Task: Find connections with filter location Yichang with filter topic #customerrelationswith filter profile language German with filter current company IQVIA India with filter school JYOTHI ENGINEERING COLLEGE, CHERUTHURUTHY with filter industry Theater Companies with filter service category Email Marketing with filter keywords title Animal Shelter Worker
Action: Mouse moved to (707, 96)
Screenshot: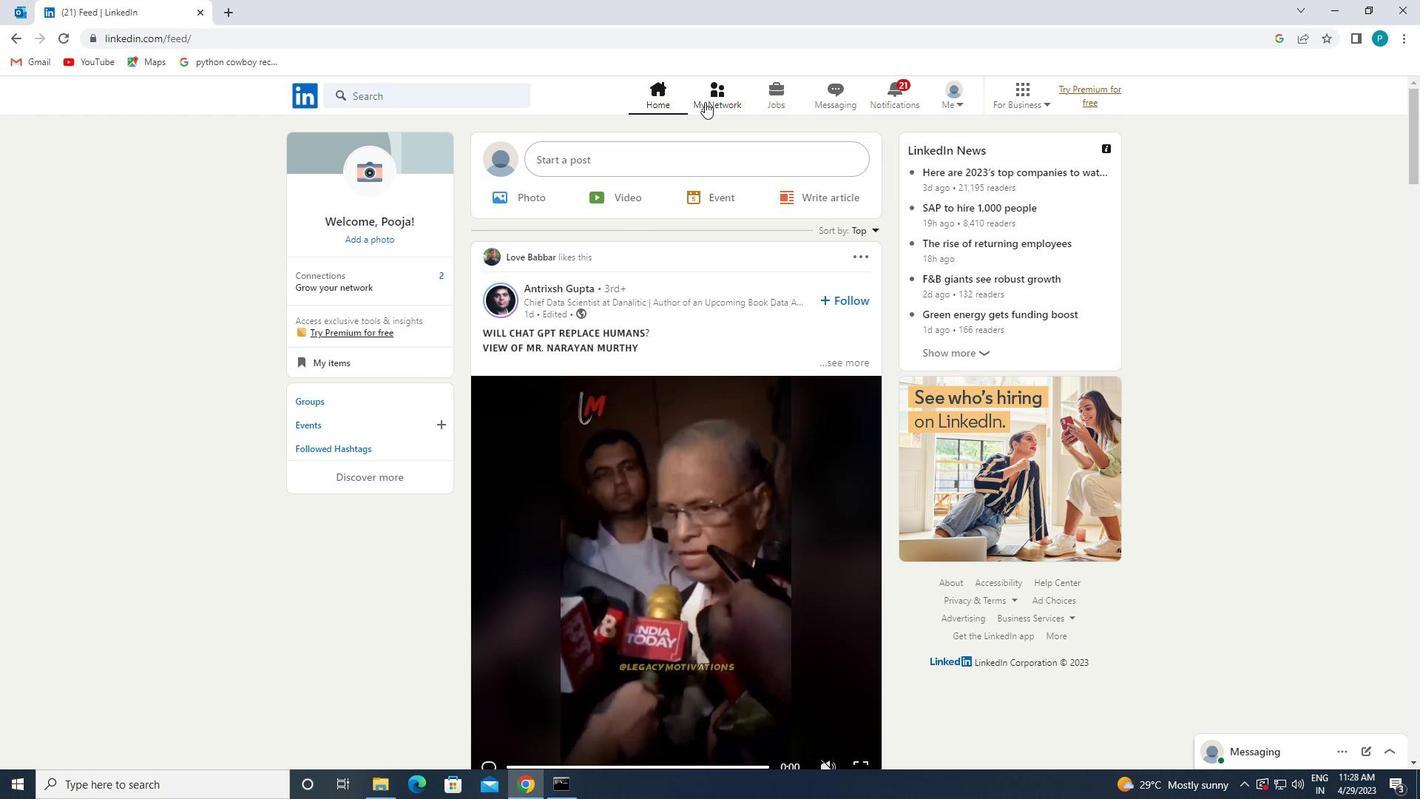 
Action: Mouse pressed left at (707, 96)
Screenshot: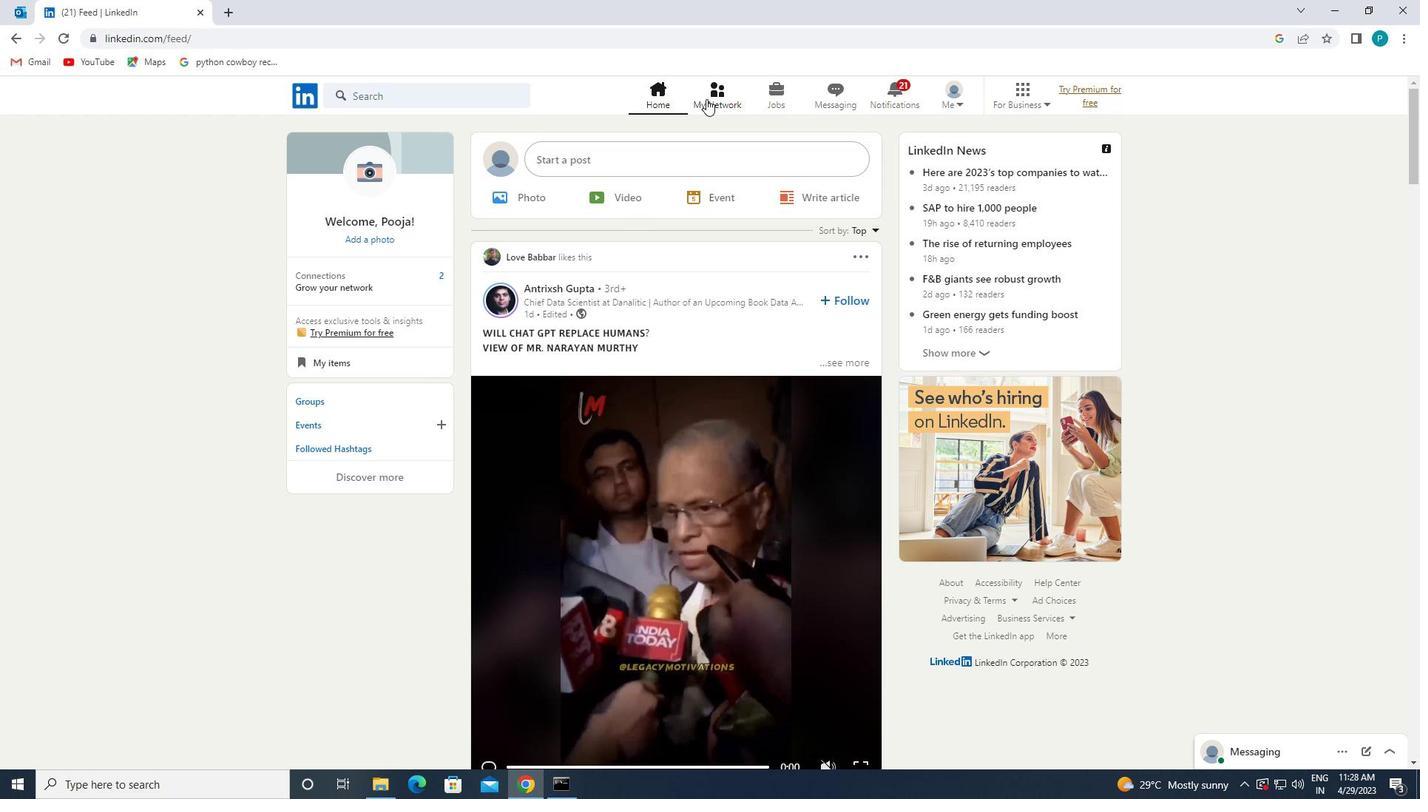 
Action: Mouse moved to (427, 168)
Screenshot: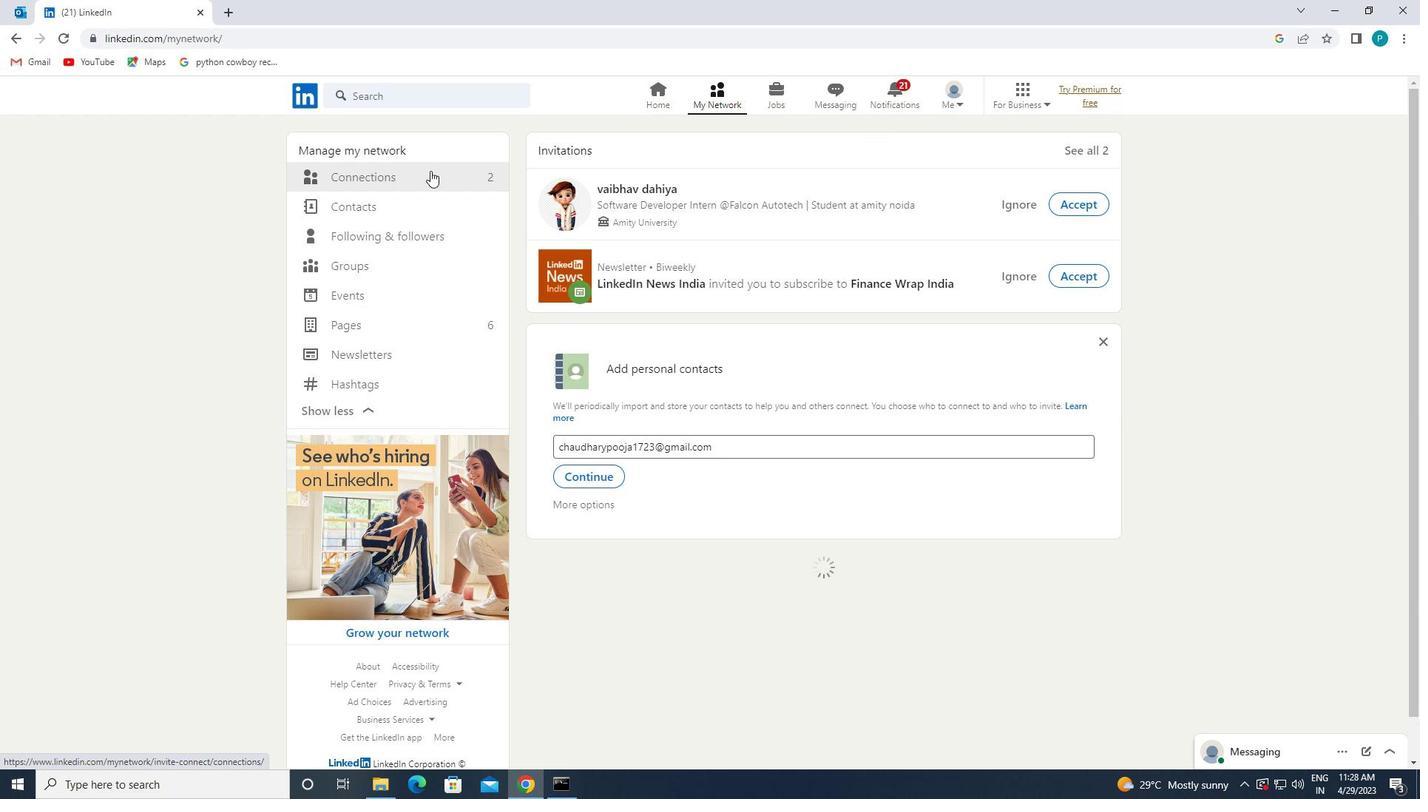 
Action: Mouse pressed left at (427, 168)
Screenshot: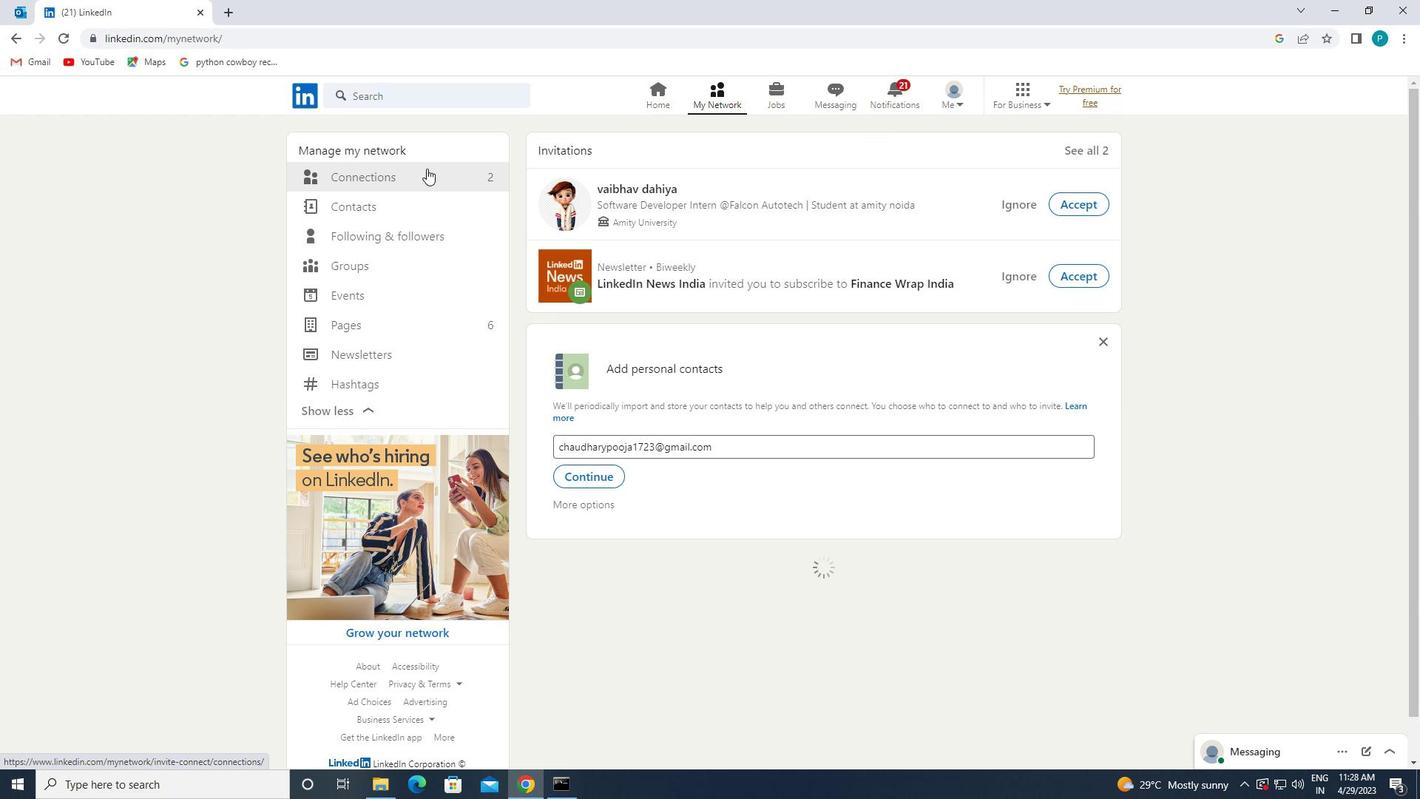 
Action: Mouse moved to (839, 182)
Screenshot: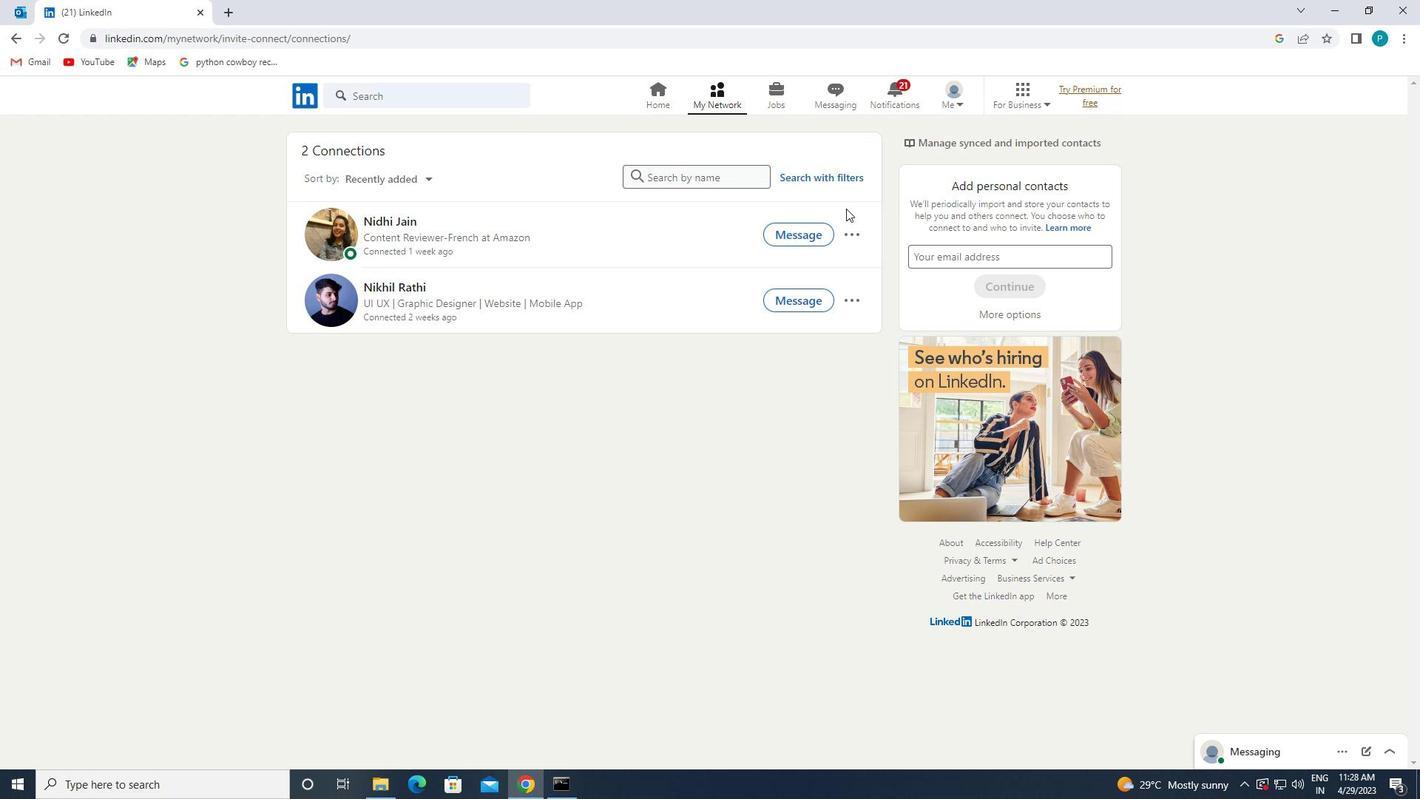 
Action: Mouse pressed left at (839, 182)
Screenshot: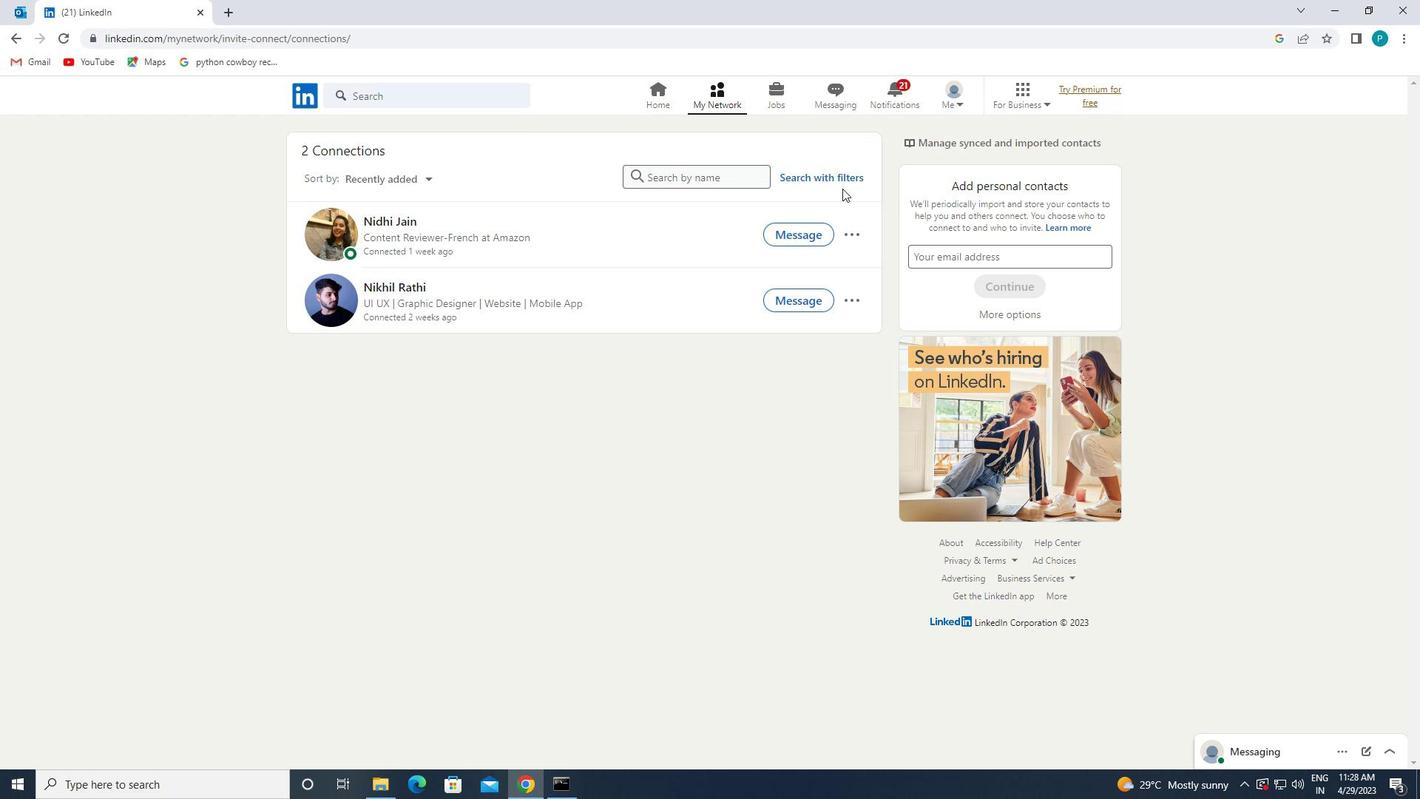 
Action: Mouse moved to (751, 124)
Screenshot: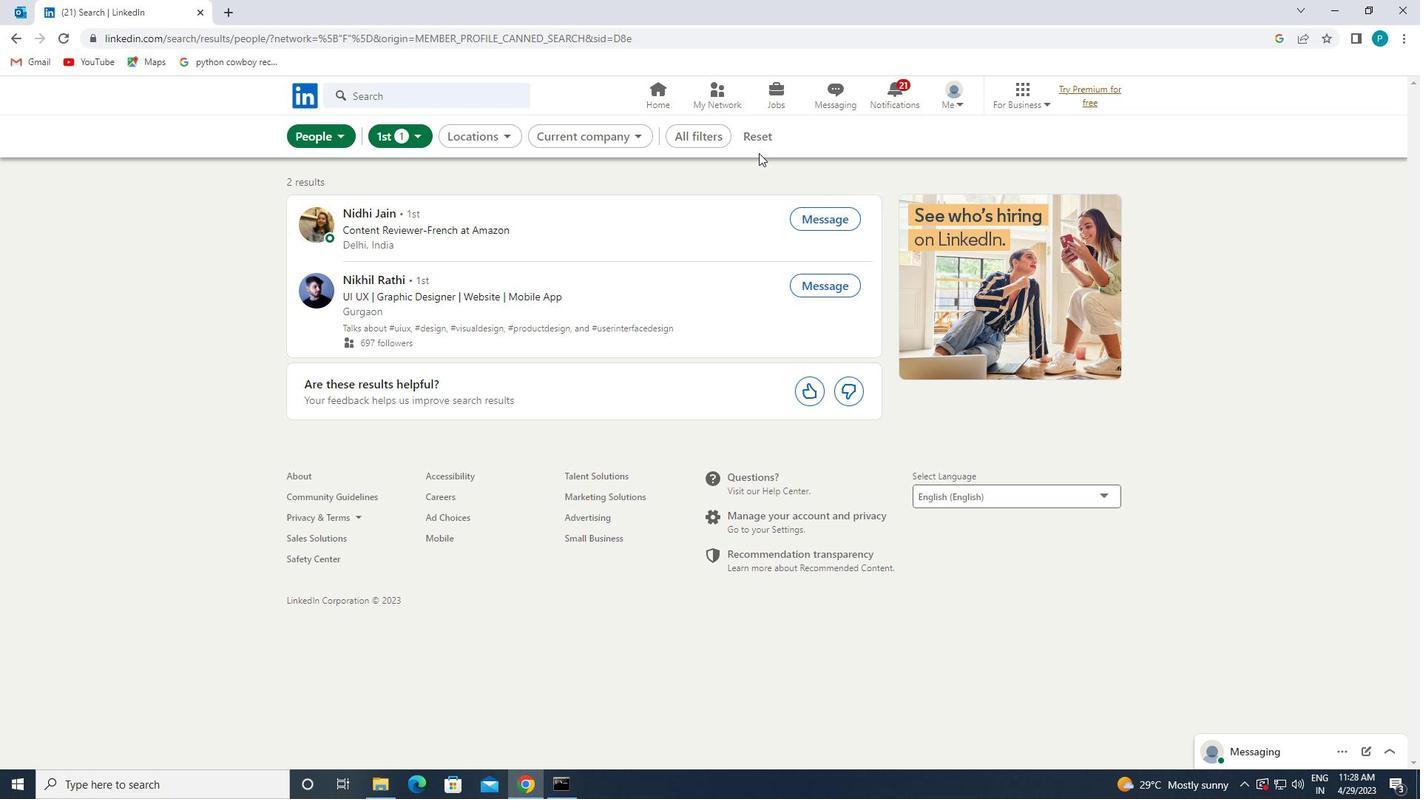 
Action: Mouse pressed left at (751, 124)
Screenshot: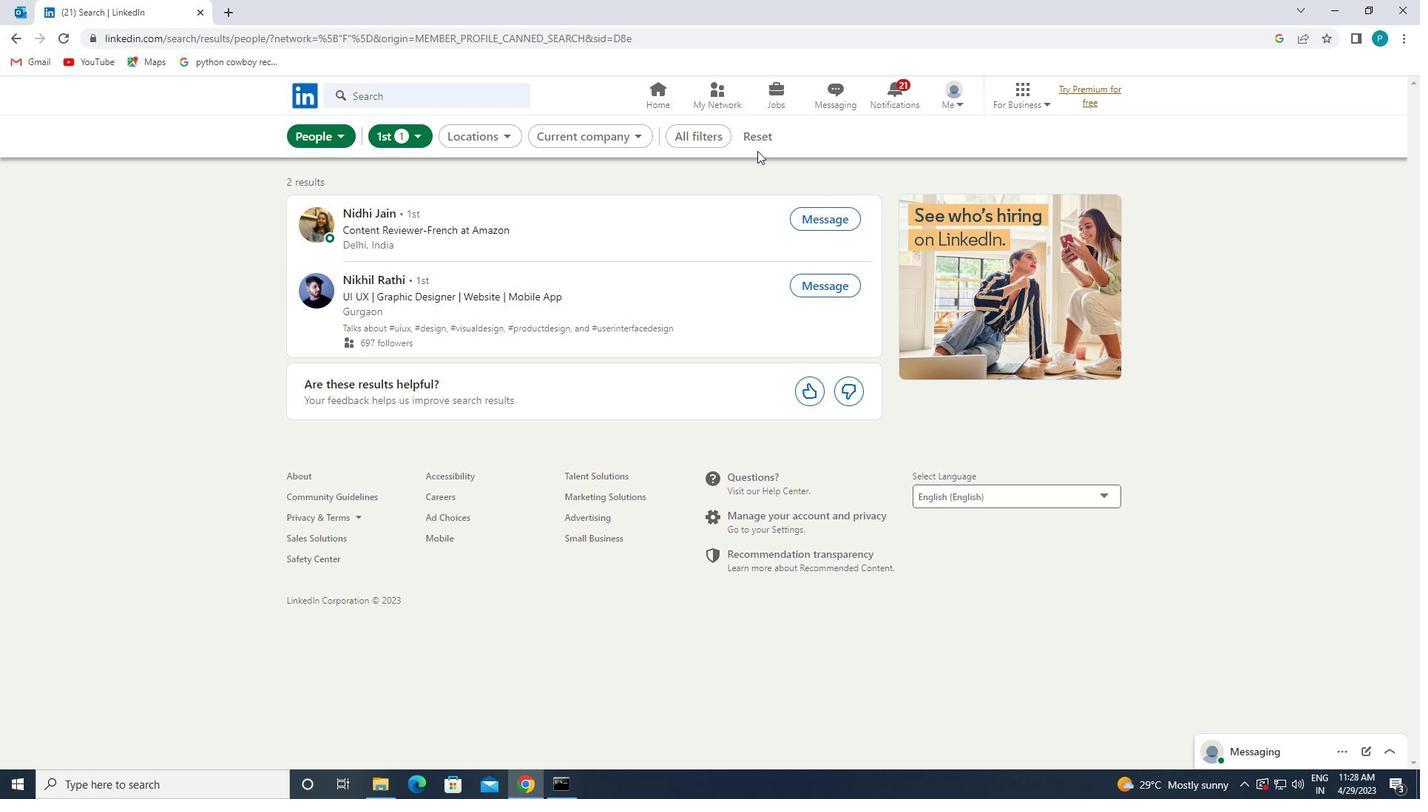 
Action: Mouse moved to (729, 137)
Screenshot: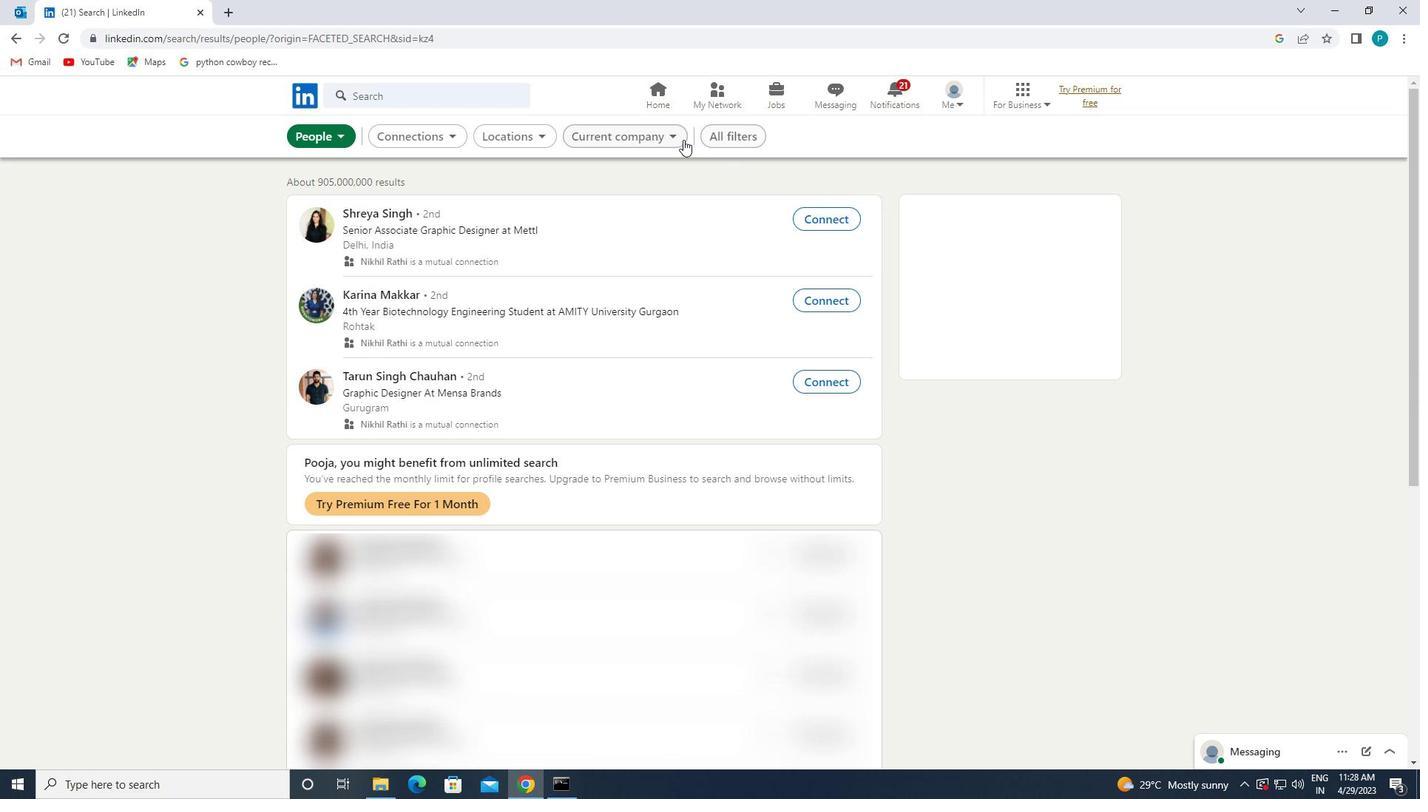 
Action: Mouse pressed left at (729, 137)
Screenshot: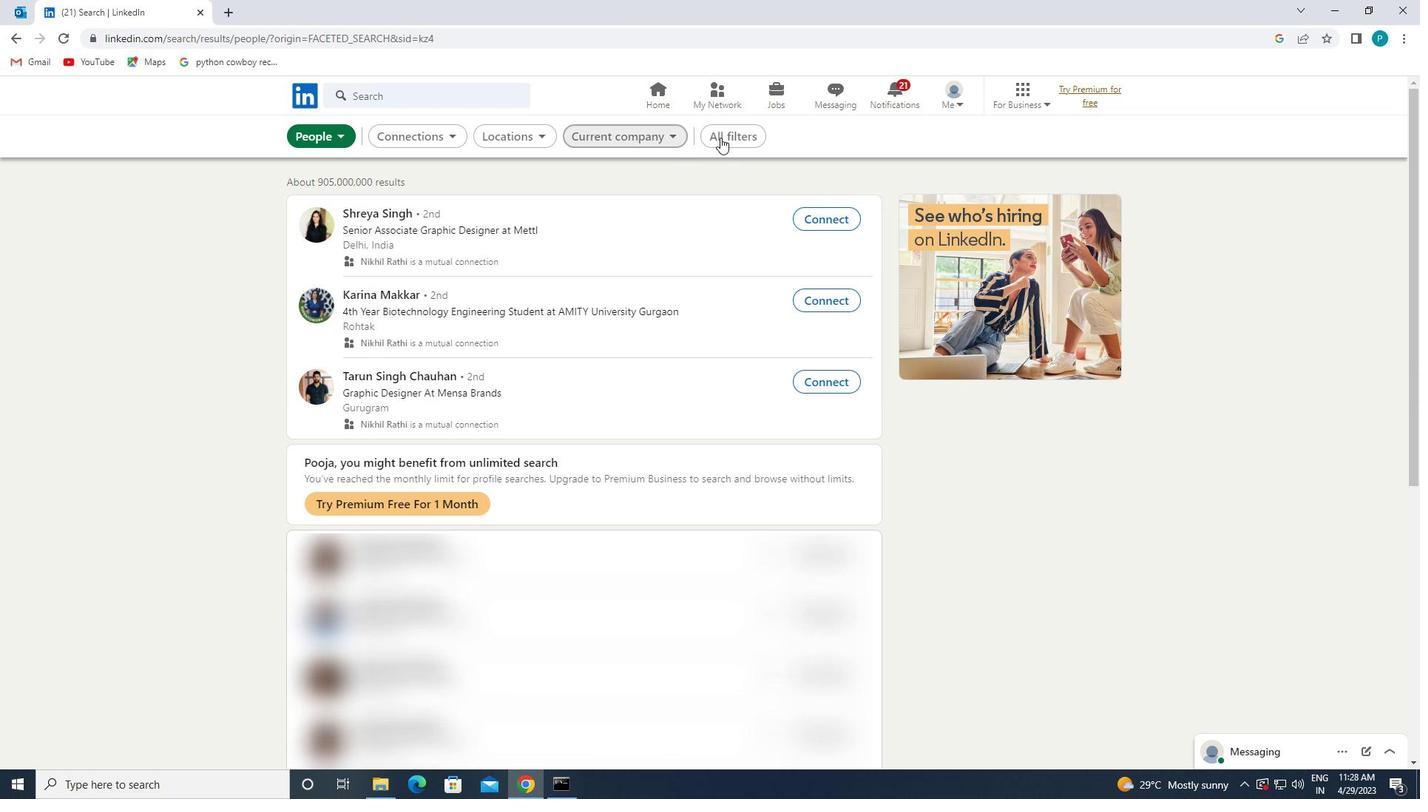 
Action: Mouse moved to (1241, 458)
Screenshot: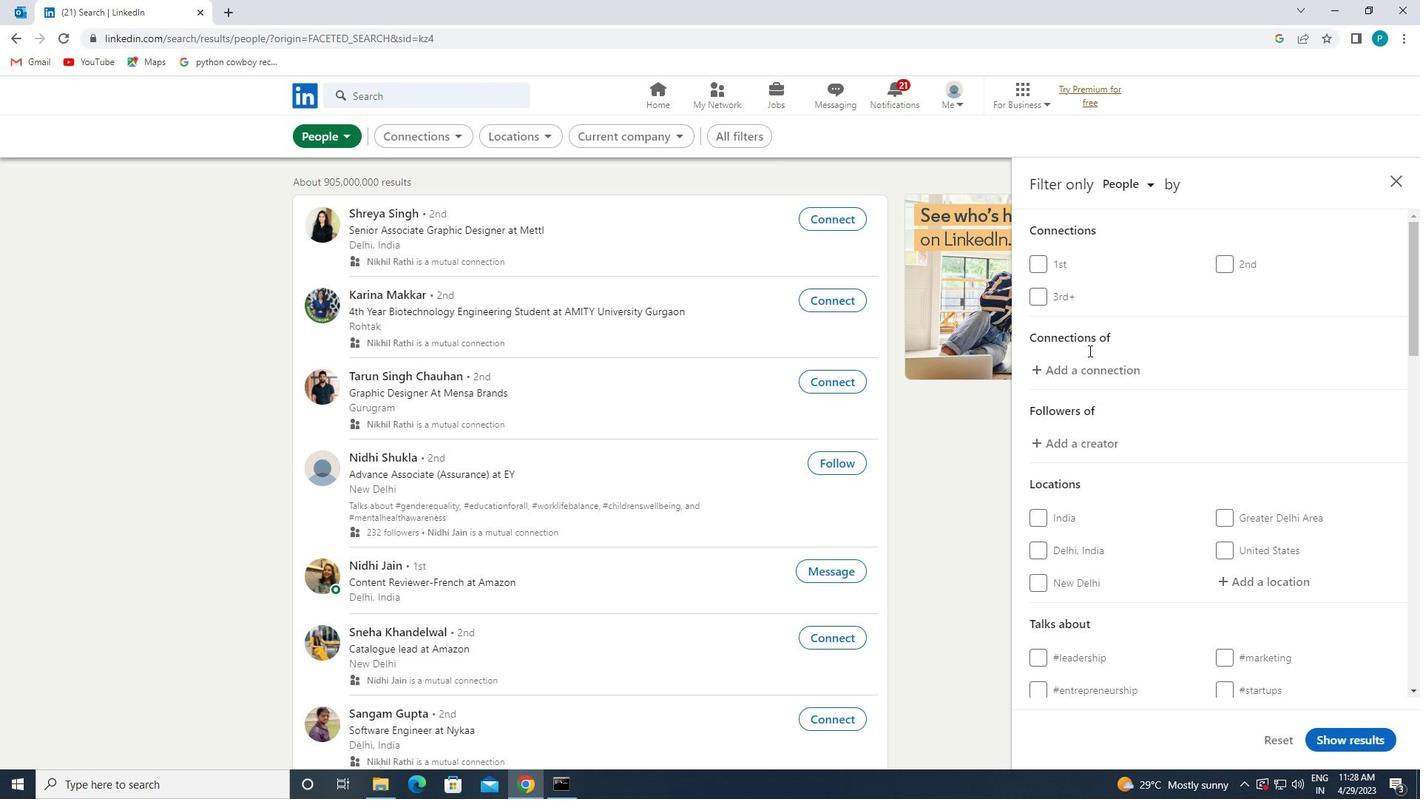 
Action: Mouse scrolled (1241, 457) with delta (0, 0)
Screenshot: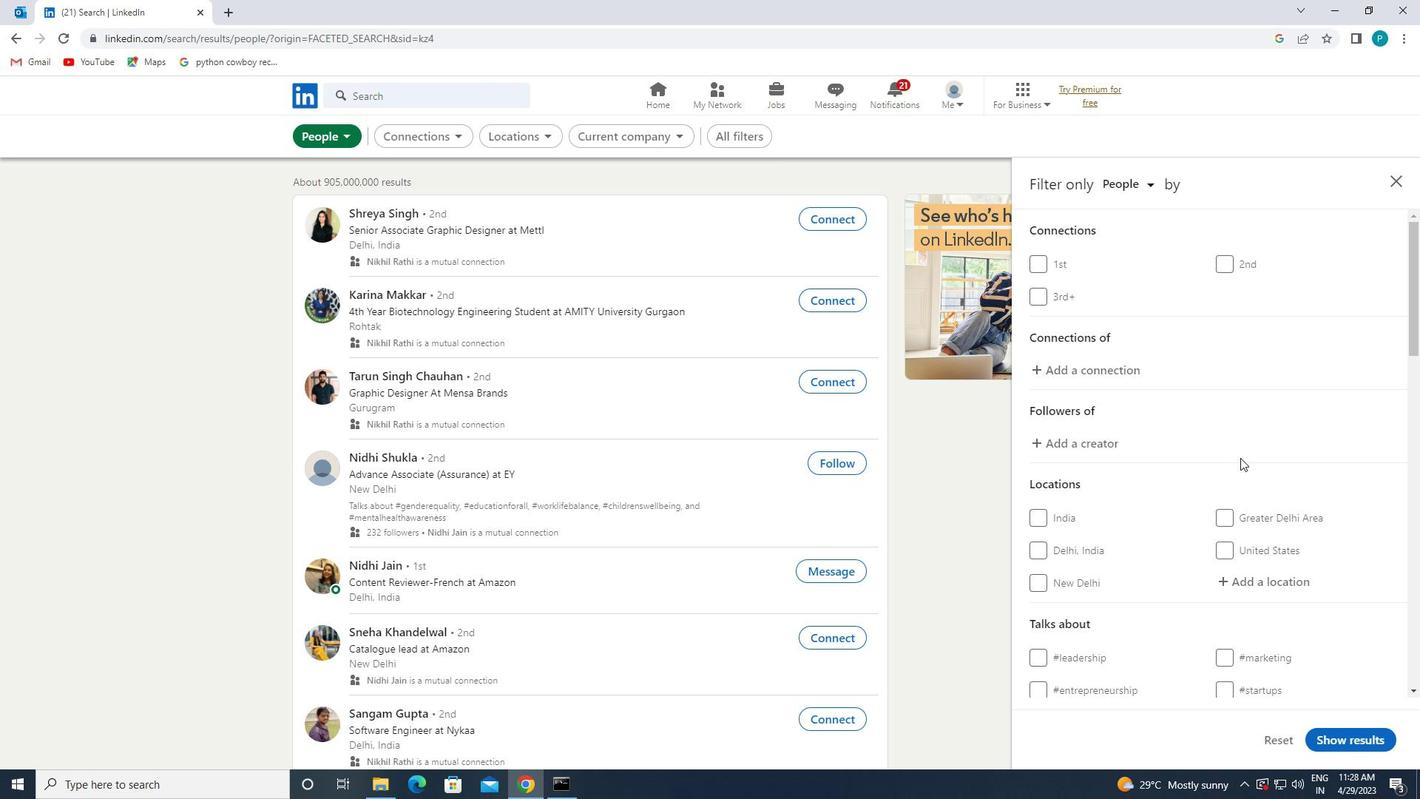 
Action: Mouse scrolled (1241, 457) with delta (0, 0)
Screenshot: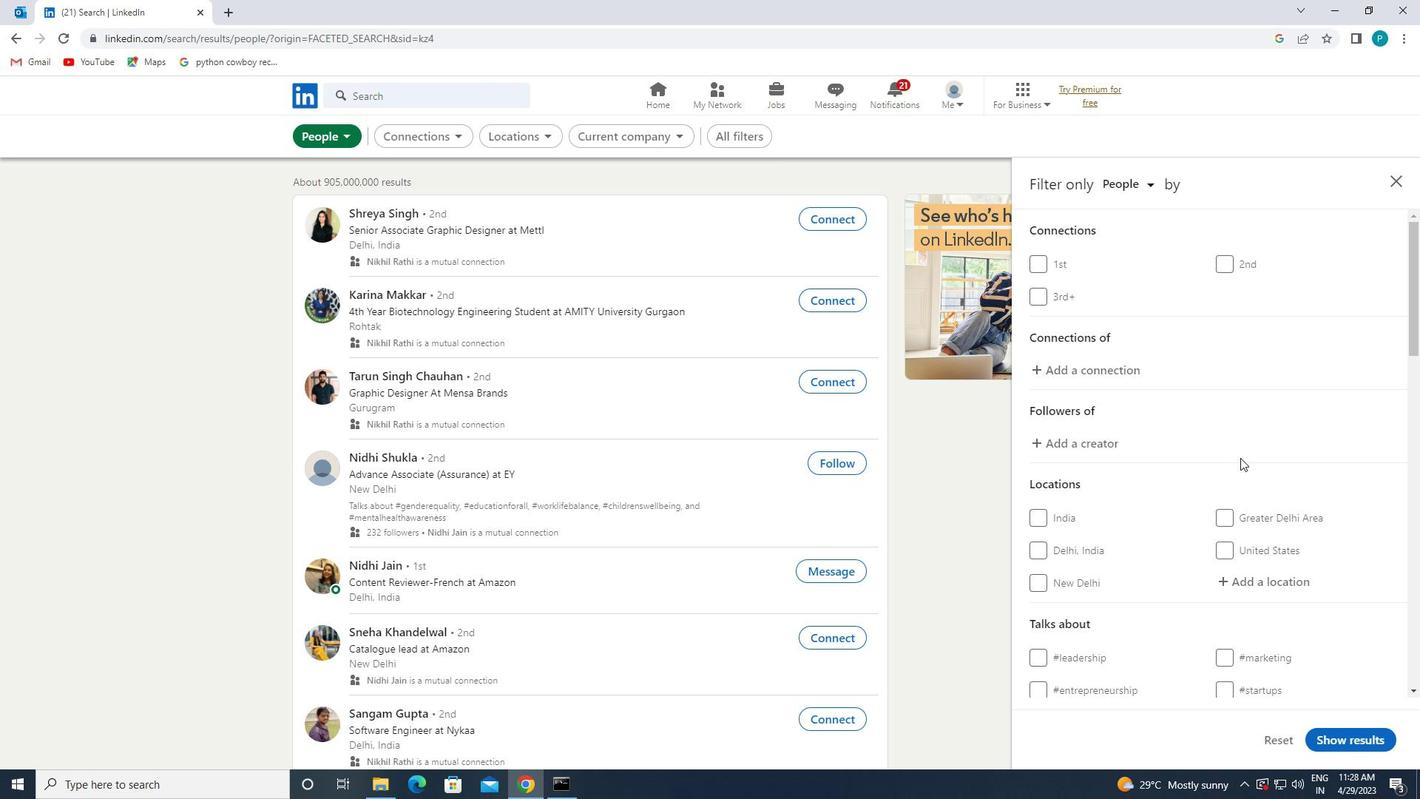 
Action: Mouse moved to (1222, 428)
Screenshot: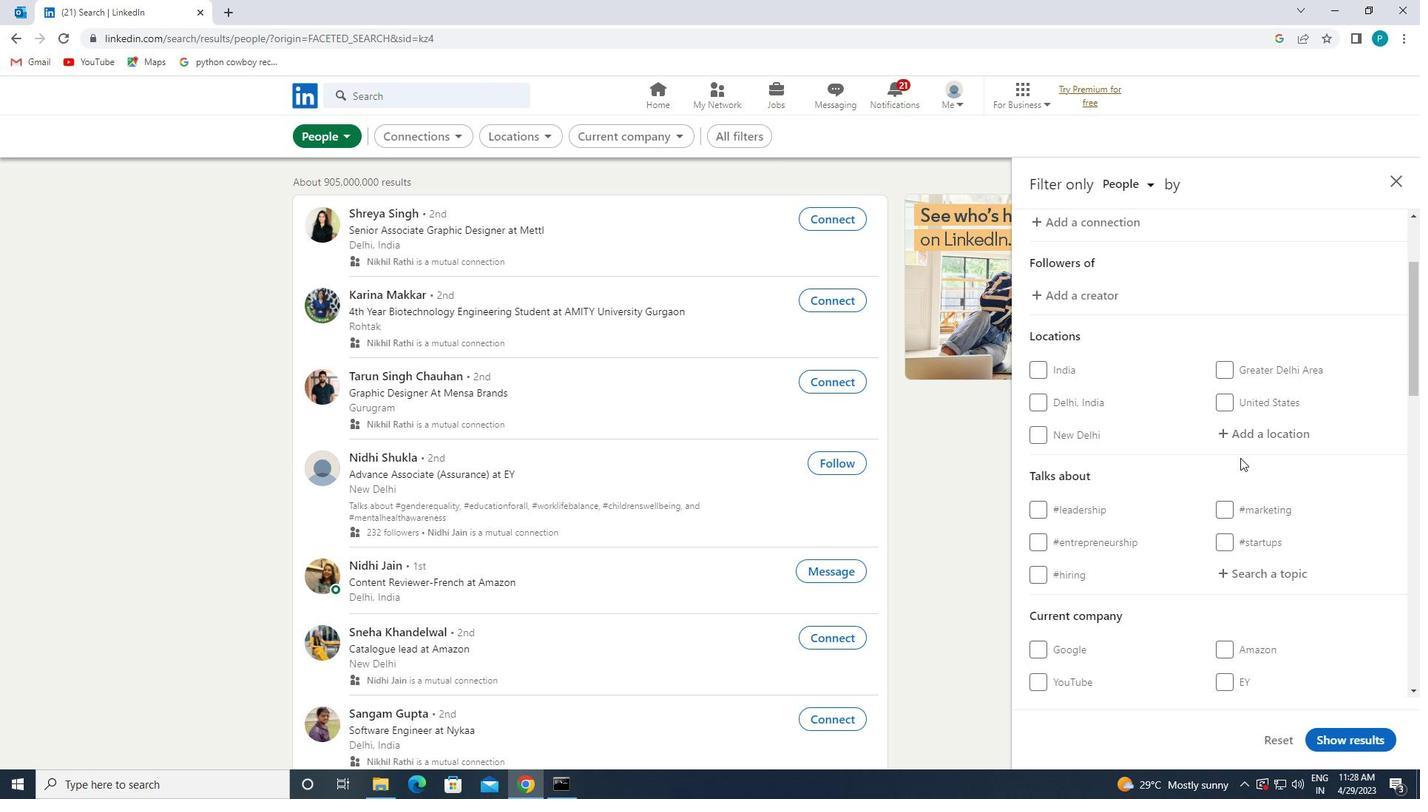 
Action: Mouse pressed left at (1222, 428)
Screenshot: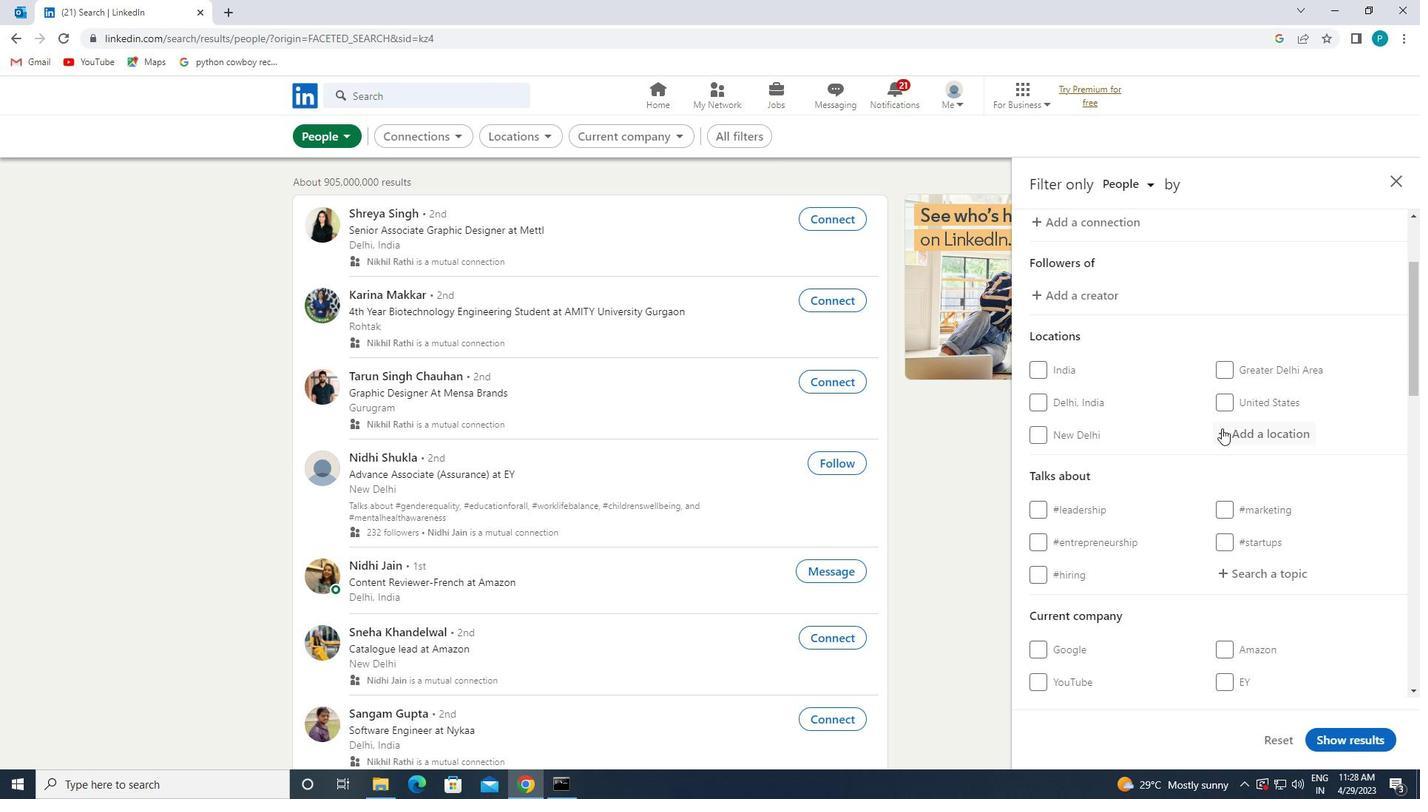 
Action: Mouse moved to (1181, 442)
Screenshot: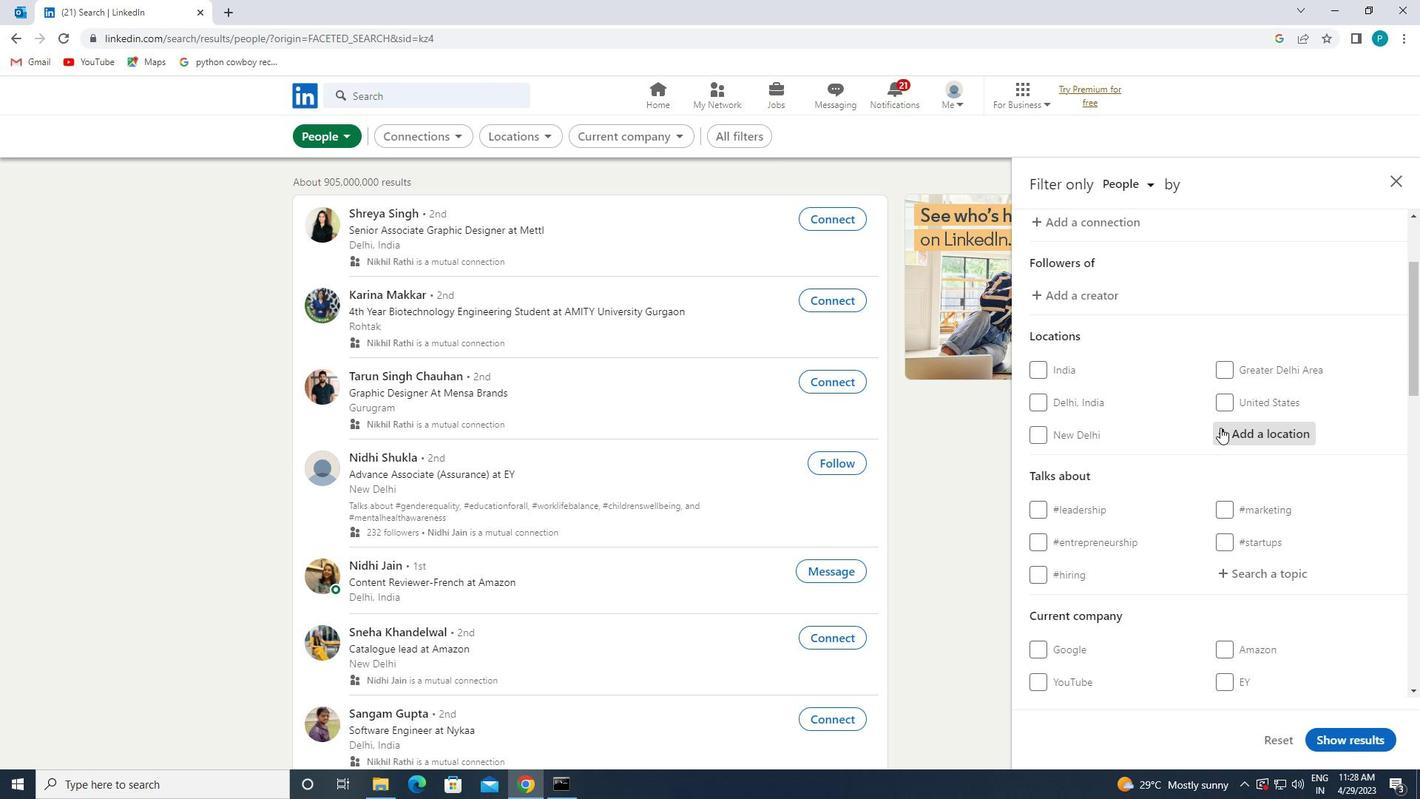 
Action: Key pressed <Key.caps_lock>y<Key.caps_lock>ichang
Screenshot: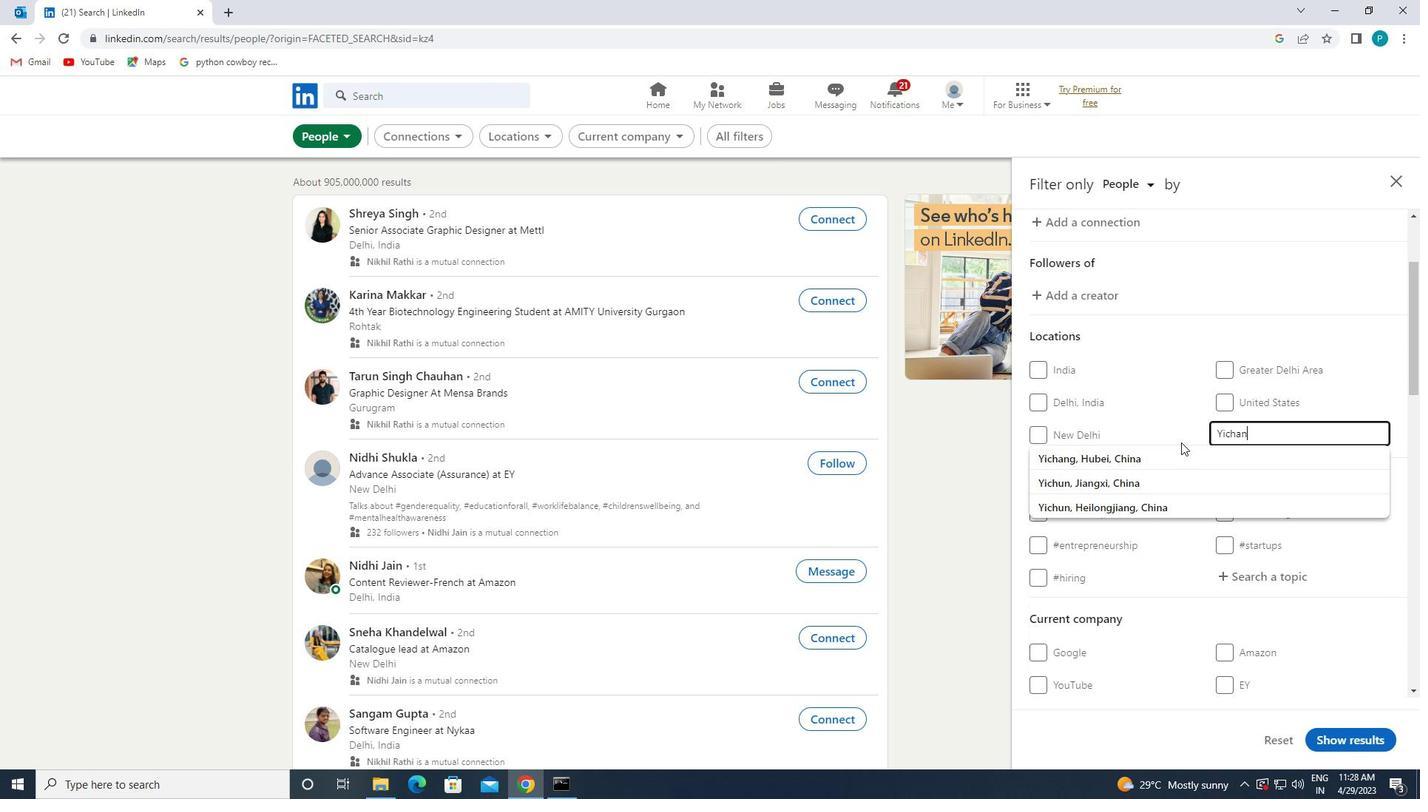 
Action: Mouse moved to (1155, 462)
Screenshot: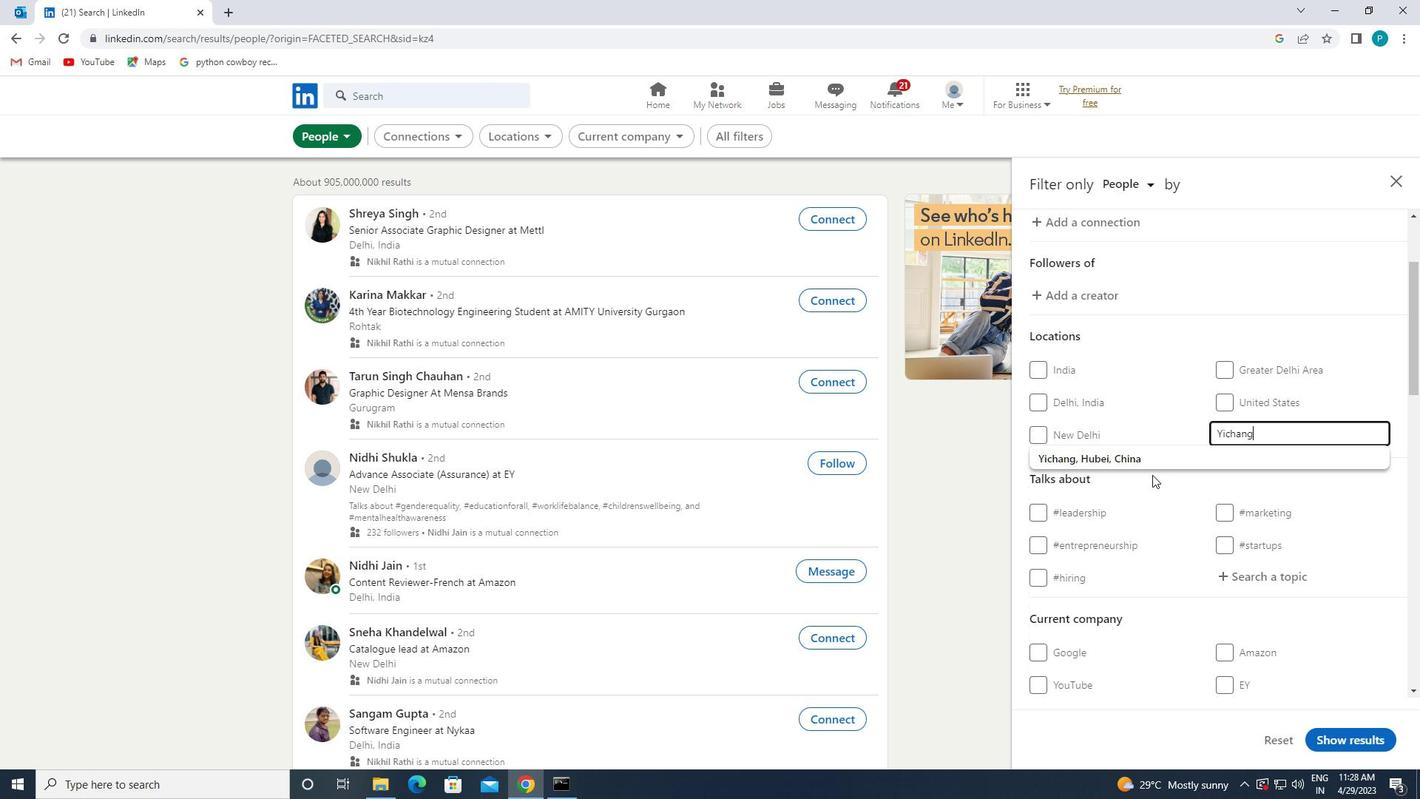 
Action: Mouse pressed left at (1155, 462)
Screenshot: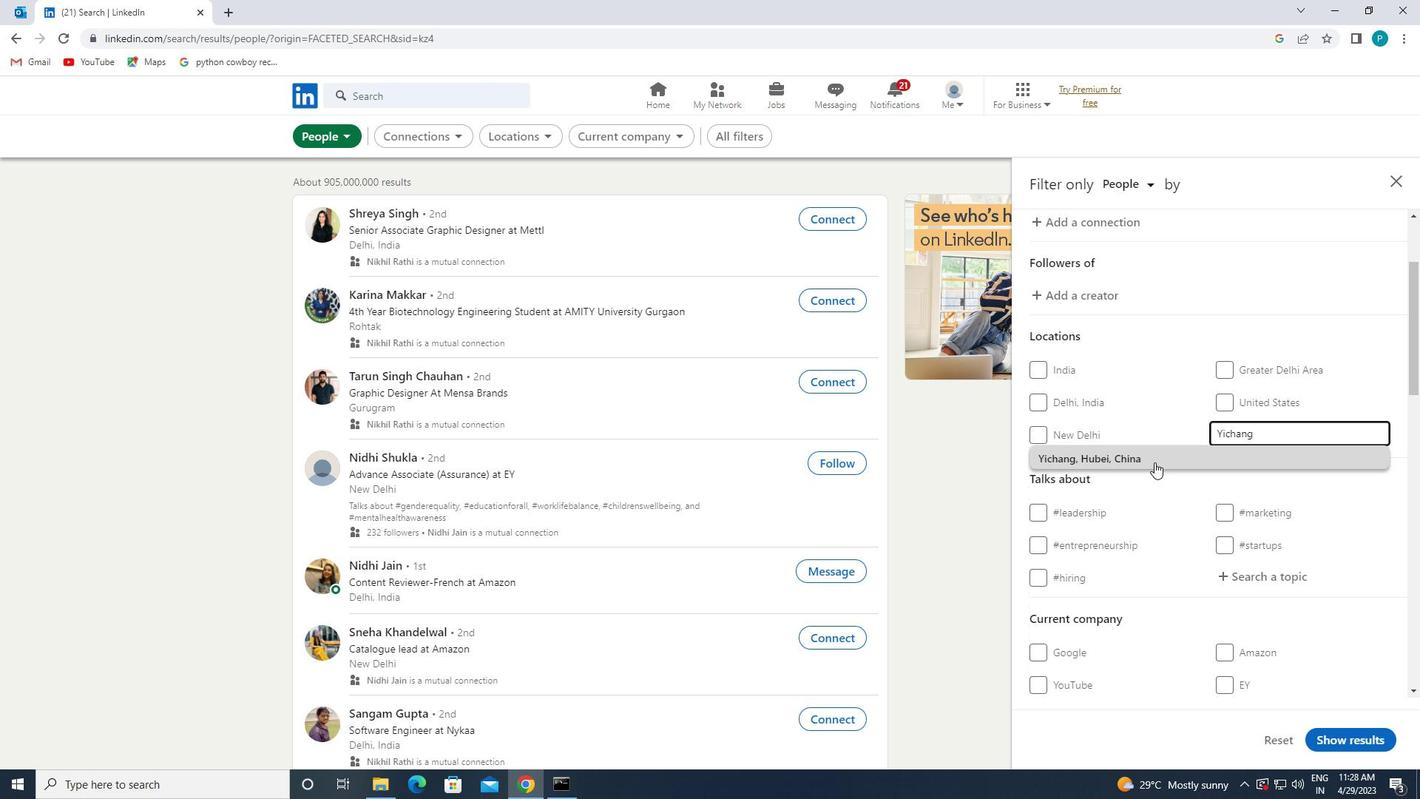 
Action: Mouse scrolled (1155, 461) with delta (0, 0)
Screenshot: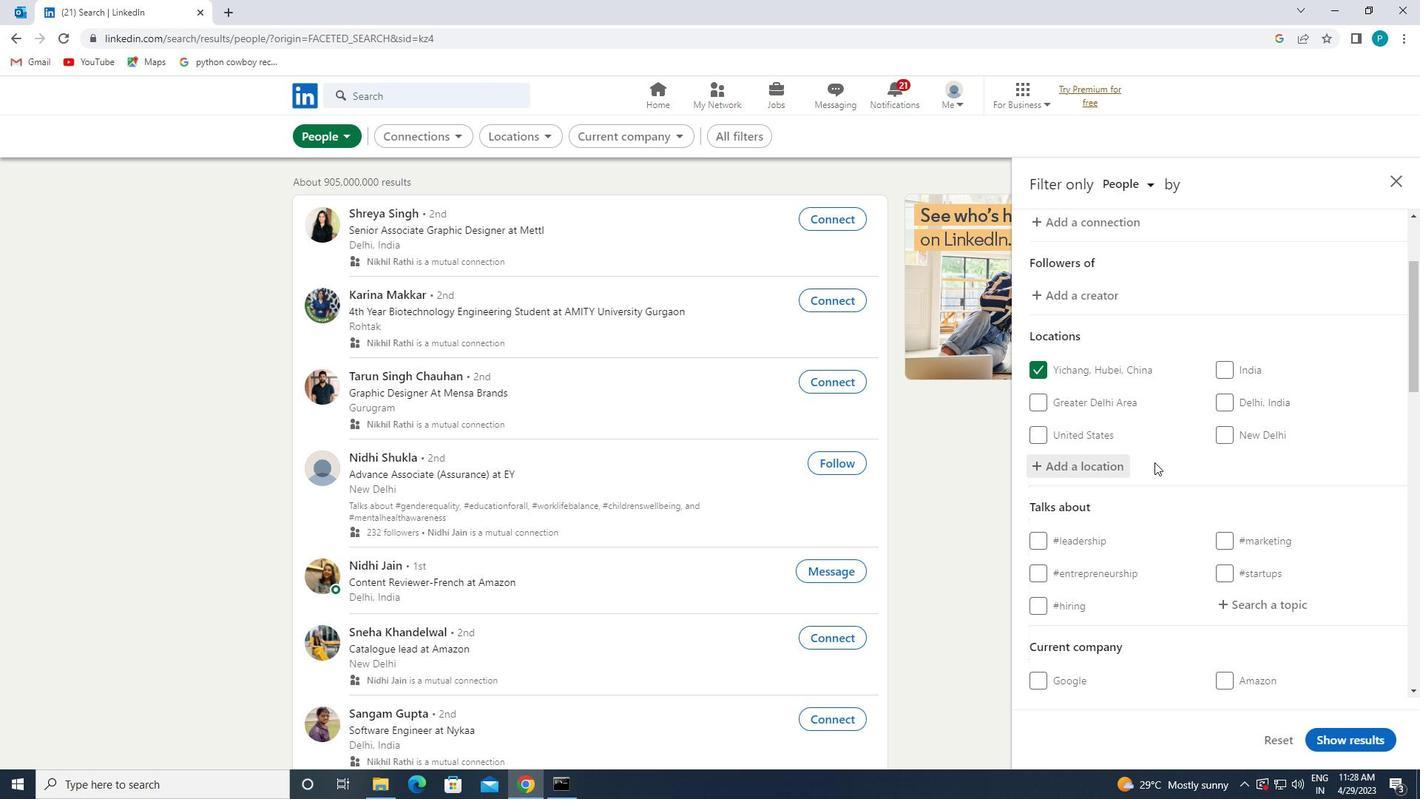 
Action: Mouse scrolled (1155, 461) with delta (0, 0)
Screenshot: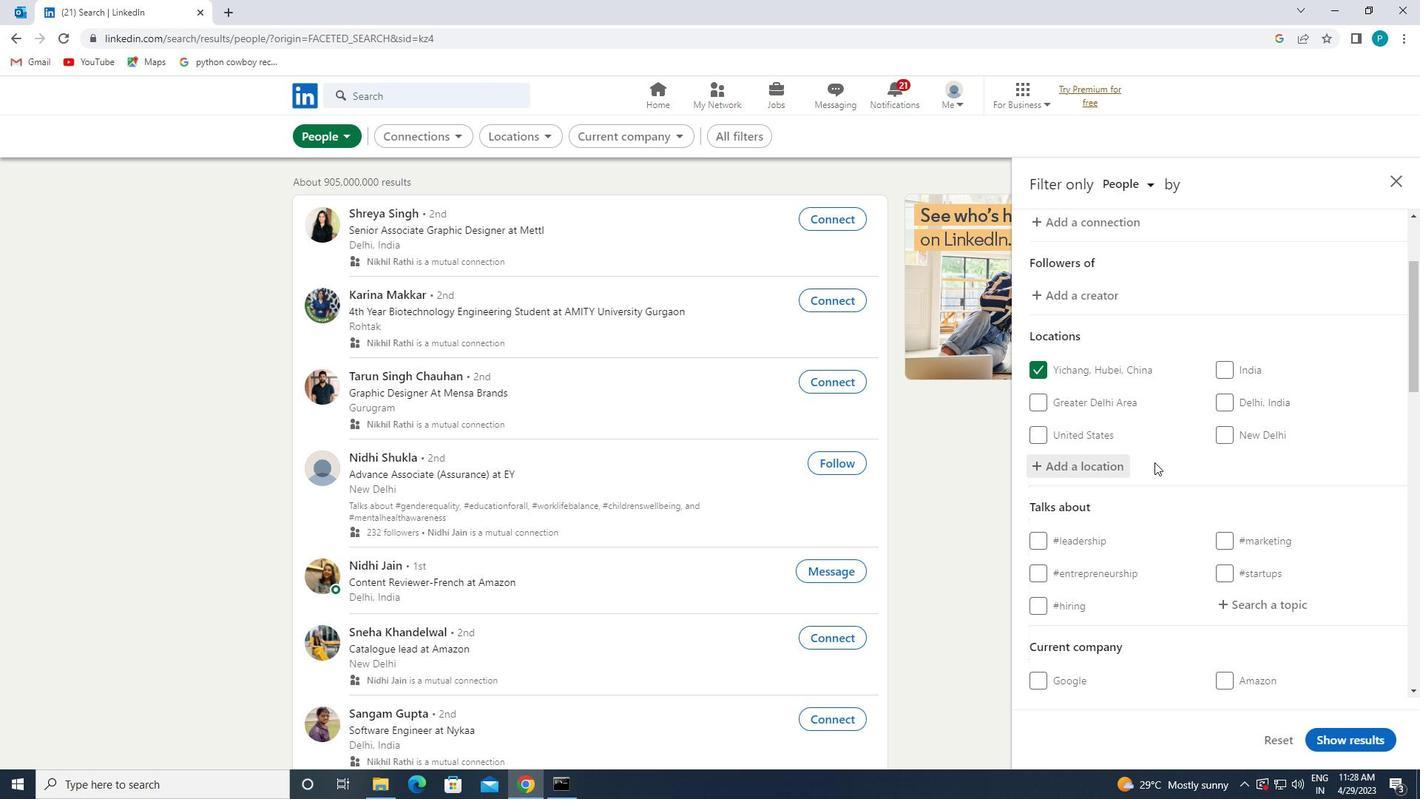 
Action: Mouse moved to (1303, 466)
Screenshot: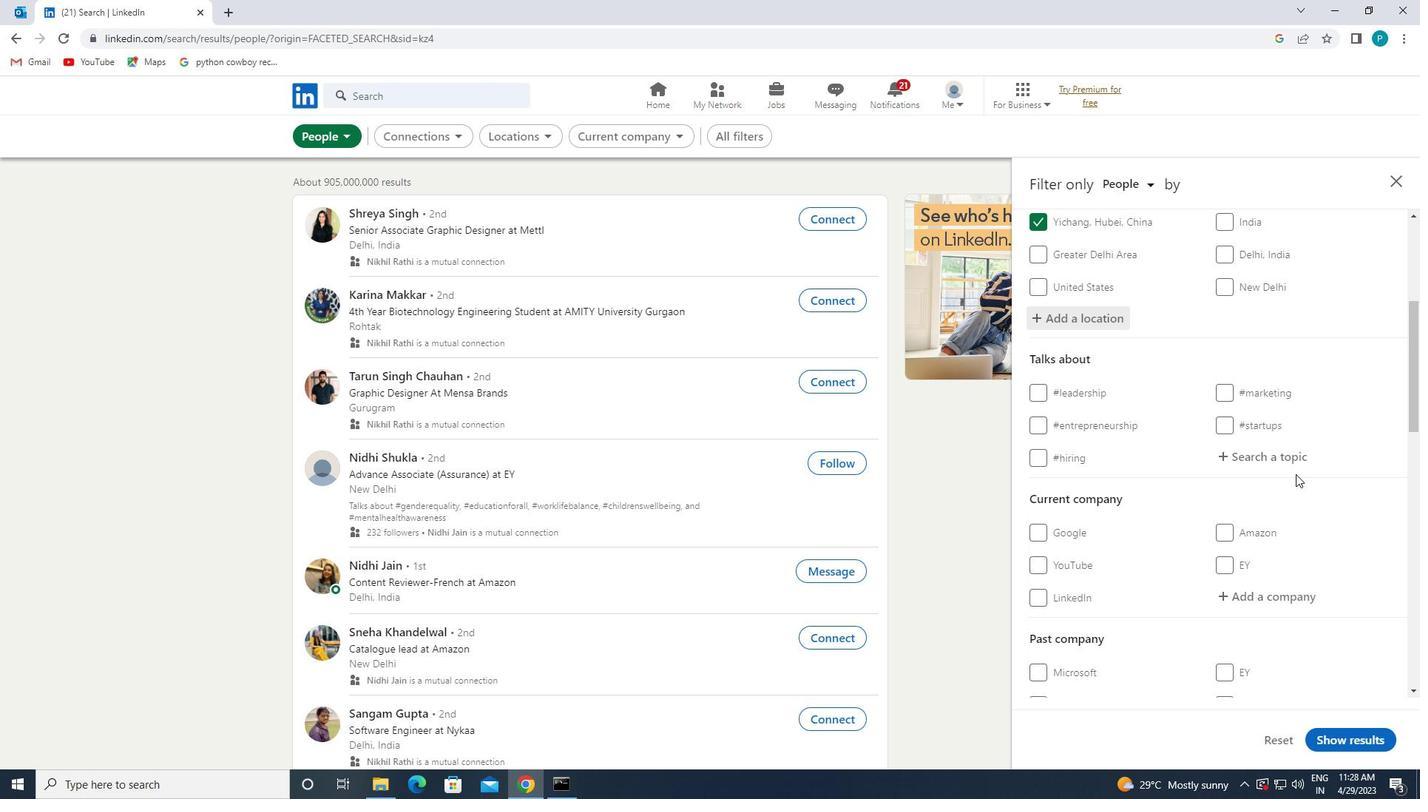 
Action: Mouse pressed left at (1303, 466)
Screenshot: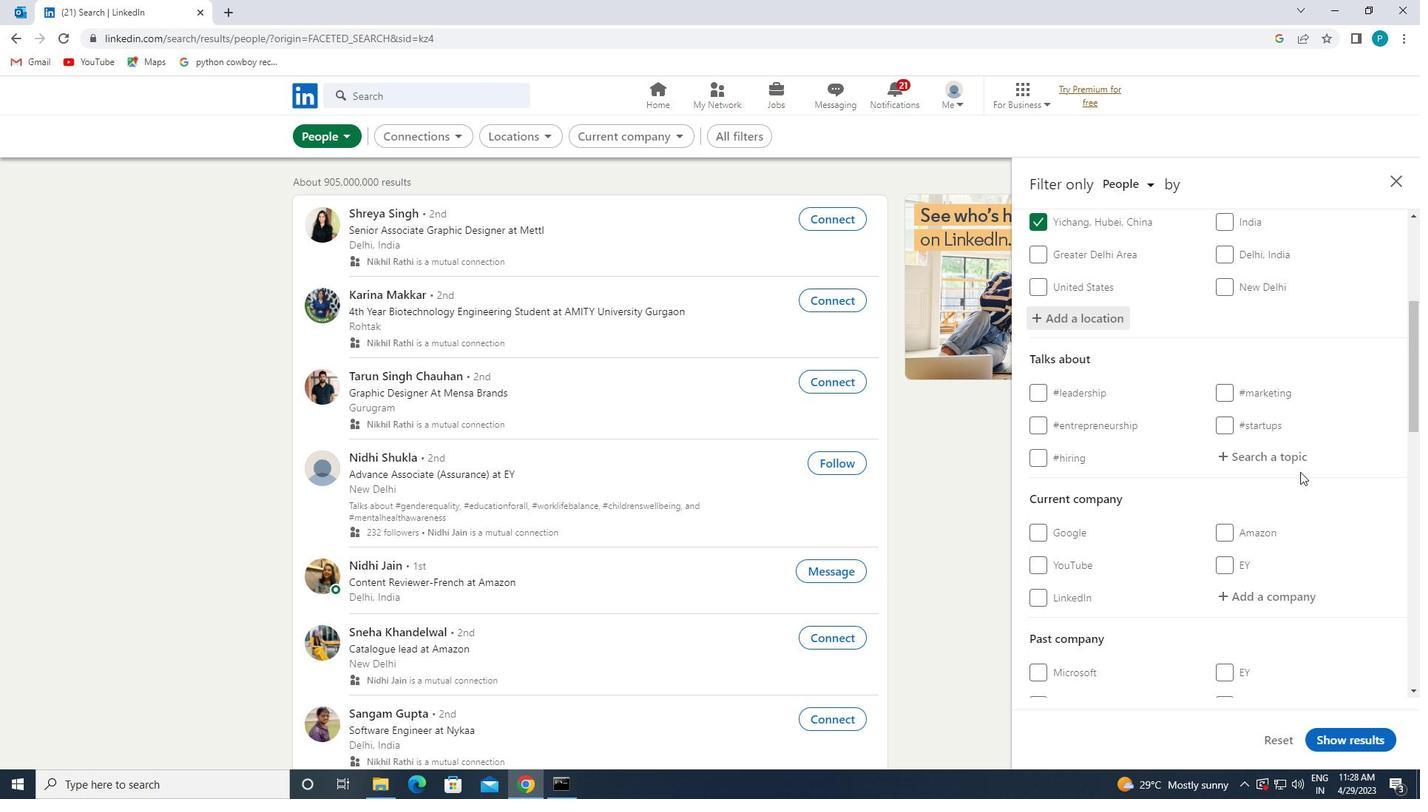 
Action: Mouse moved to (1220, 500)
Screenshot: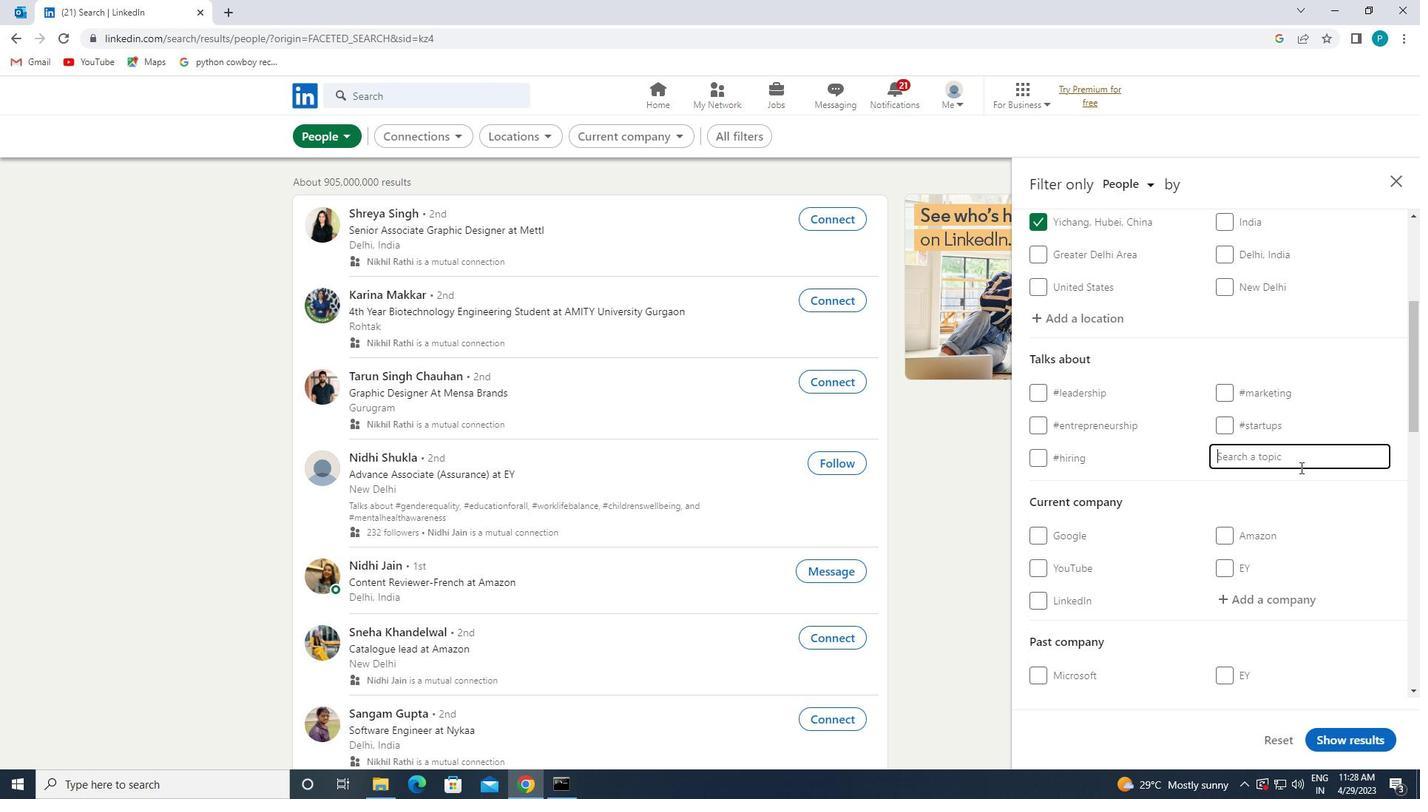 
Action: Key pressed <Key.shift>#CUSTOMERRELATIONS
Screenshot: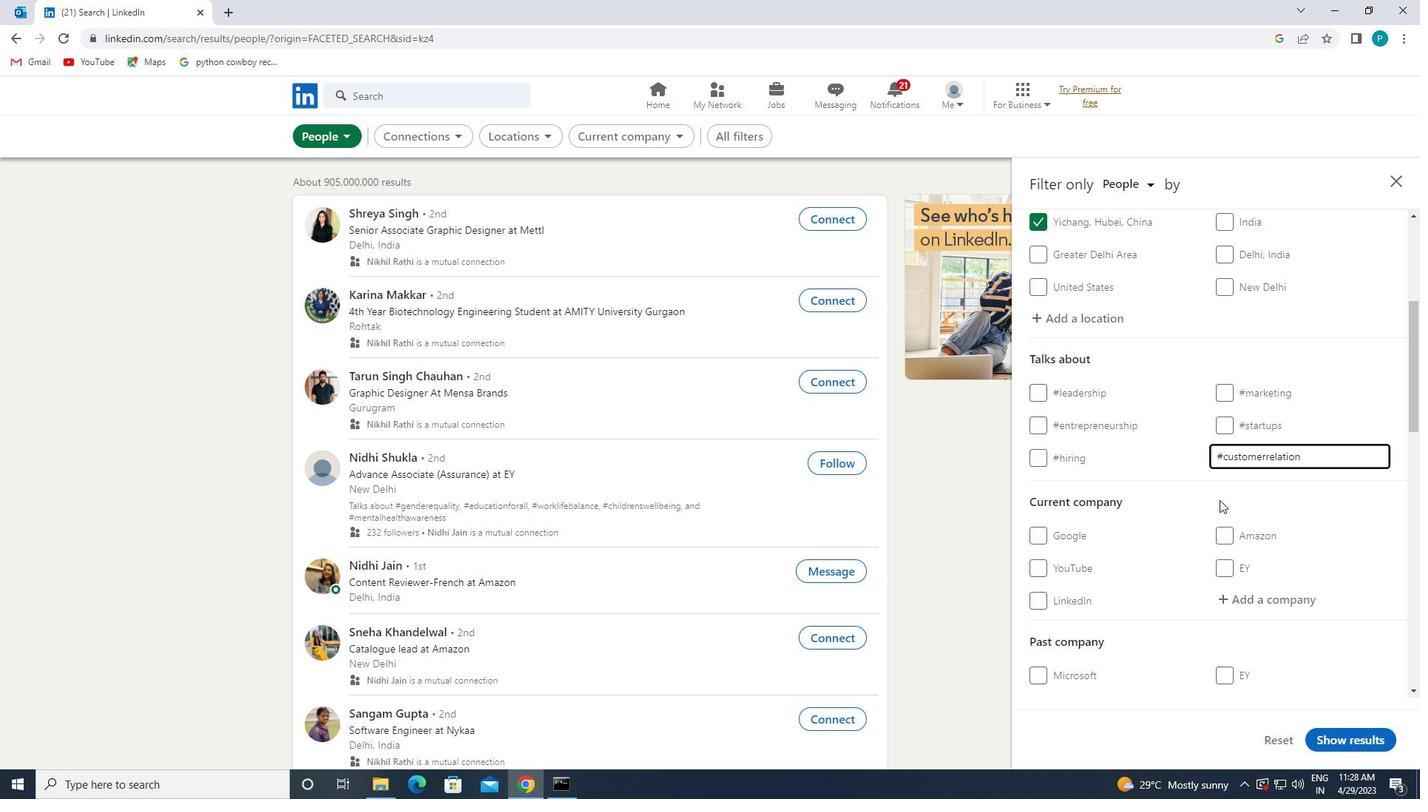 
Action: Mouse moved to (1170, 524)
Screenshot: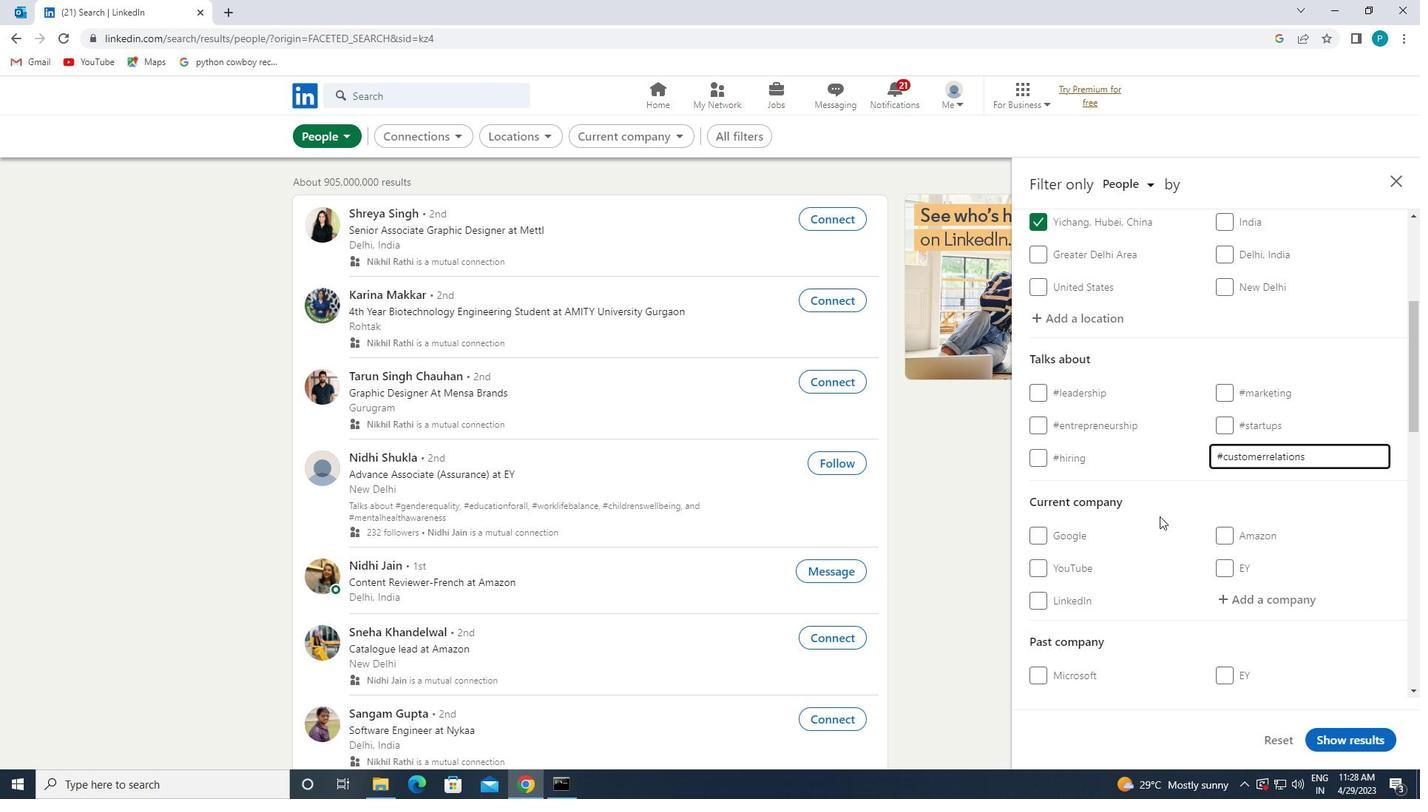 
Action: Mouse scrolled (1170, 523) with delta (0, 0)
Screenshot: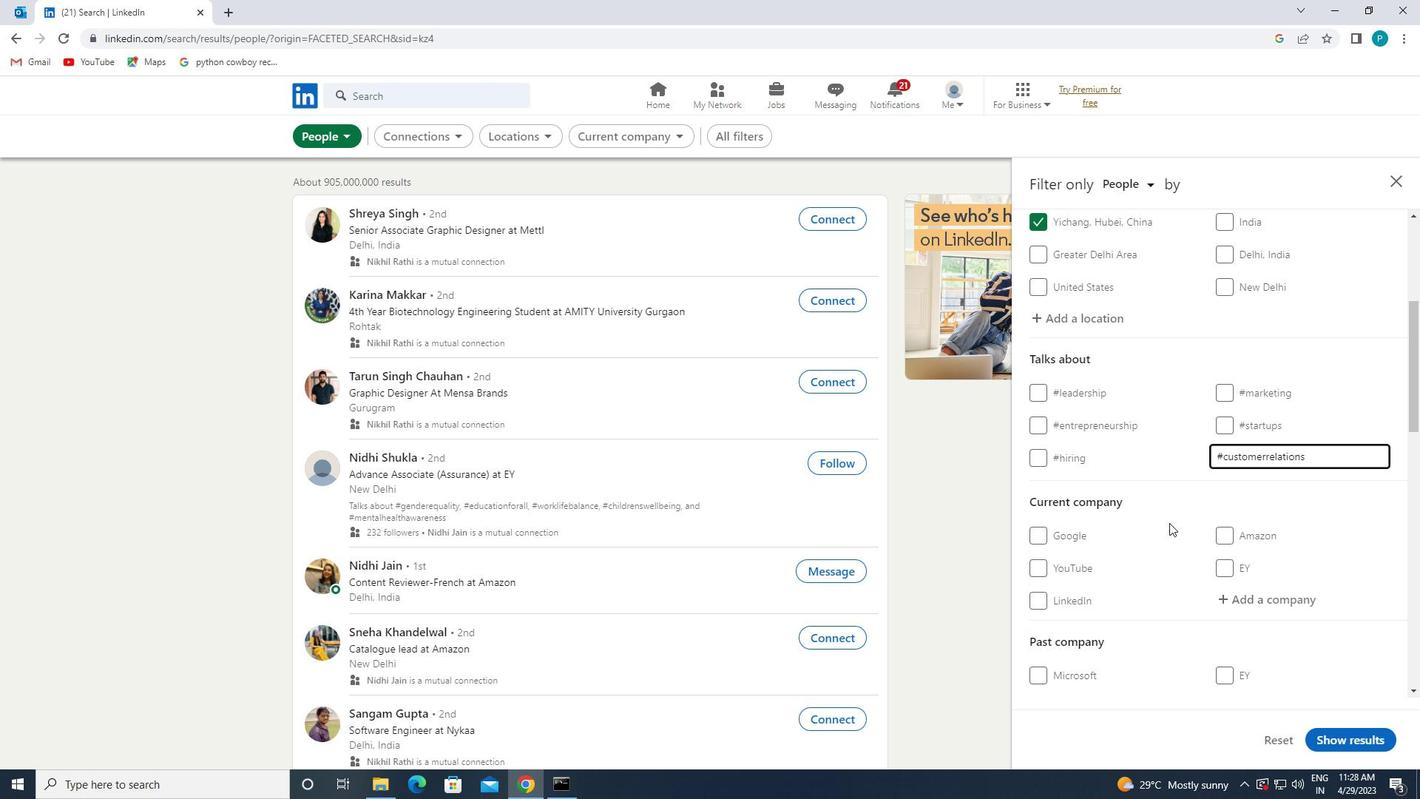 
Action: Mouse moved to (1172, 526)
Screenshot: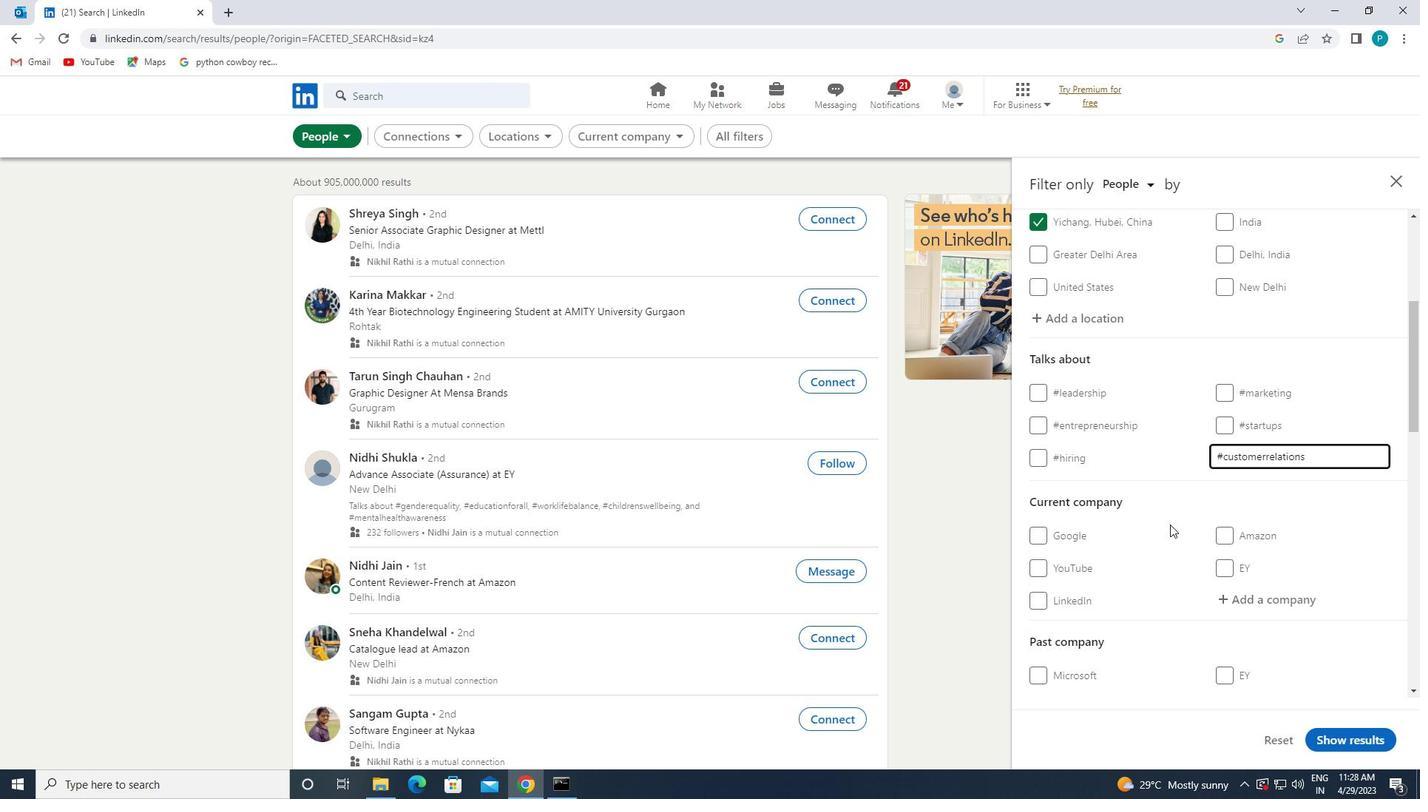
Action: Mouse scrolled (1172, 525) with delta (0, 0)
Screenshot: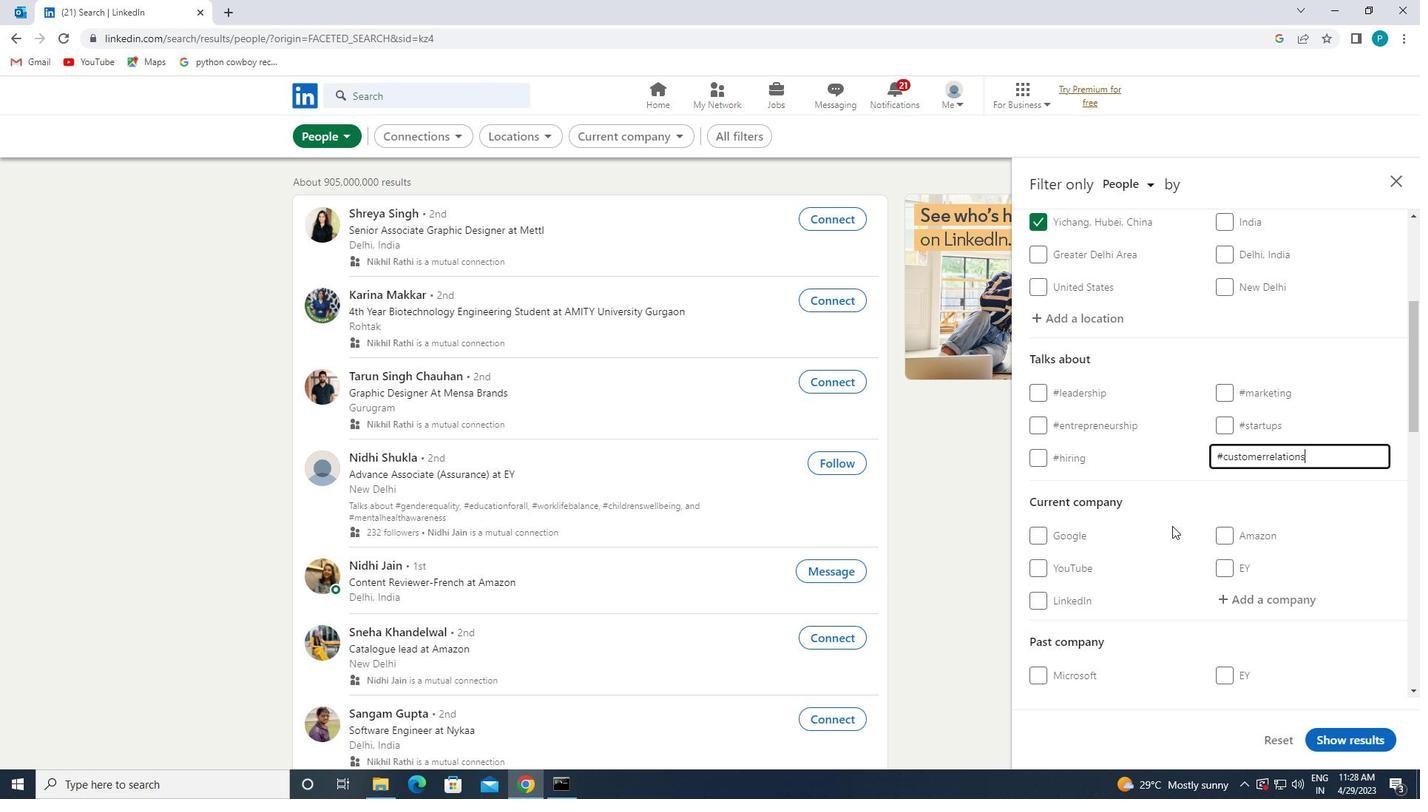 
Action: Mouse moved to (1291, 535)
Screenshot: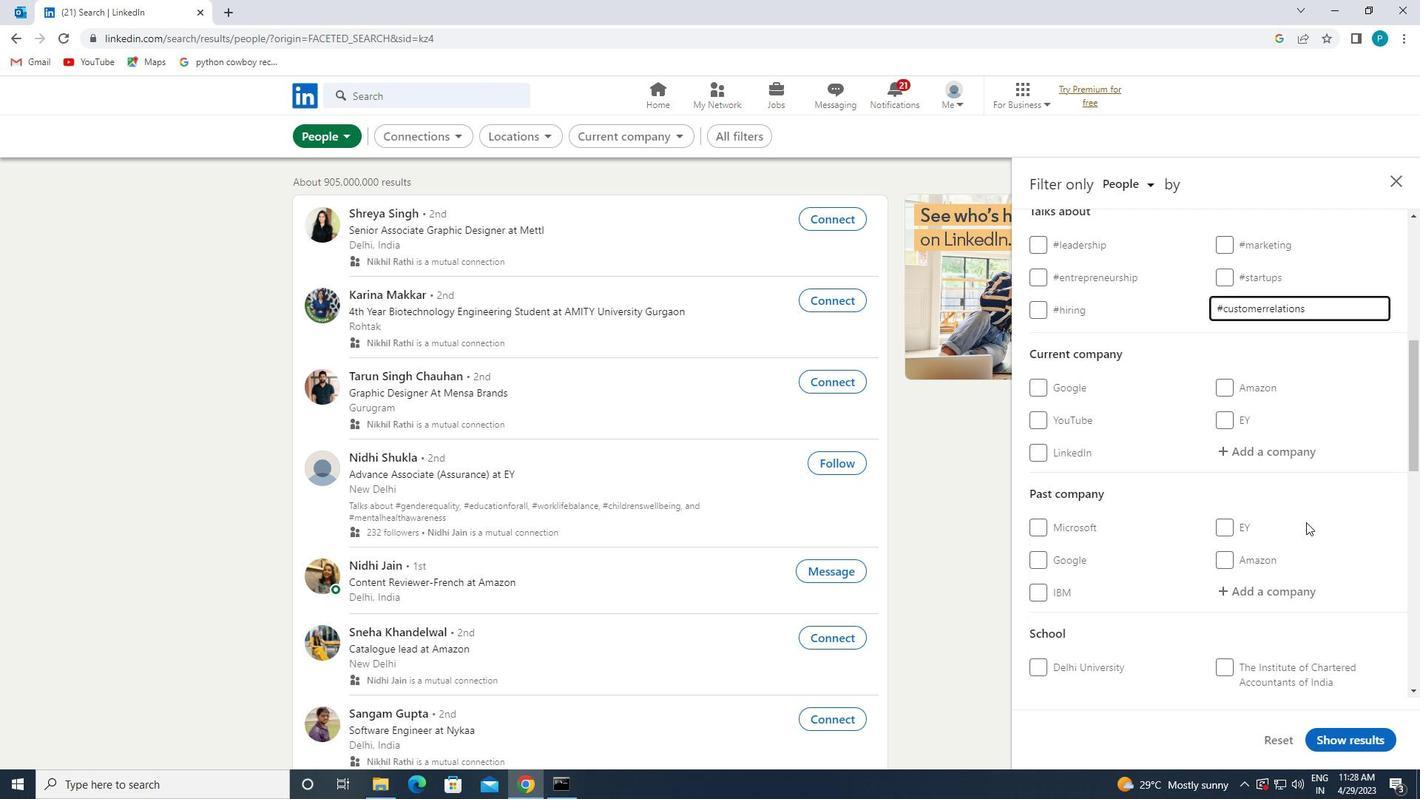 
Action: Mouse scrolled (1291, 534) with delta (0, 0)
Screenshot: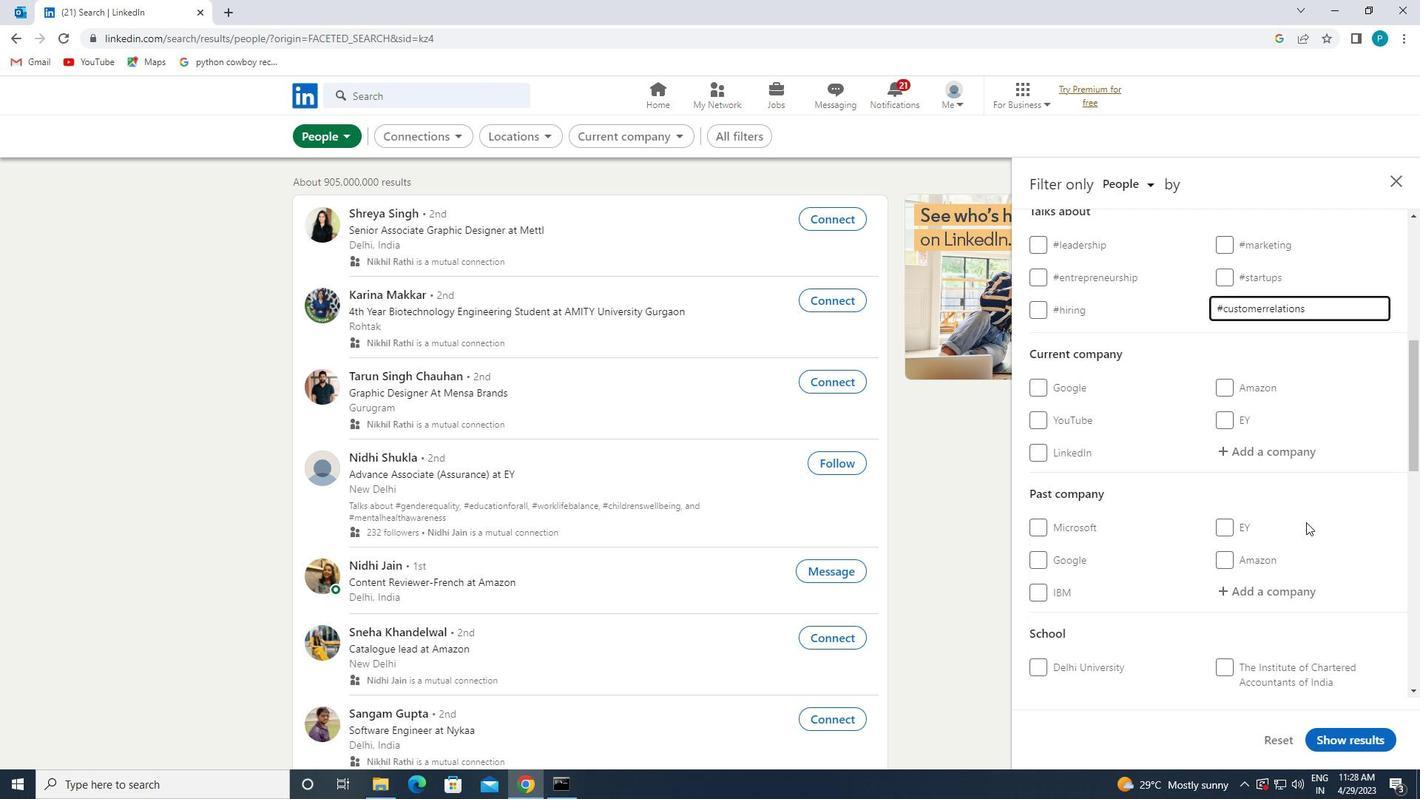 
Action: Mouse moved to (1291, 535)
Screenshot: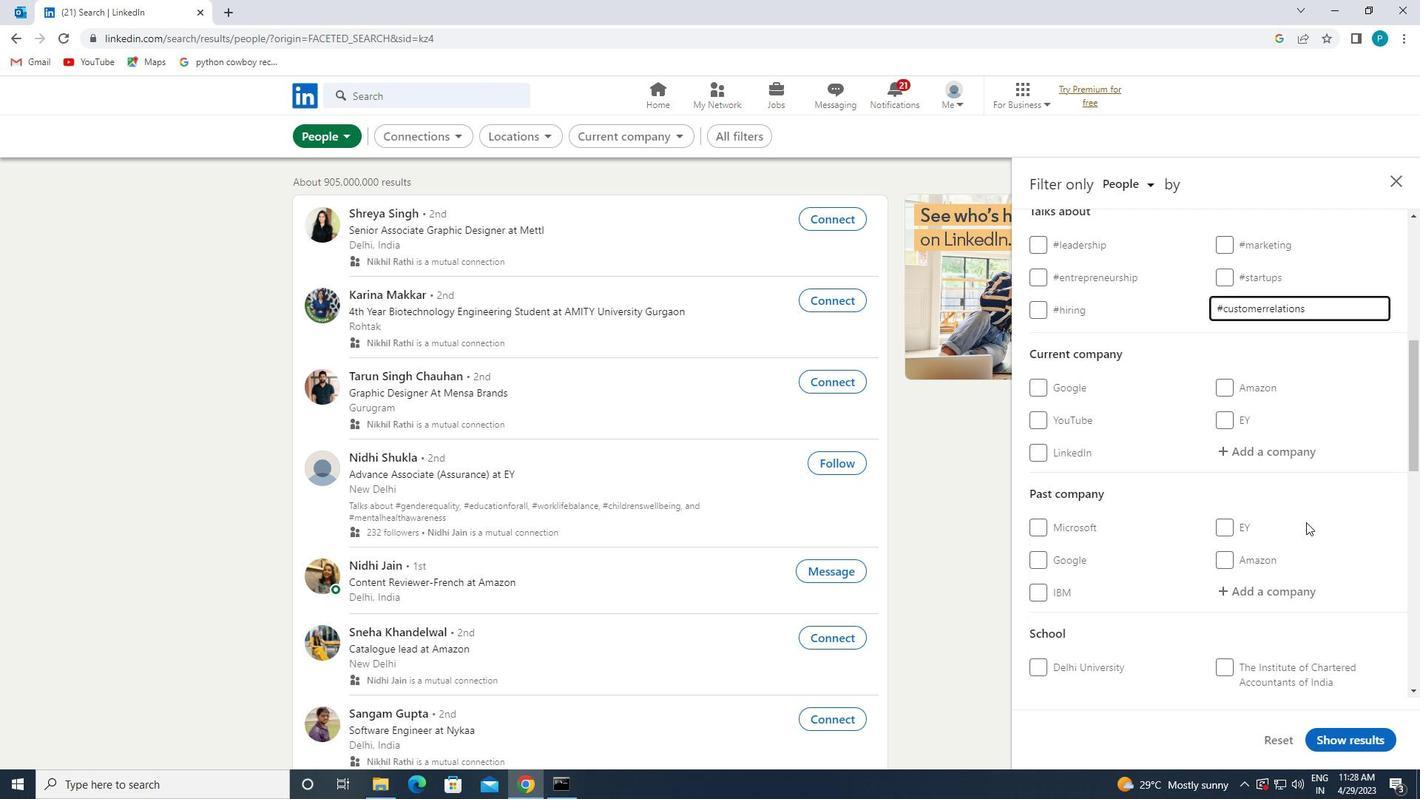 
Action: Mouse scrolled (1291, 534) with delta (0, 0)
Screenshot: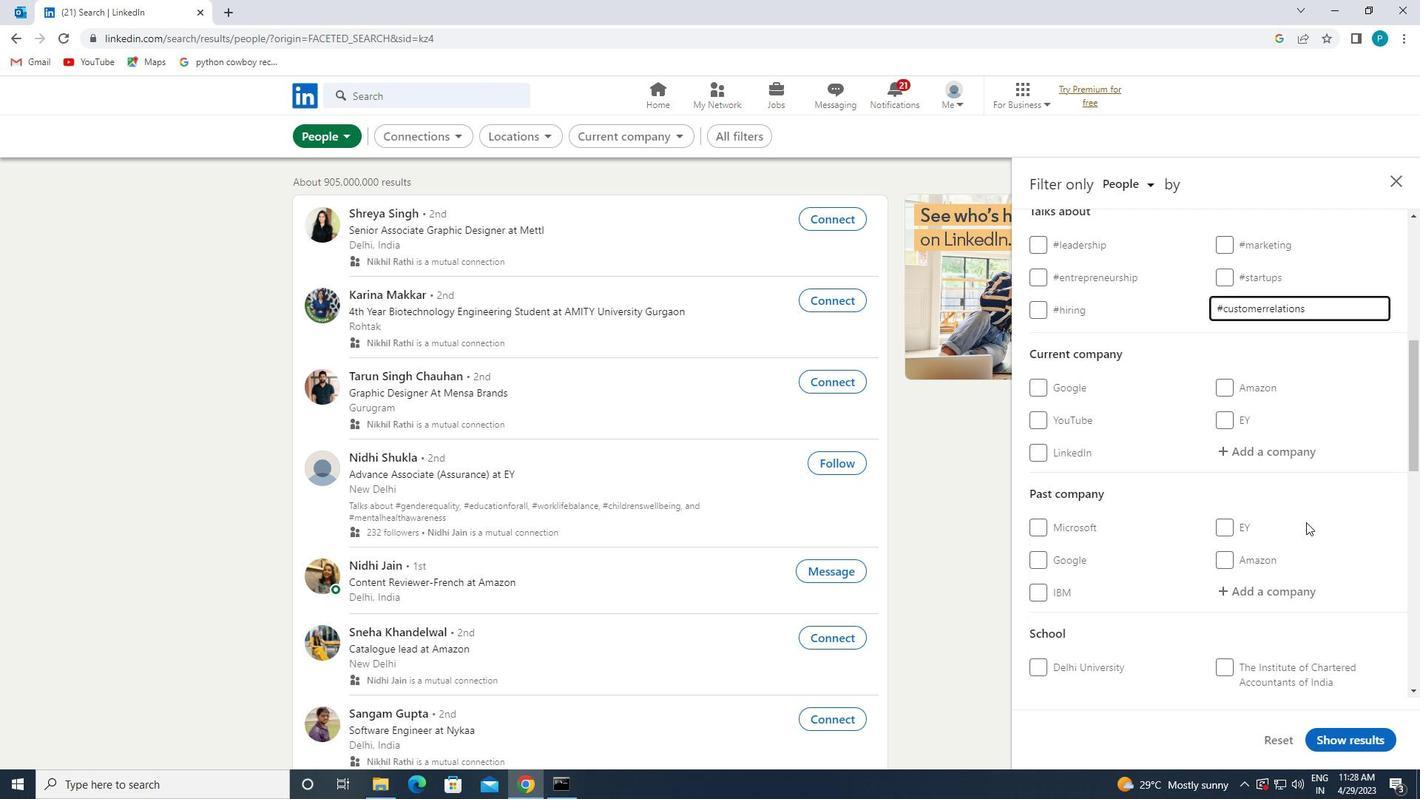 
Action: Mouse moved to (1289, 535)
Screenshot: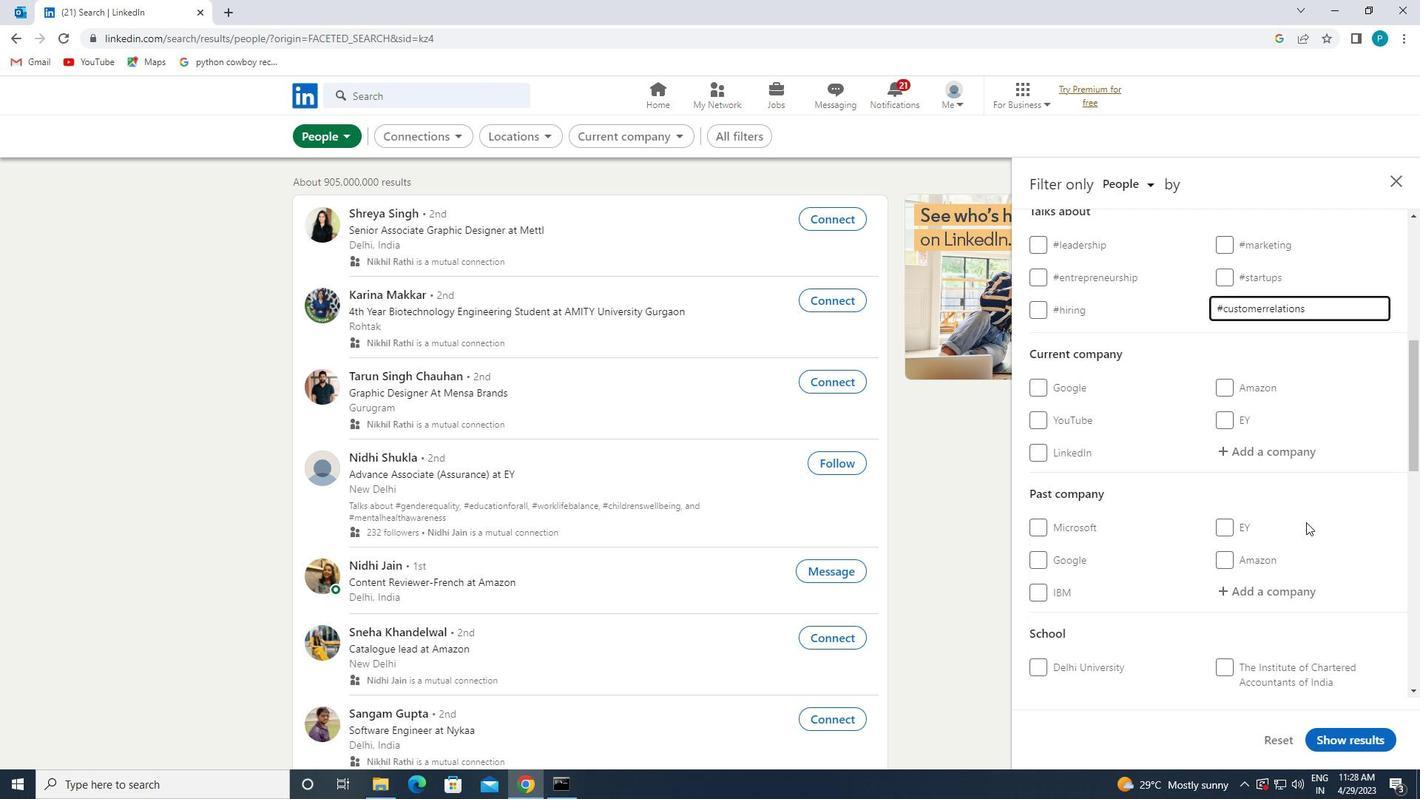 
Action: Mouse scrolled (1289, 534) with delta (0, 0)
Screenshot: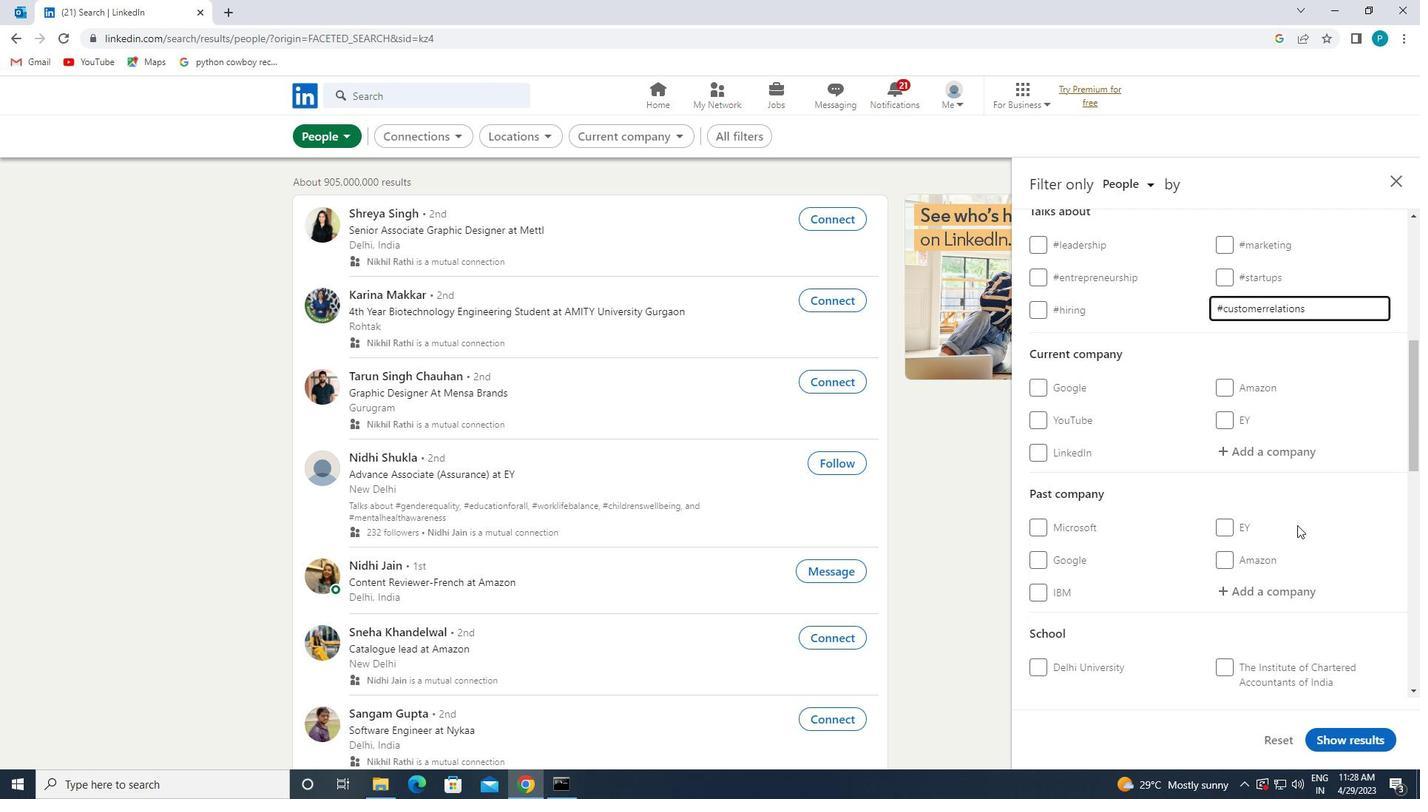 
Action: Mouse moved to (1178, 489)
Screenshot: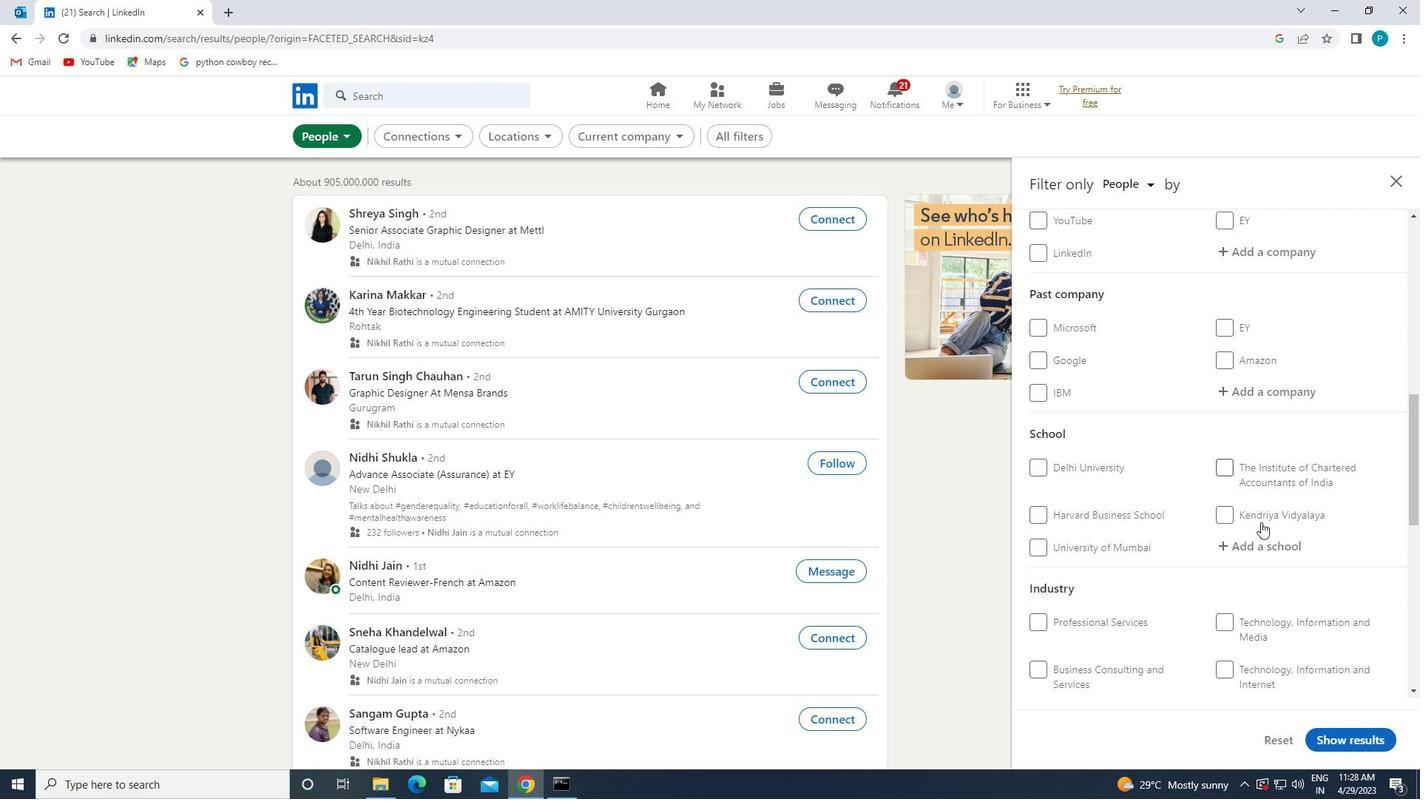 
Action: Mouse scrolled (1178, 488) with delta (0, 0)
Screenshot: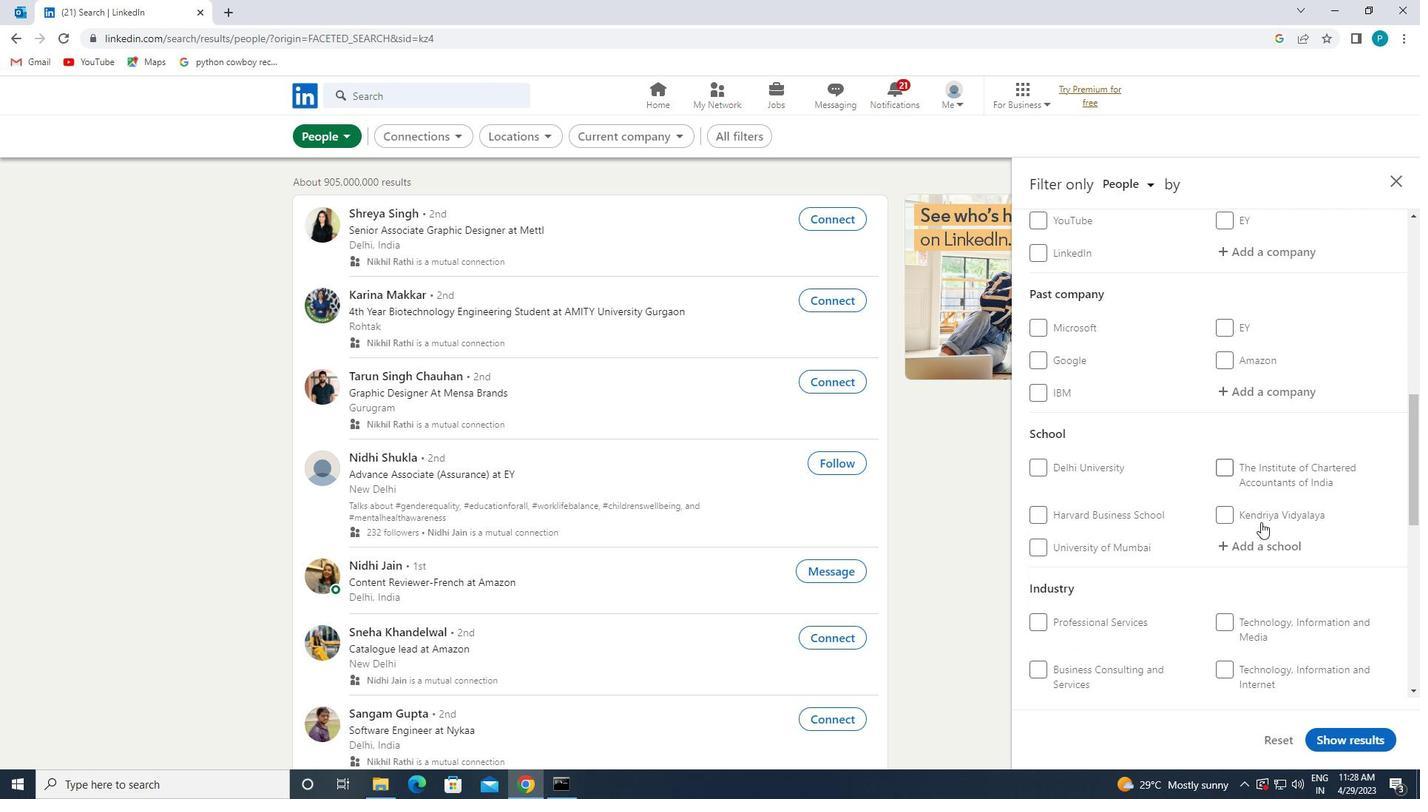 
Action: Mouse scrolled (1178, 488) with delta (0, 0)
Screenshot: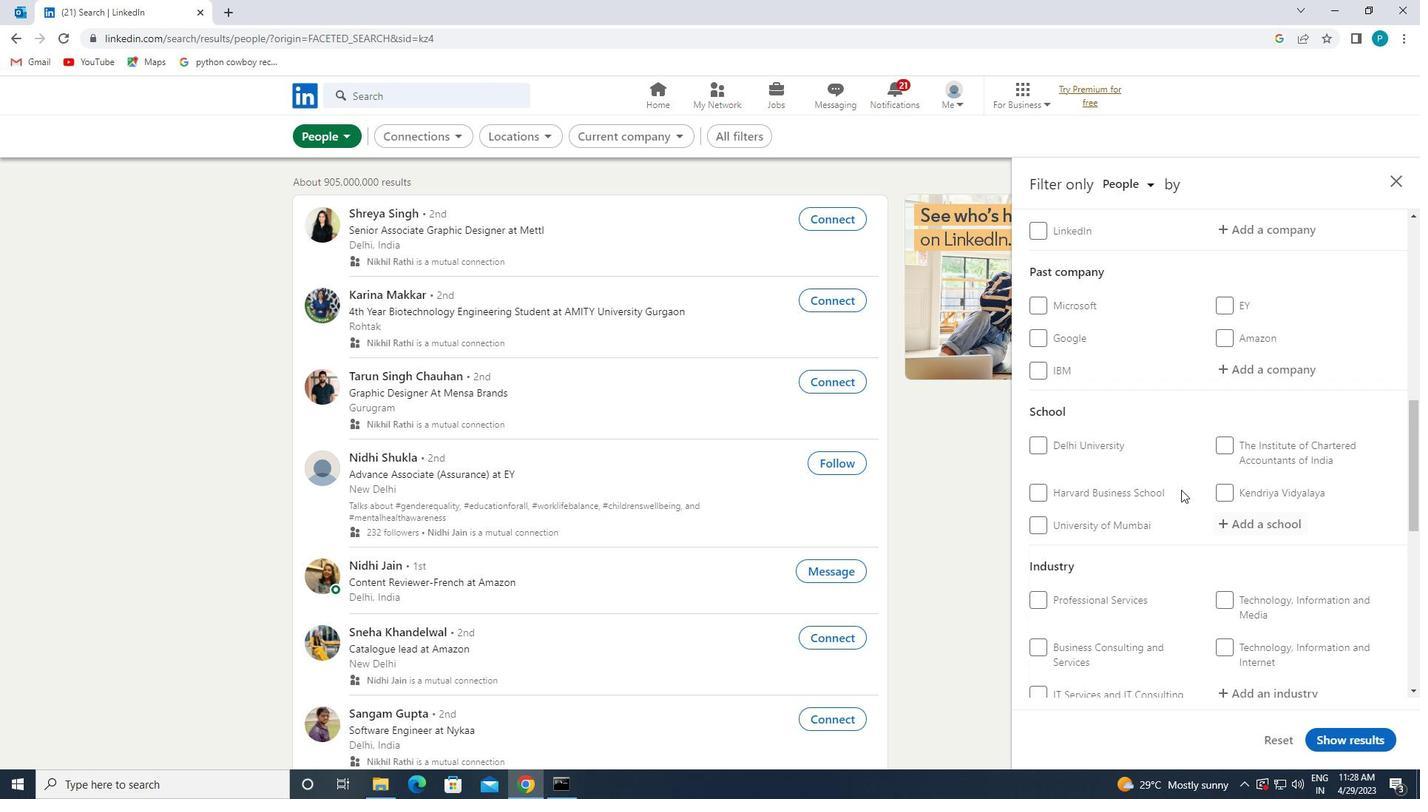 
Action: Mouse moved to (1176, 492)
Screenshot: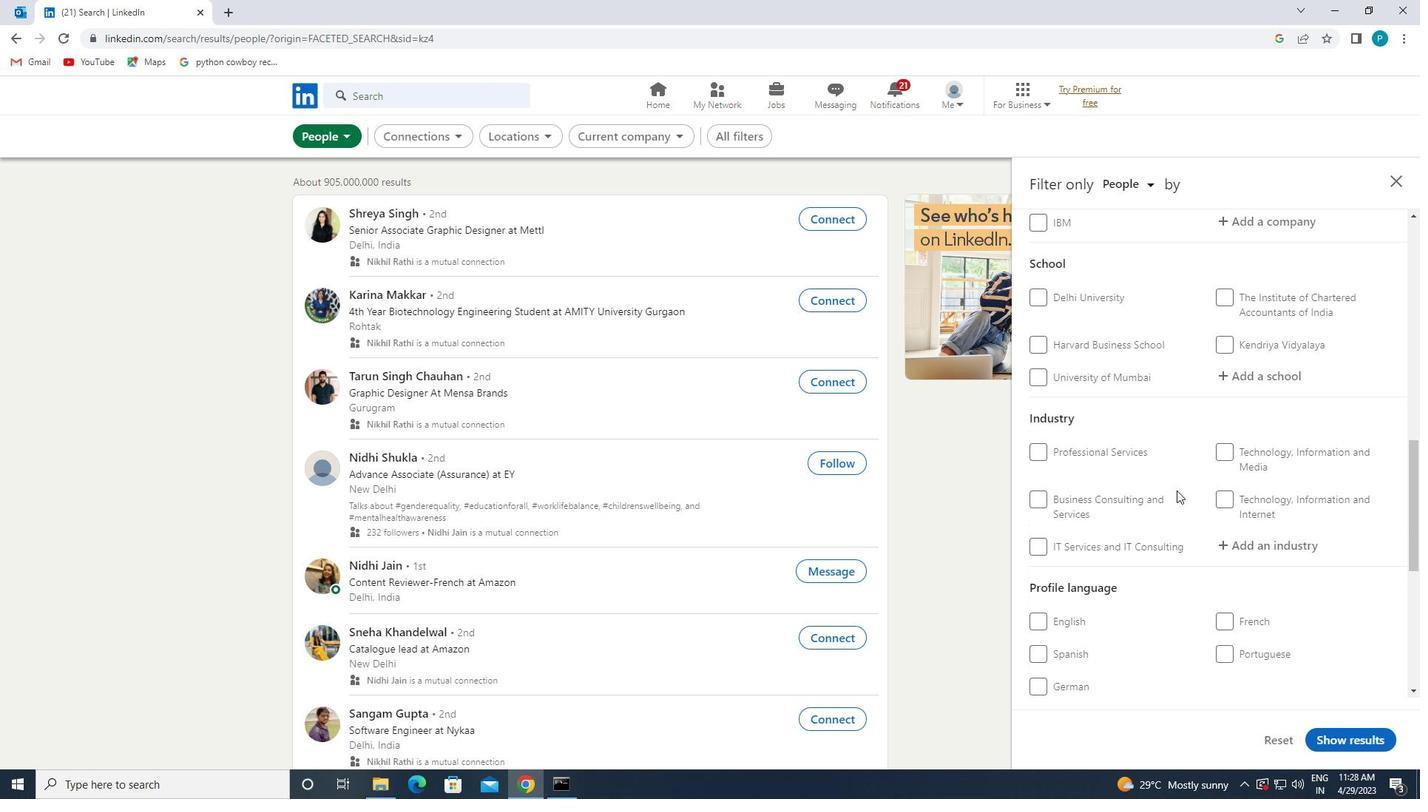 
Action: Mouse scrolled (1176, 491) with delta (0, 0)
Screenshot: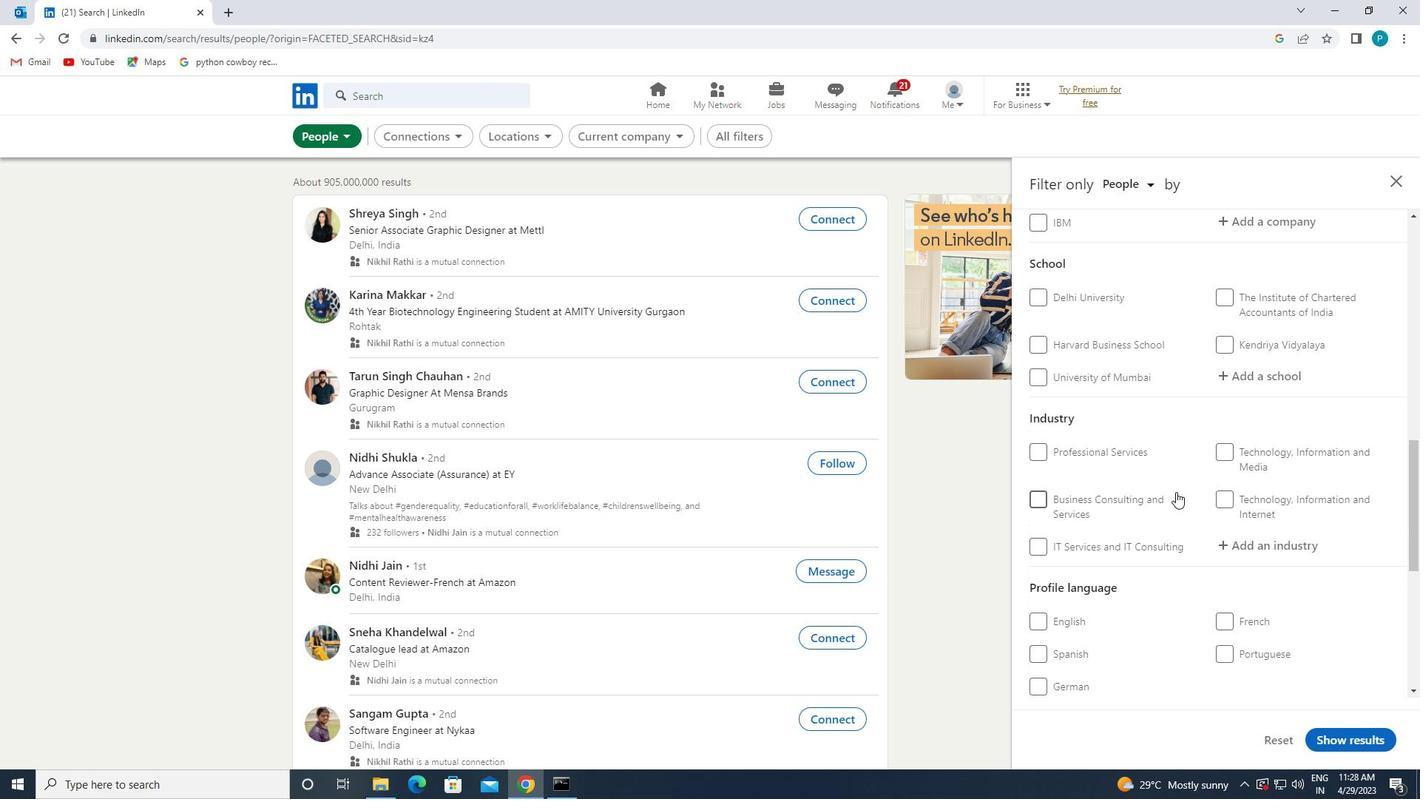 
Action: Mouse moved to (1175, 495)
Screenshot: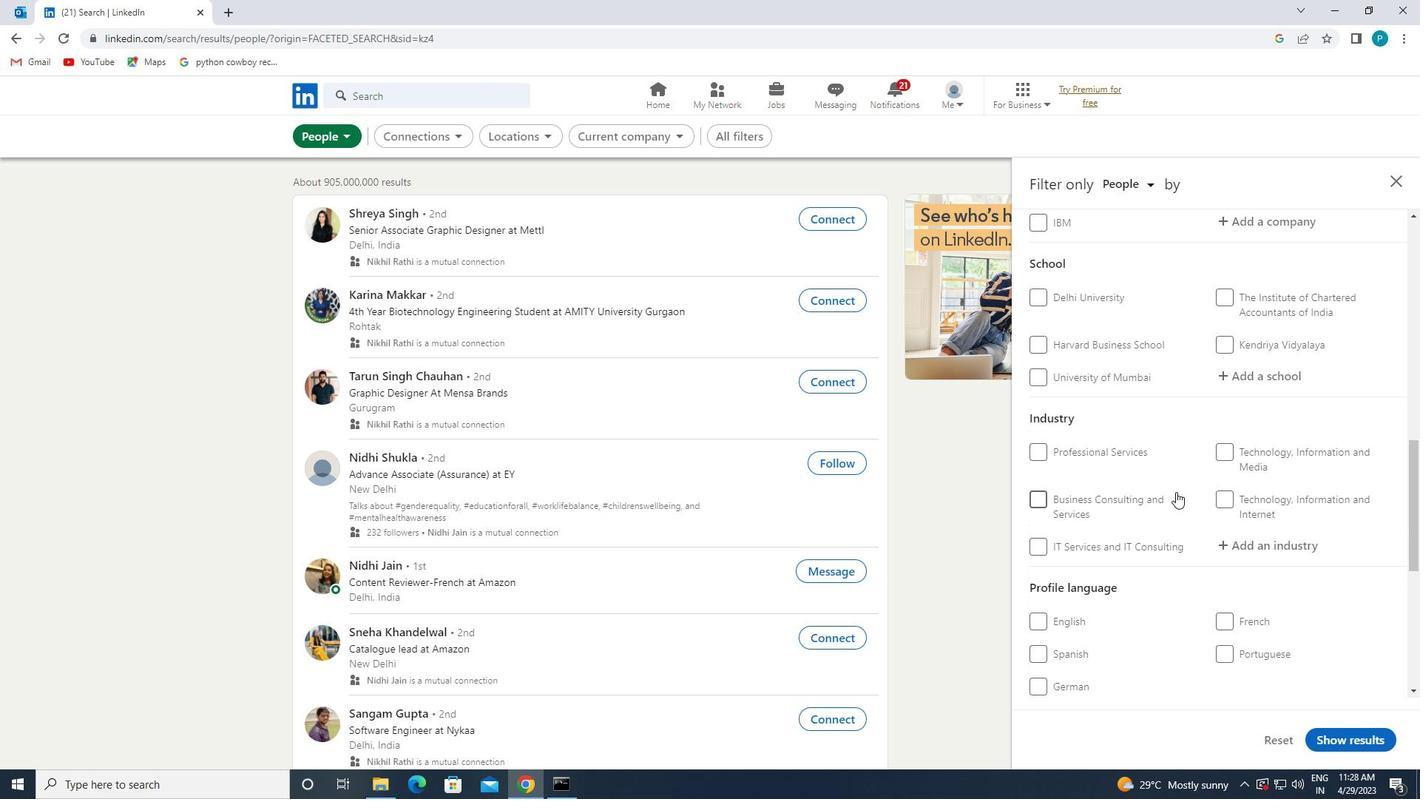 
Action: Mouse scrolled (1175, 494) with delta (0, 0)
Screenshot: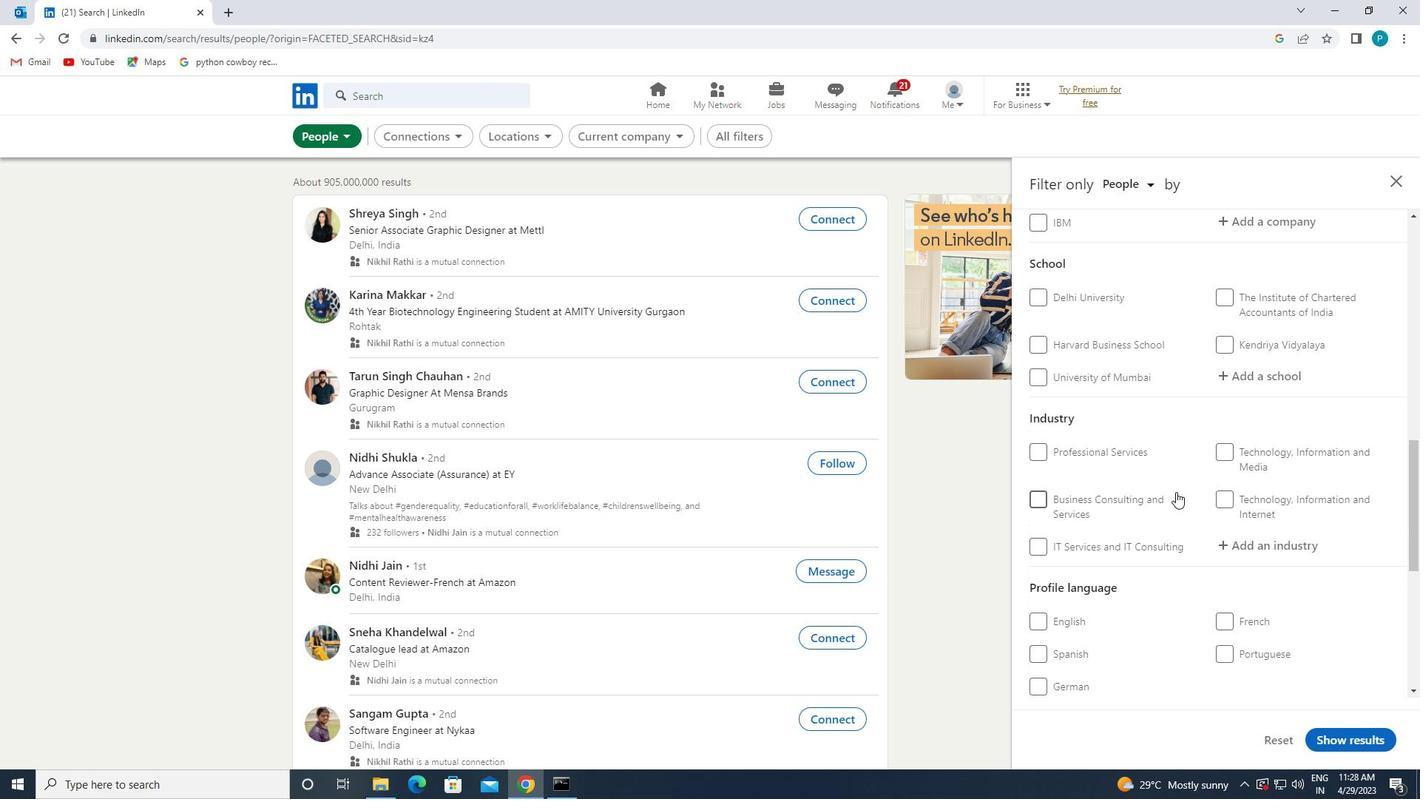 
Action: Mouse moved to (1093, 508)
Screenshot: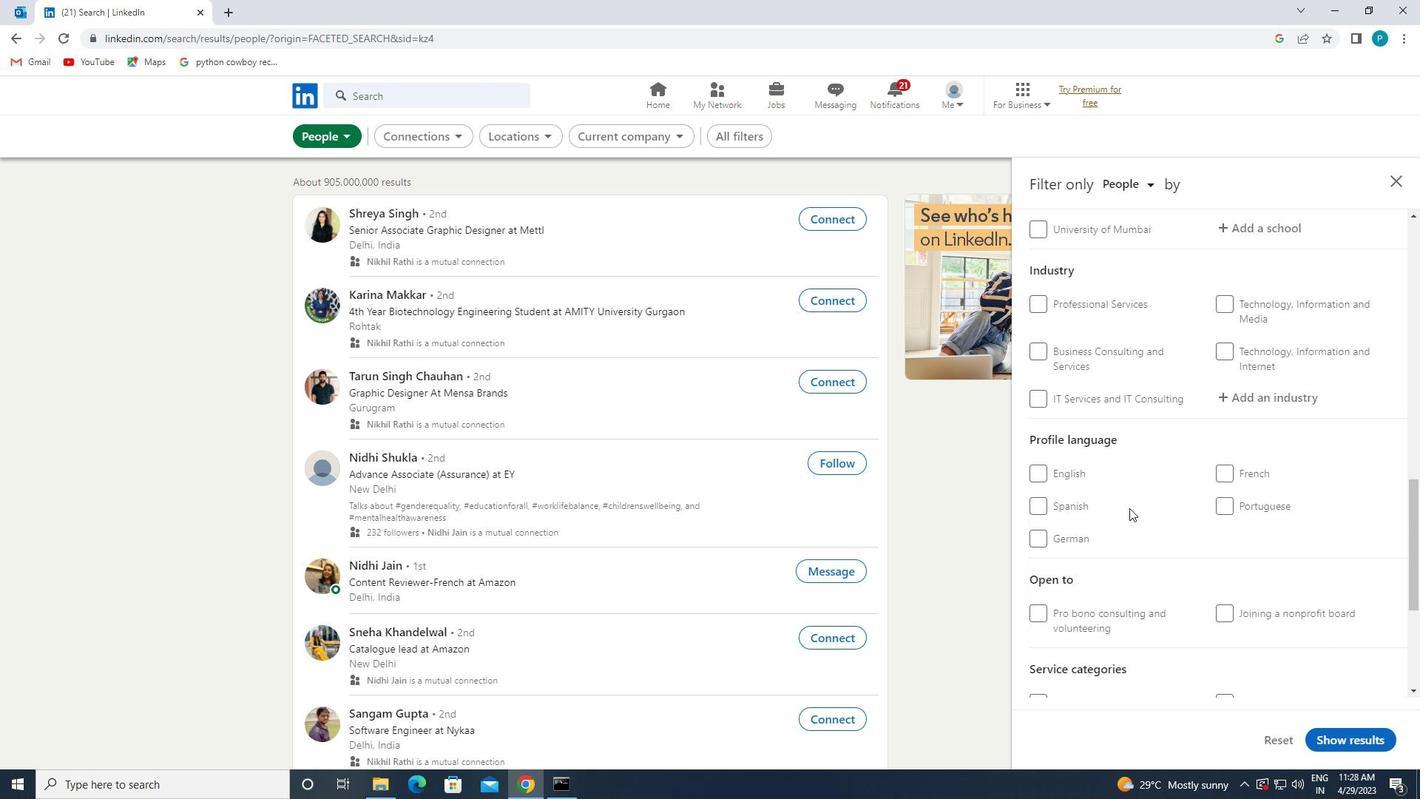 
Action: Mouse scrolled (1093, 507) with delta (0, 0)
Screenshot: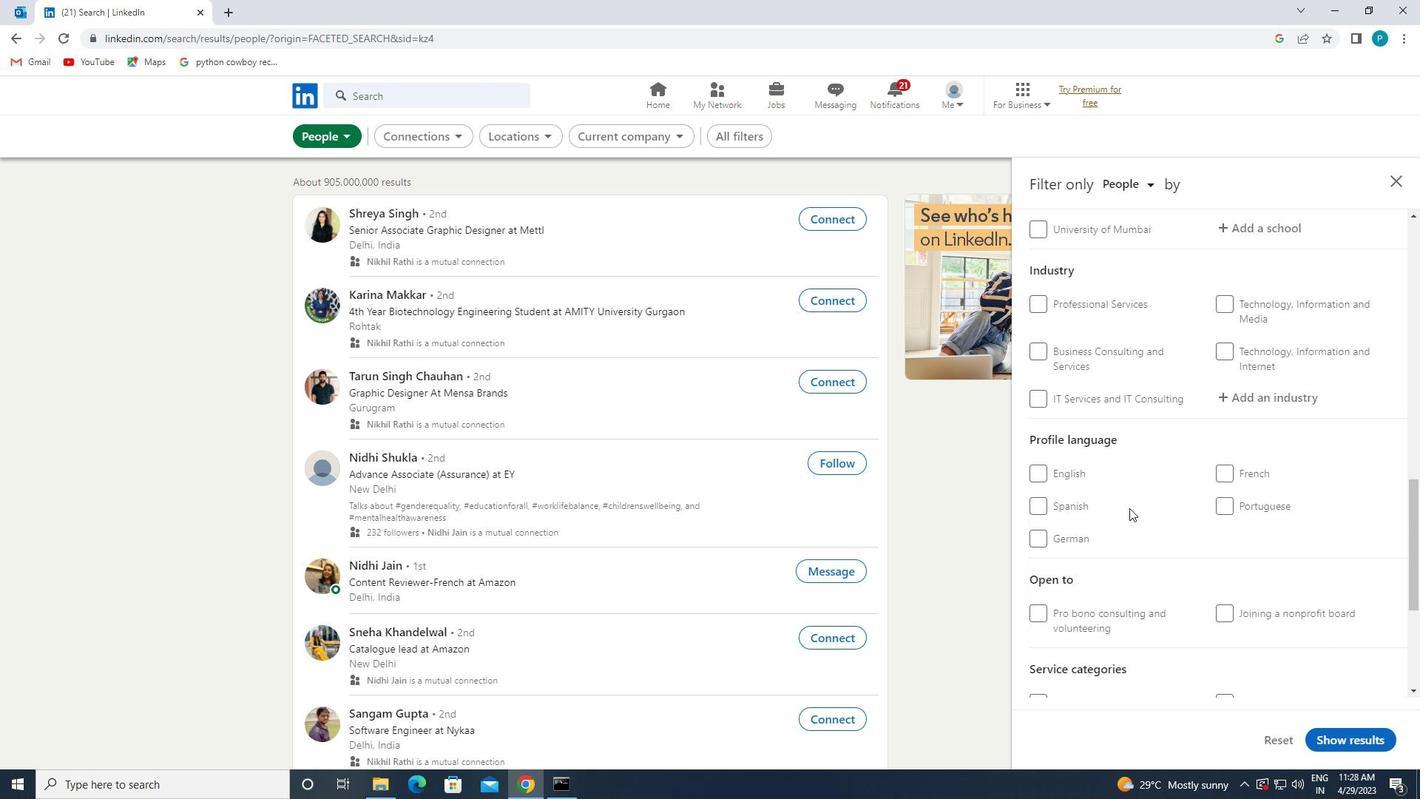 
Action: Mouse scrolled (1093, 507) with delta (0, 0)
Screenshot: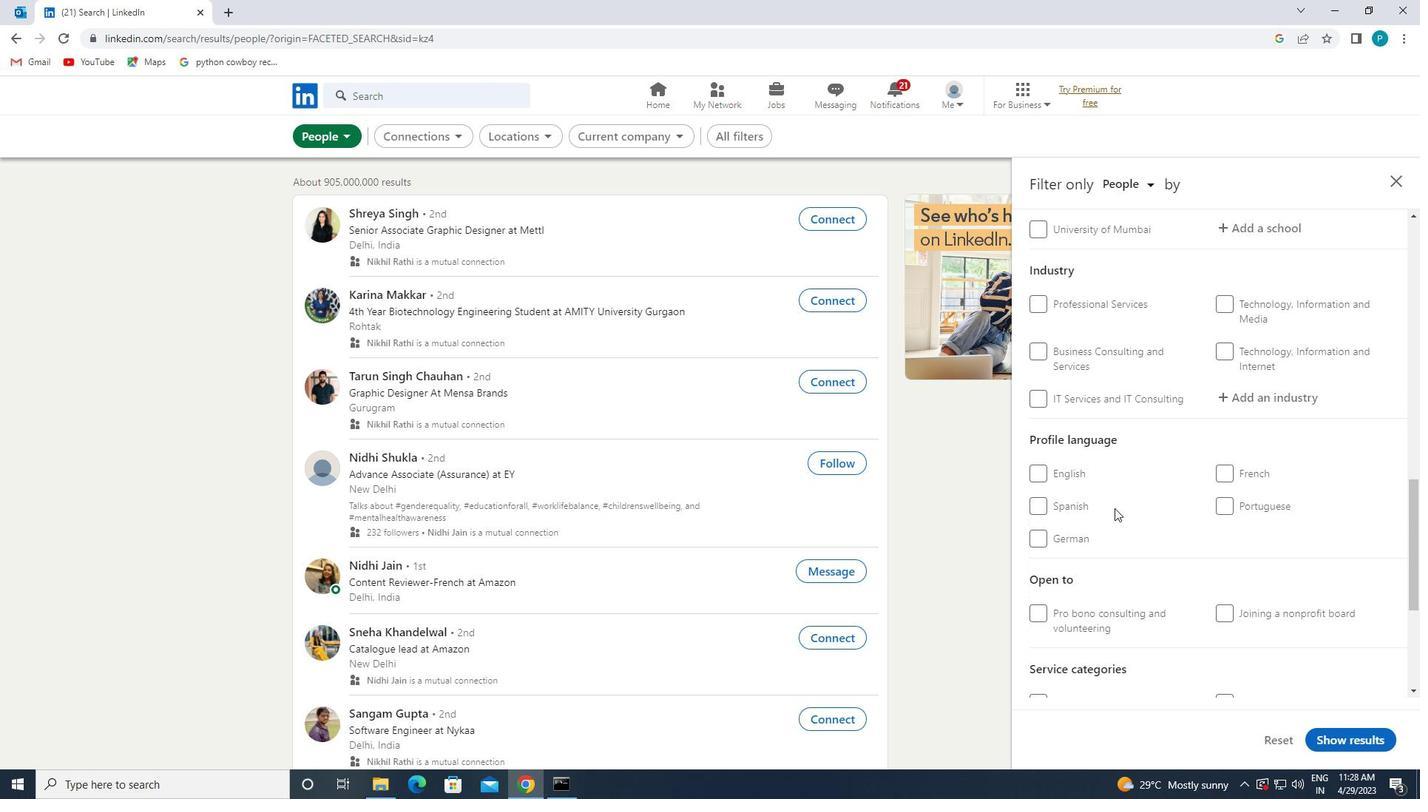 
Action: Mouse moved to (1064, 395)
Screenshot: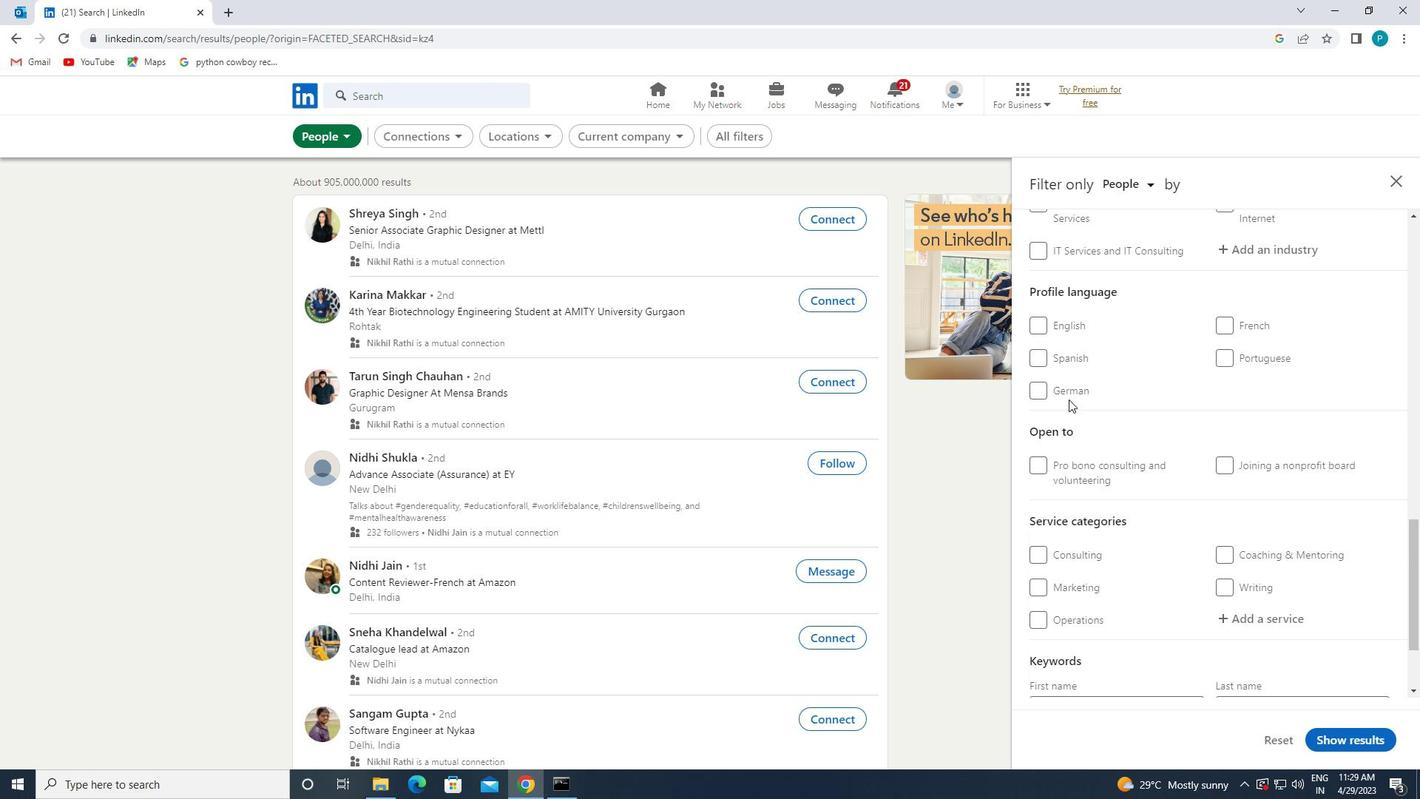 
Action: Mouse pressed left at (1064, 395)
Screenshot: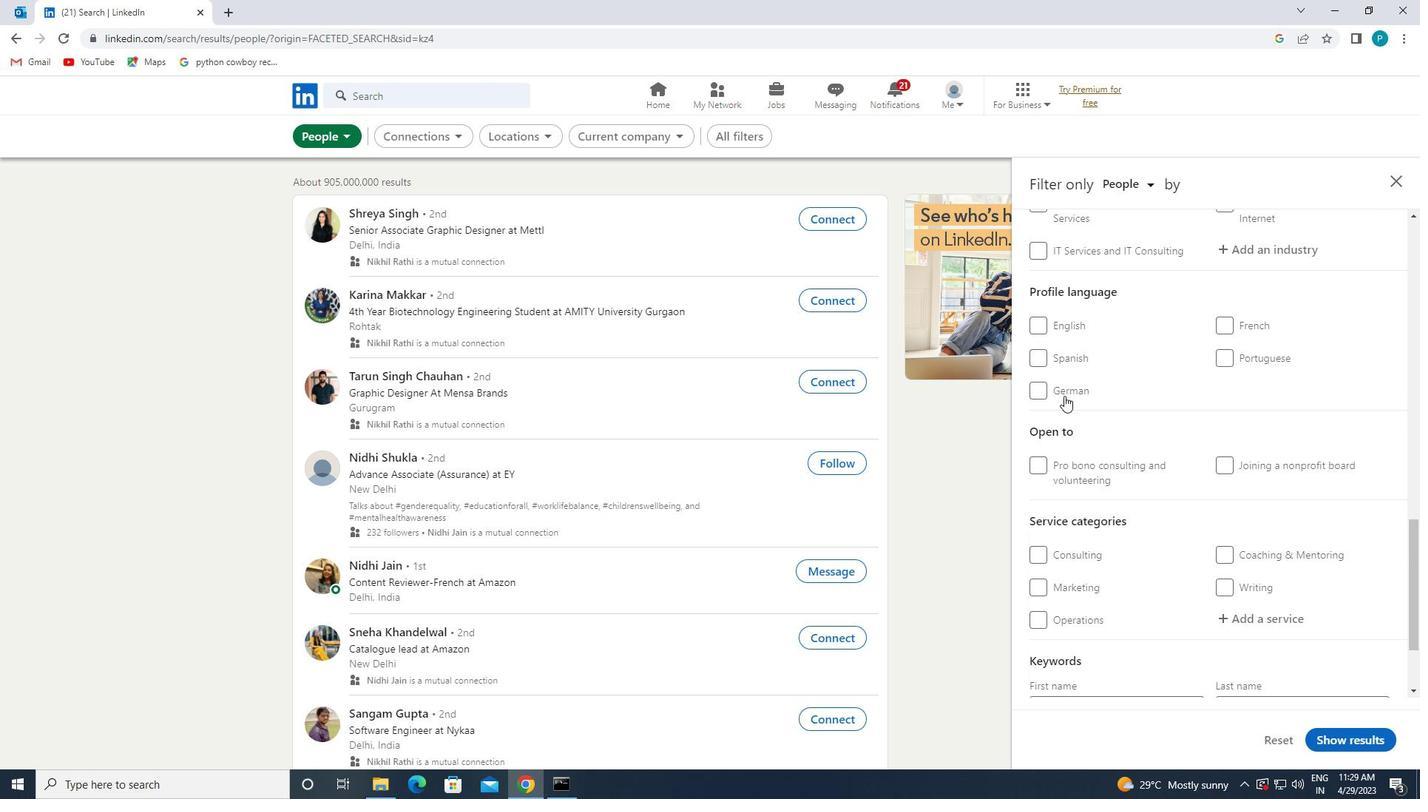 
Action: Mouse moved to (1171, 423)
Screenshot: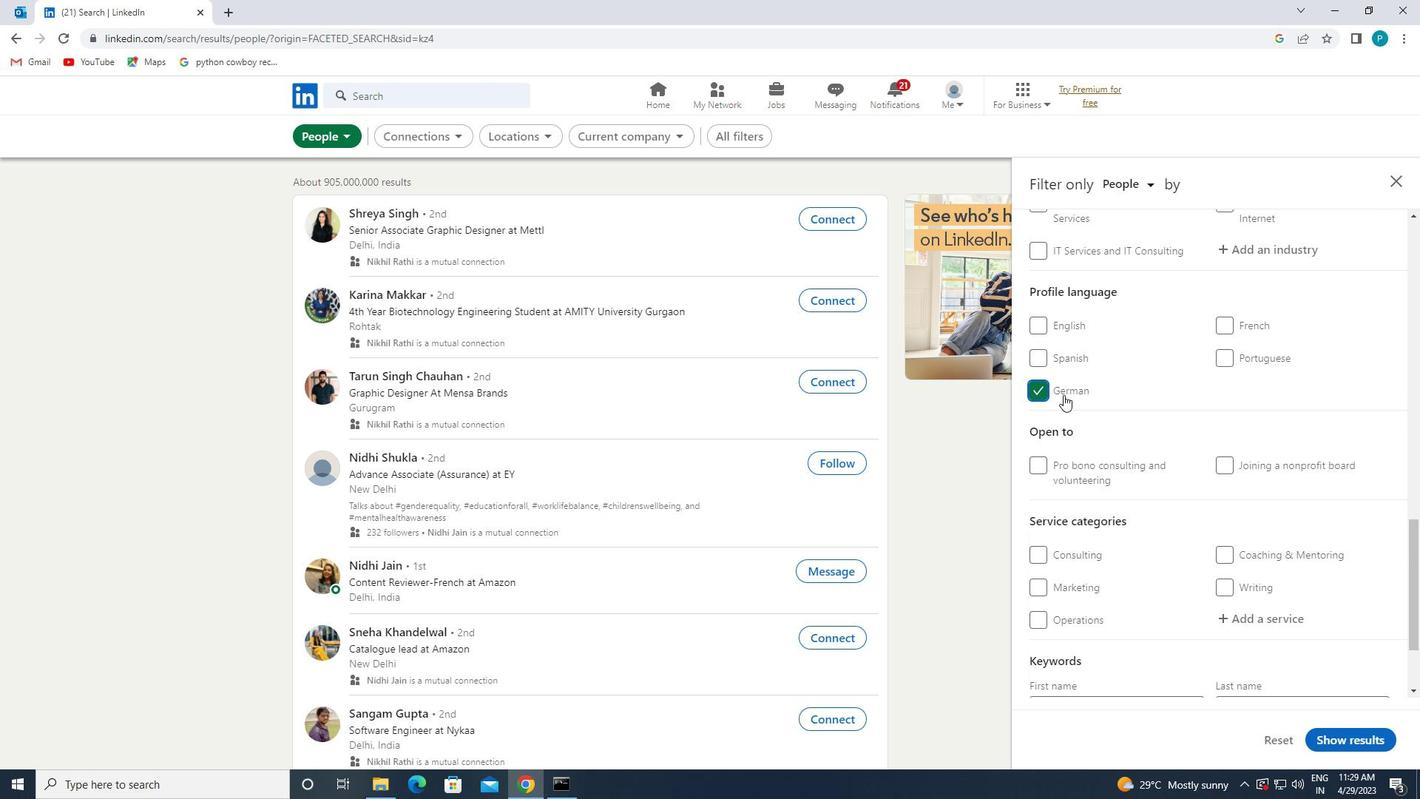 
Action: Mouse scrolled (1171, 424) with delta (0, 0)
Screenshot: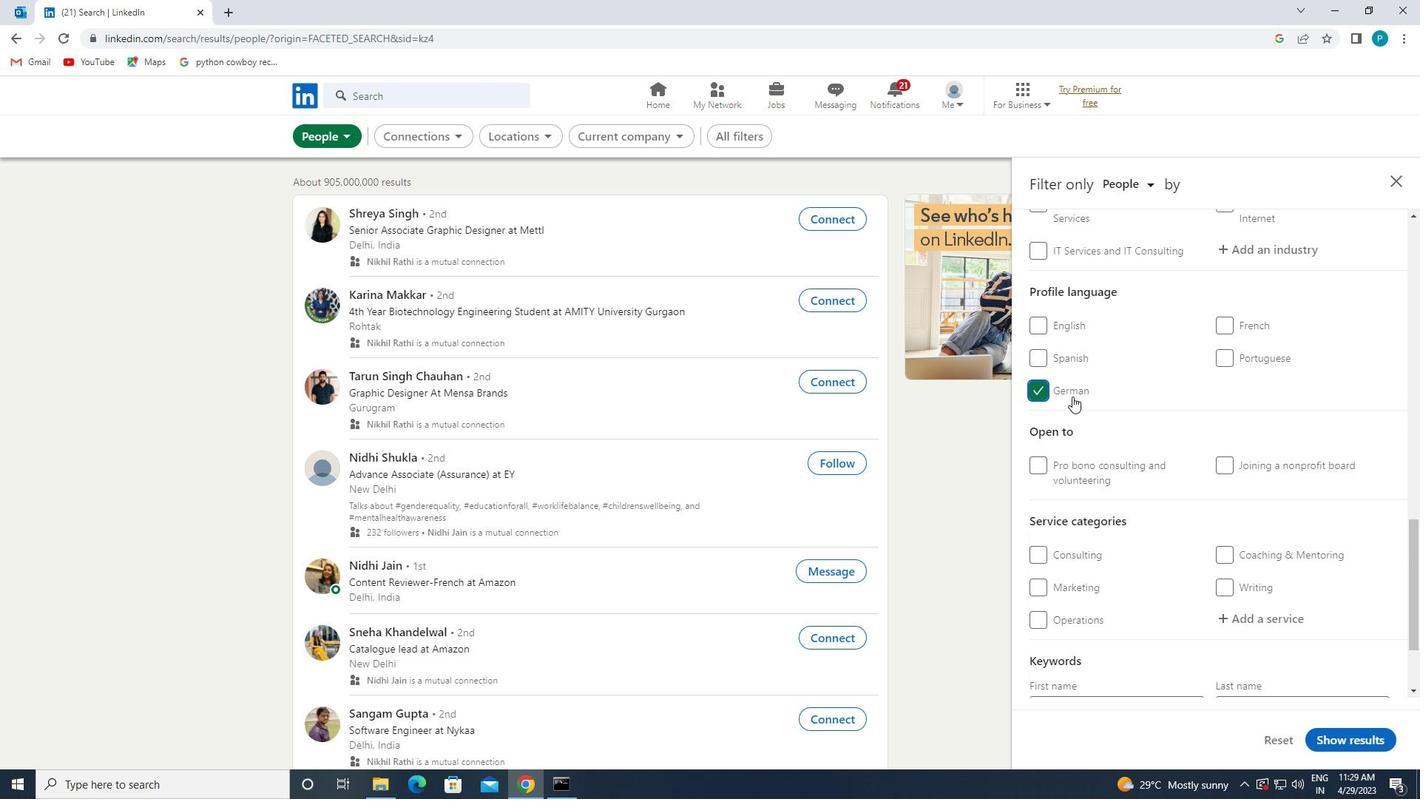 
Action: Mouse scrolled (1171, 424) with delta (0, 0)
Screenshot: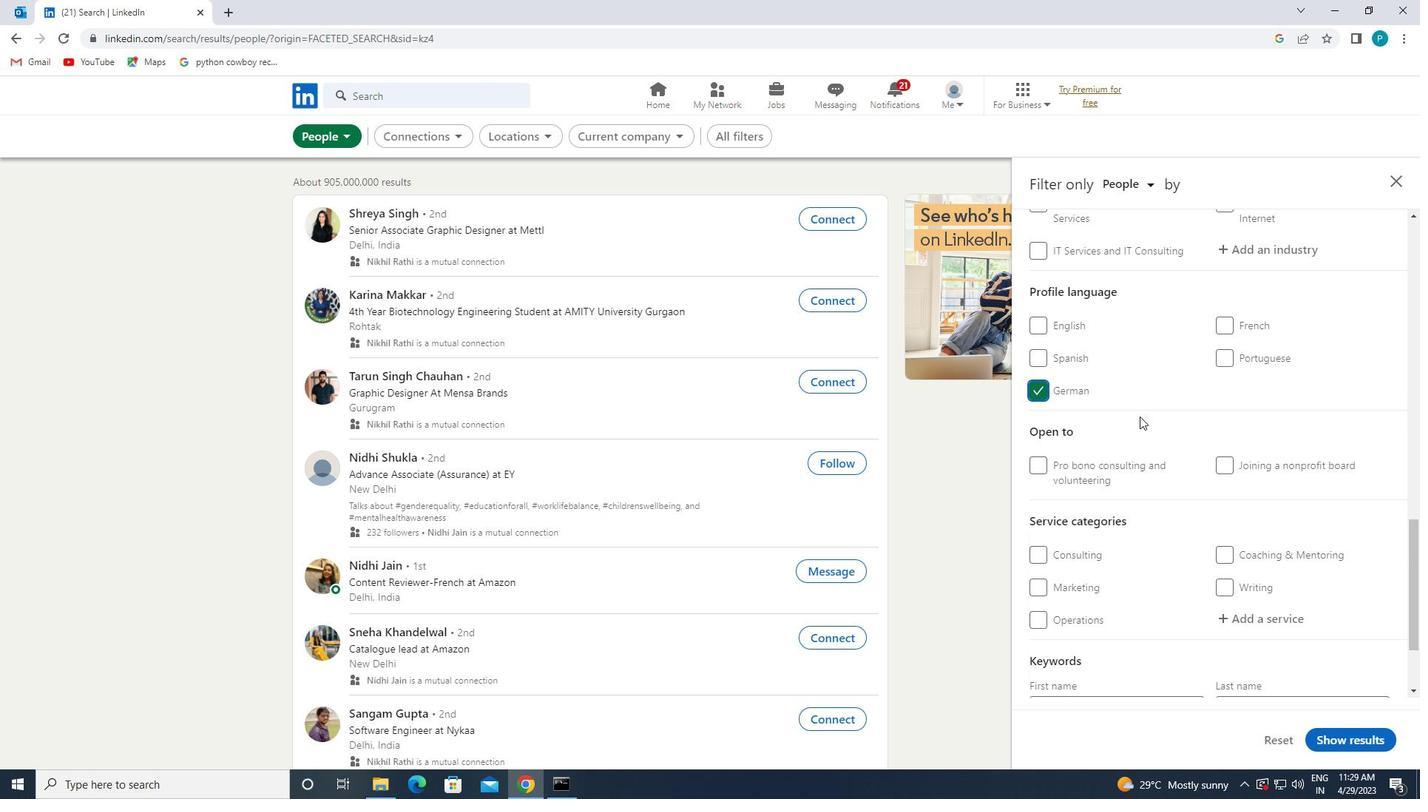 
Action: Mouse scrolled (1171, 424) with delta (0, 0)
Screenshot: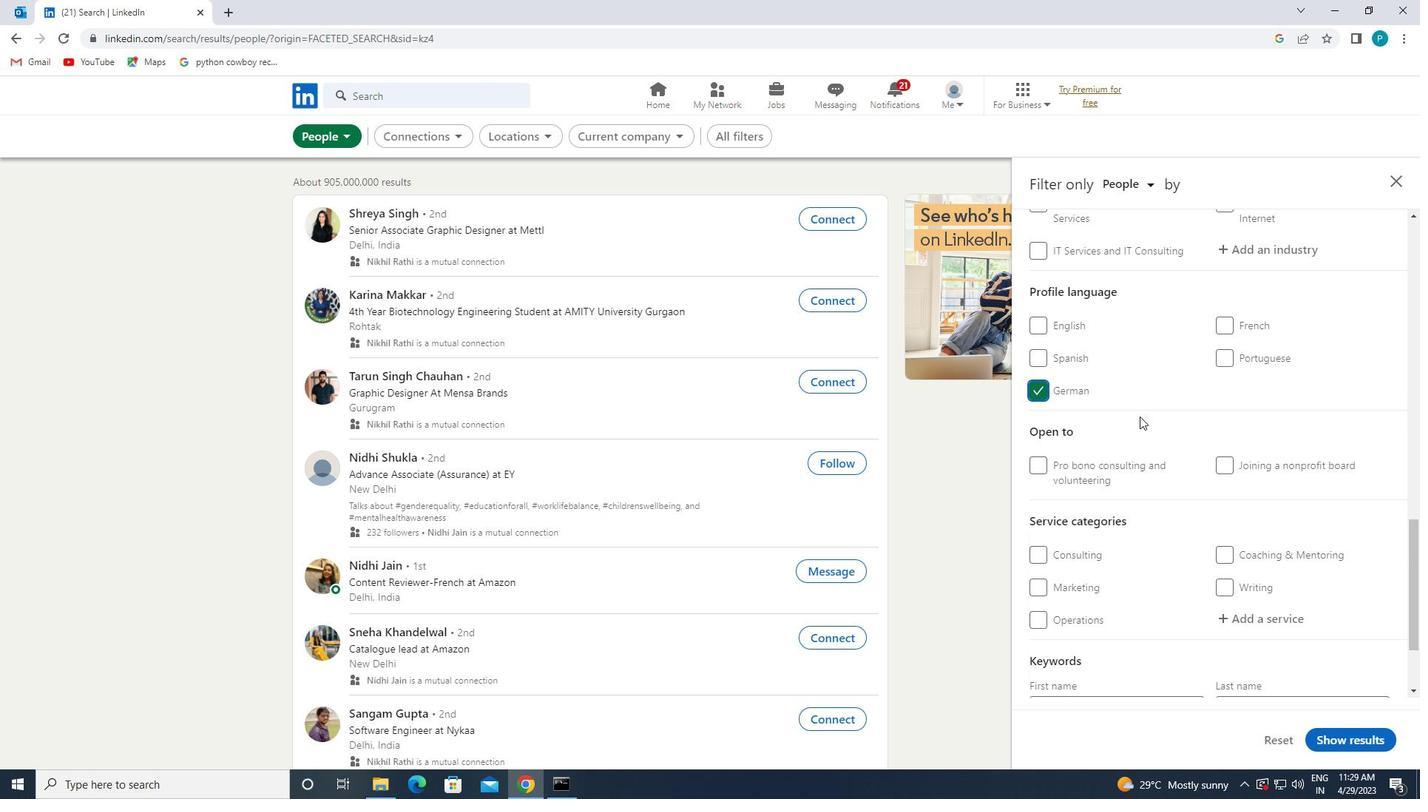 
Action: Mouse scrolled (1171, 424) with delta (0, 0)
Screenshot: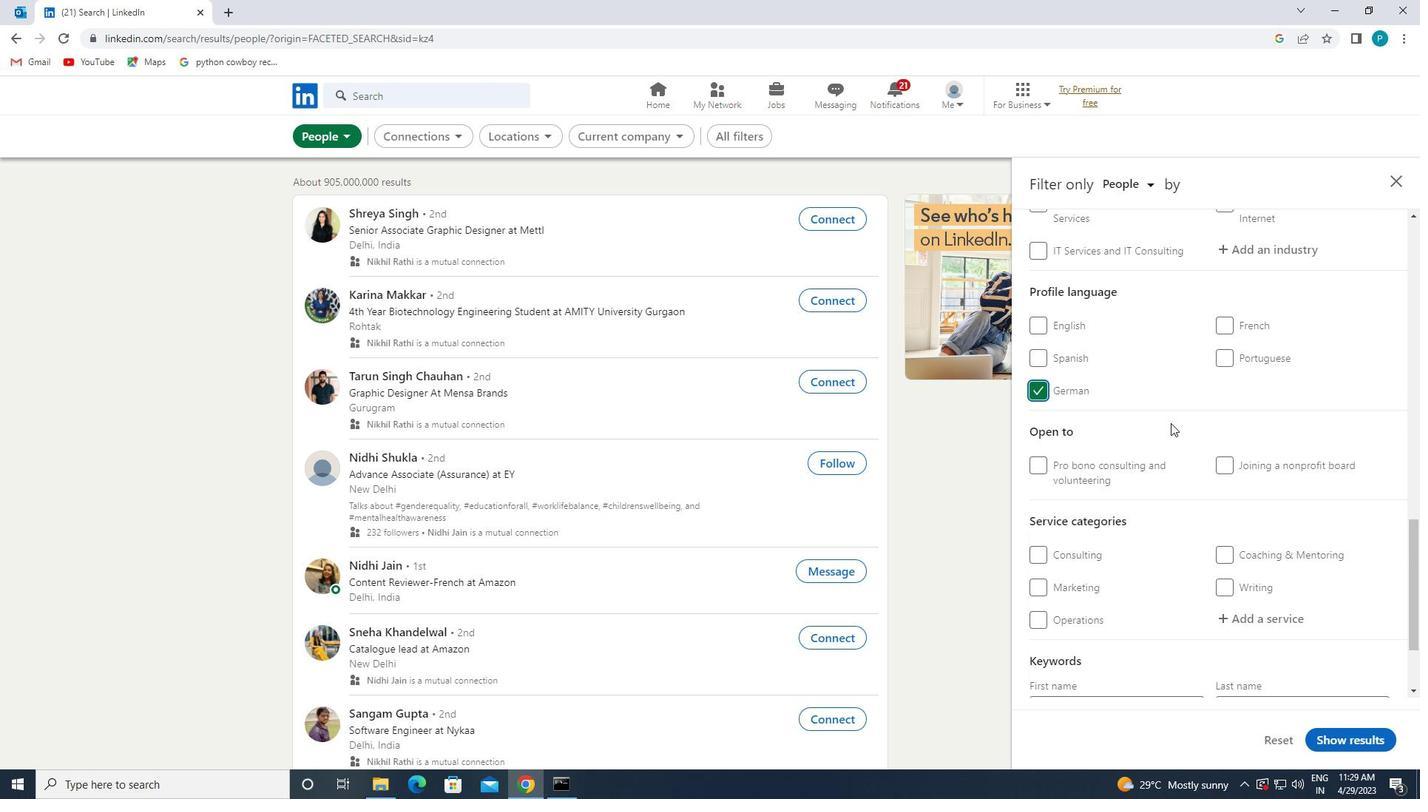 
Action: Mouse scrolled (1171, 424) with delta (0, 0)
Screenshot: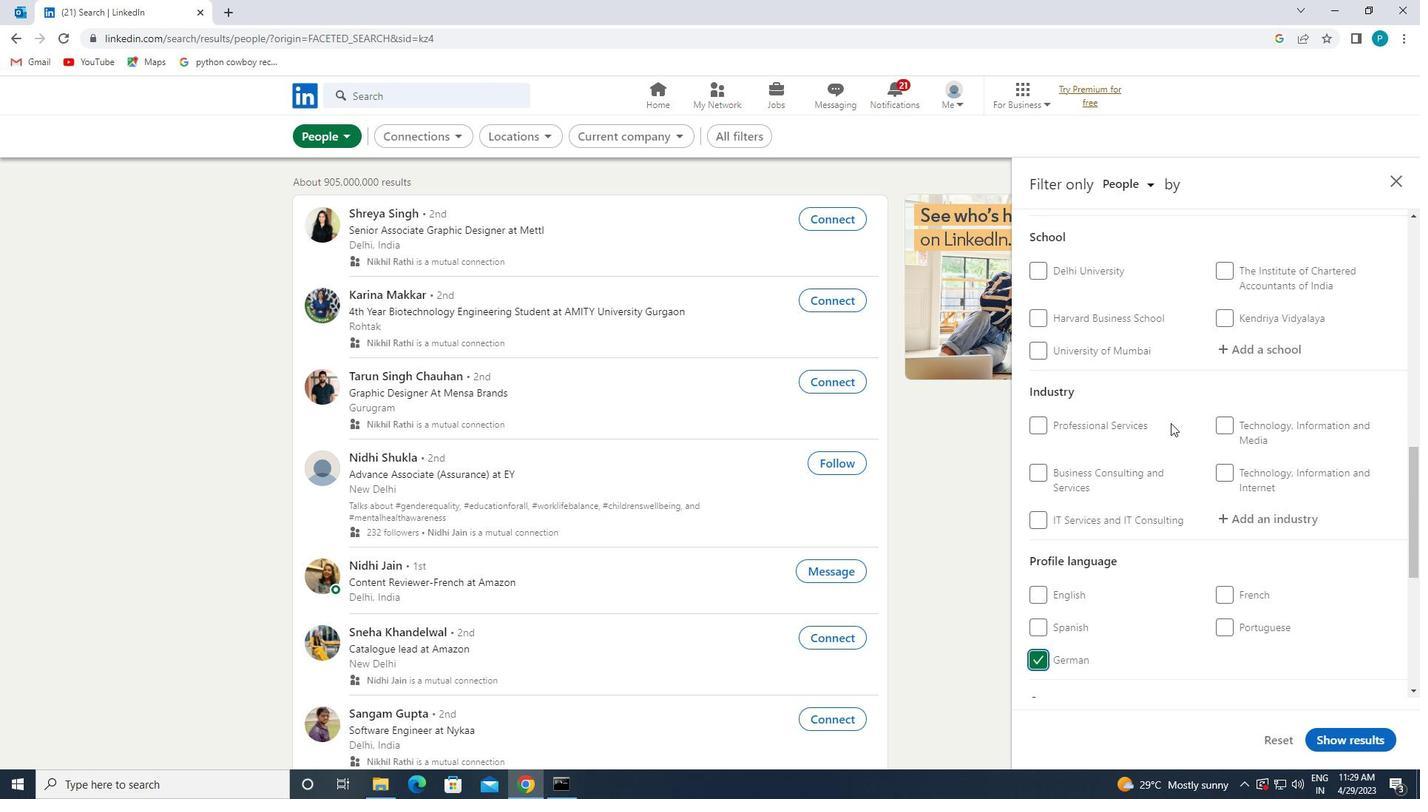 
Action: Mouse scrolled (1171, 424) with delta (0, 0)
Screenshot: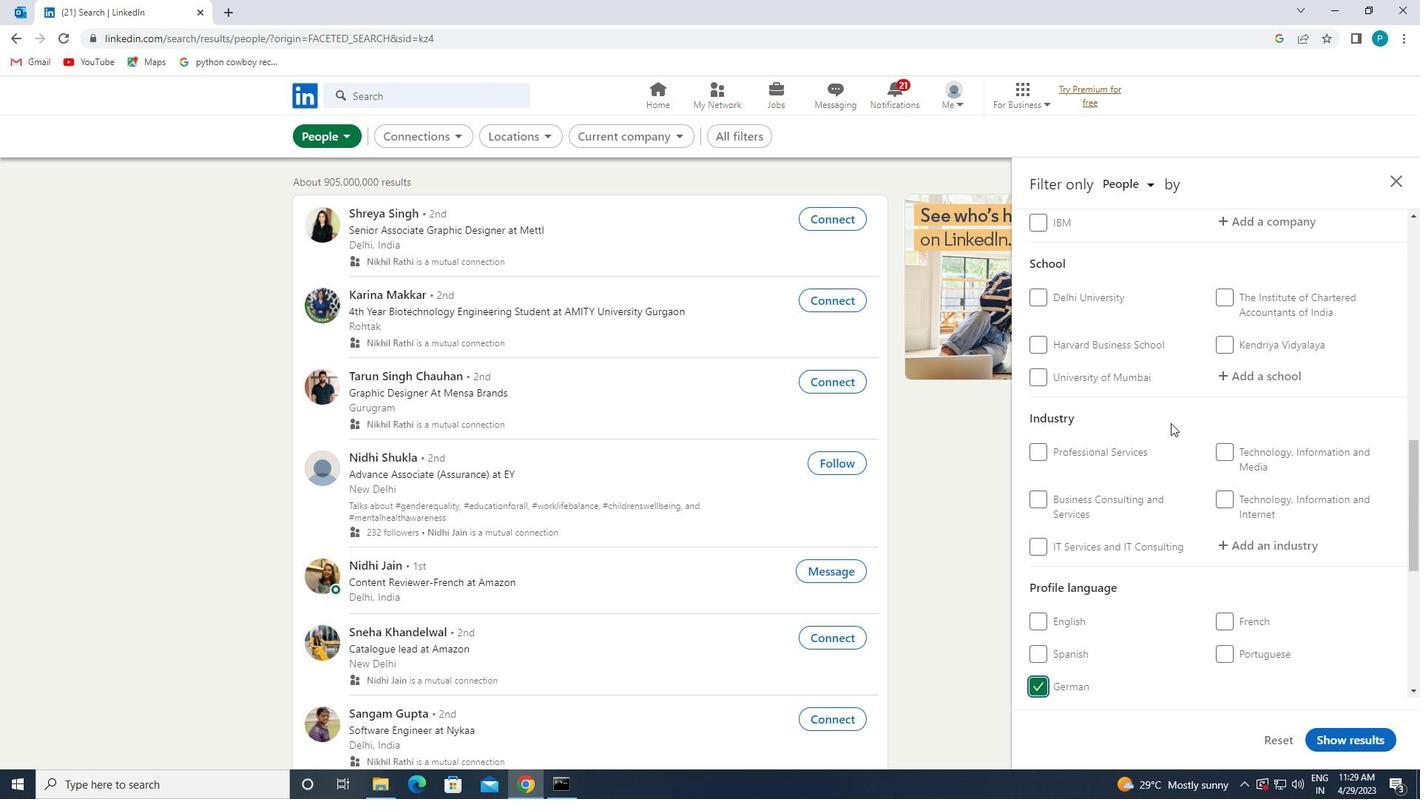 
Action: Mouse scrolled (1171, 424) with delta (0, 0)
Screenshot: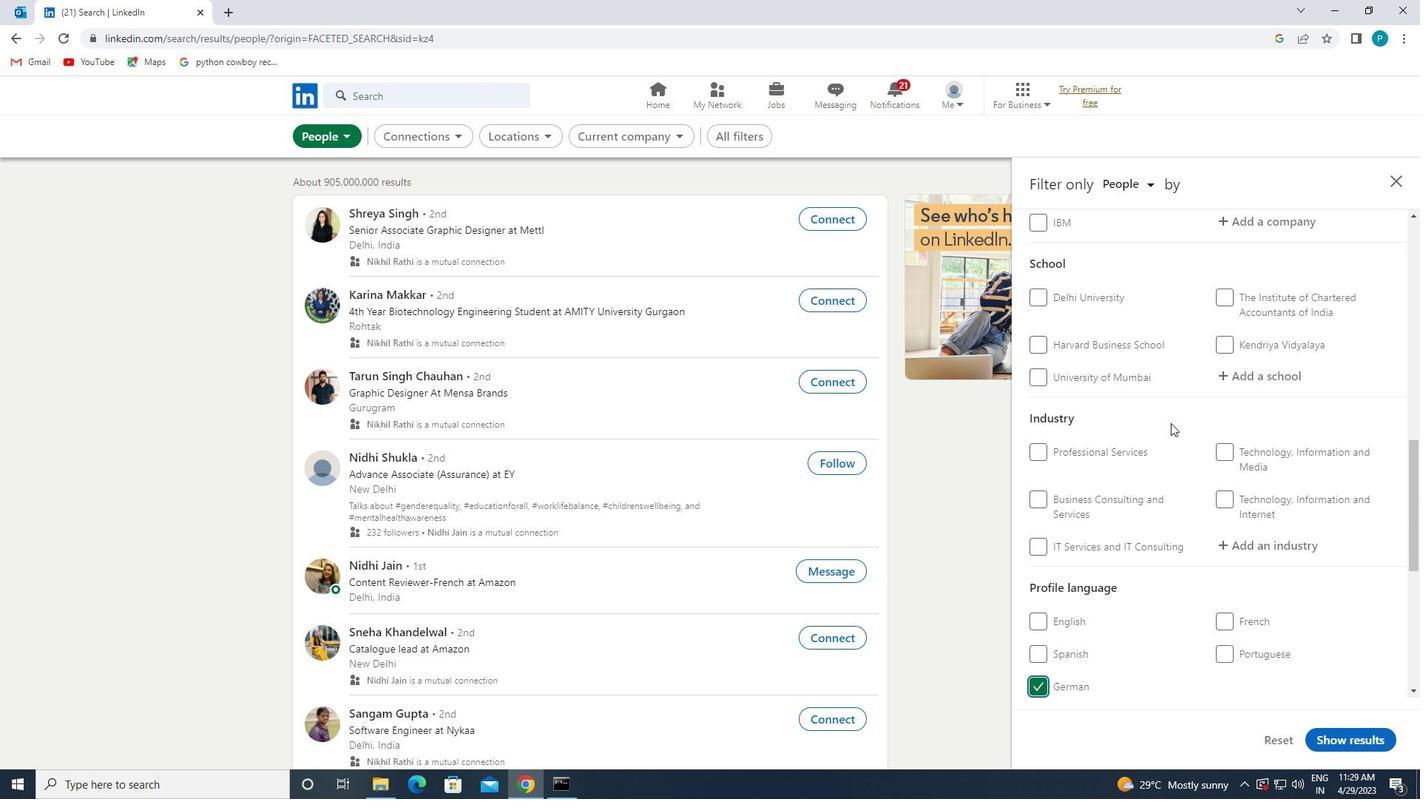 
Action: Mouse moved to (1177, 427)
Screenshot: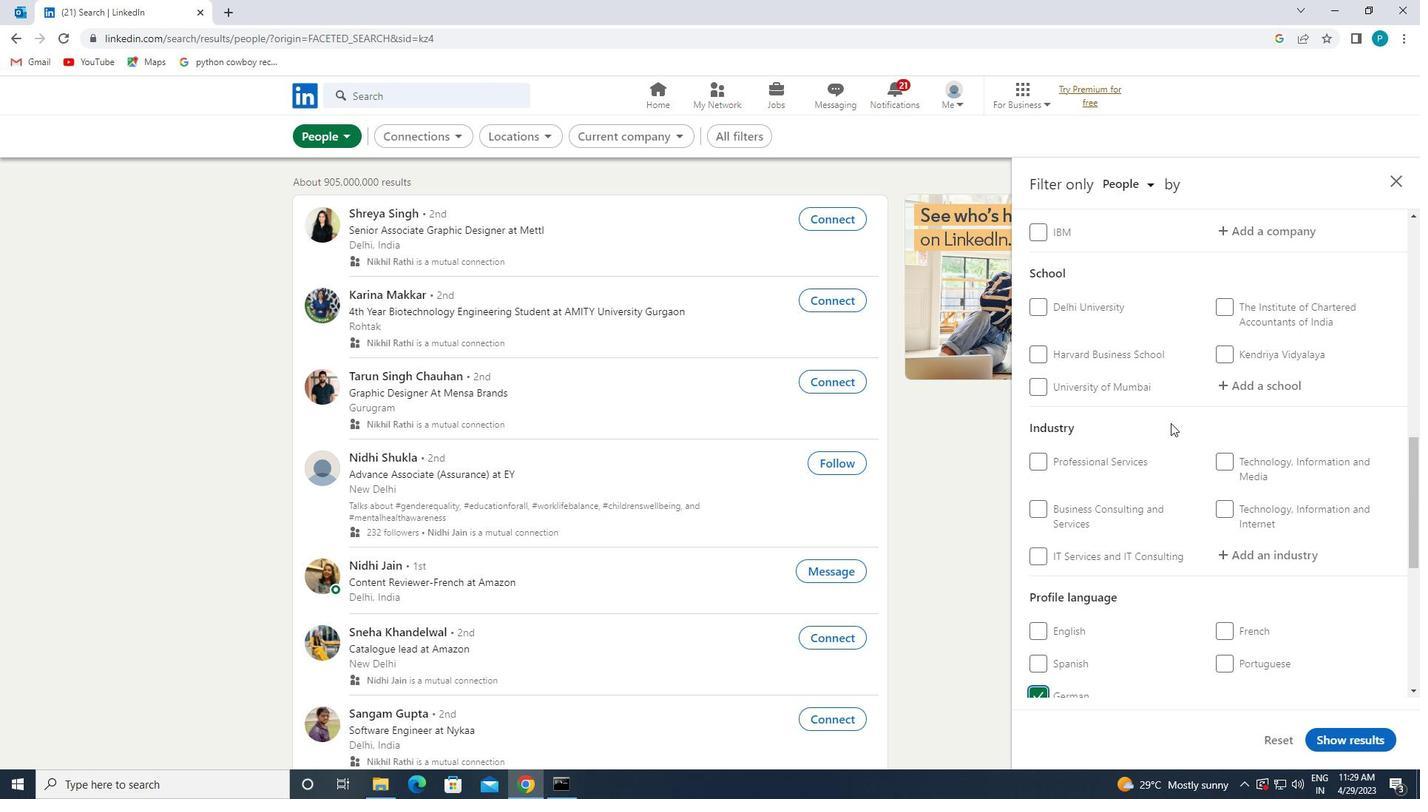 
Action: Mouse scrolled (1177, 427) with delta (0, 0)
Screenshot: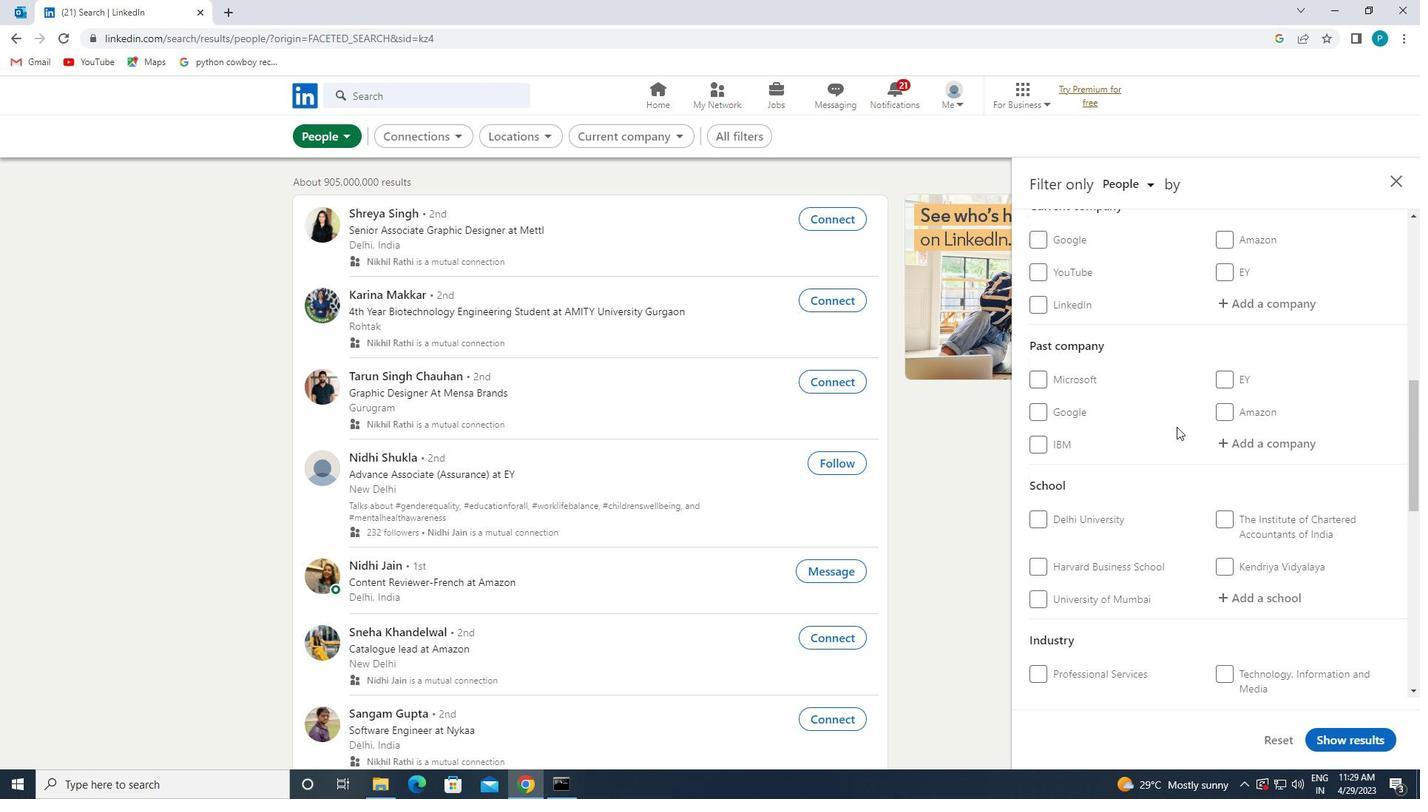 
Action: Mouse scrolled (1177, 427) with delta (0, 0)
Screenshot: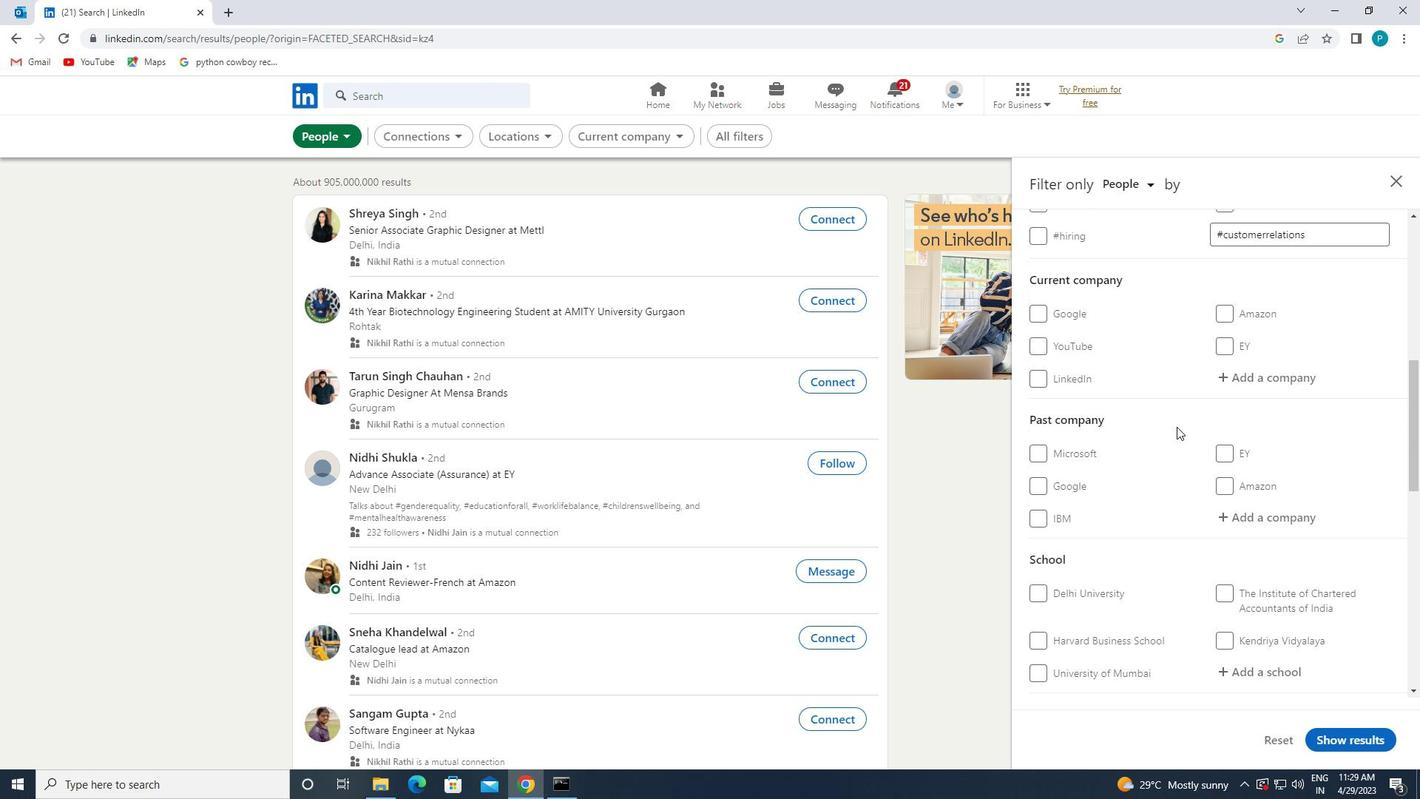 
Action: Mouse moved to (1229, 441)
Screenshot: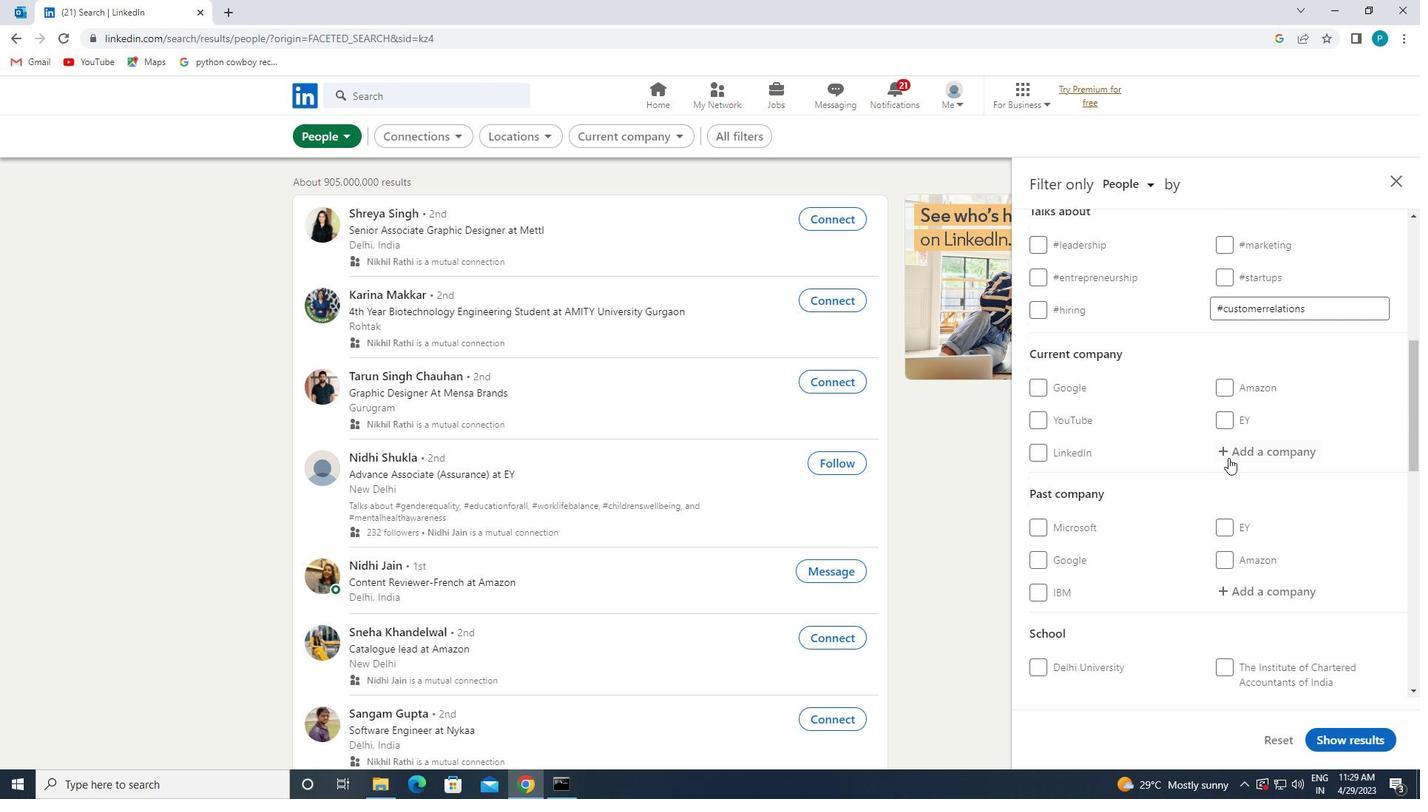 
Action: Mouse pressed left at (1229, 441)
Screenshot: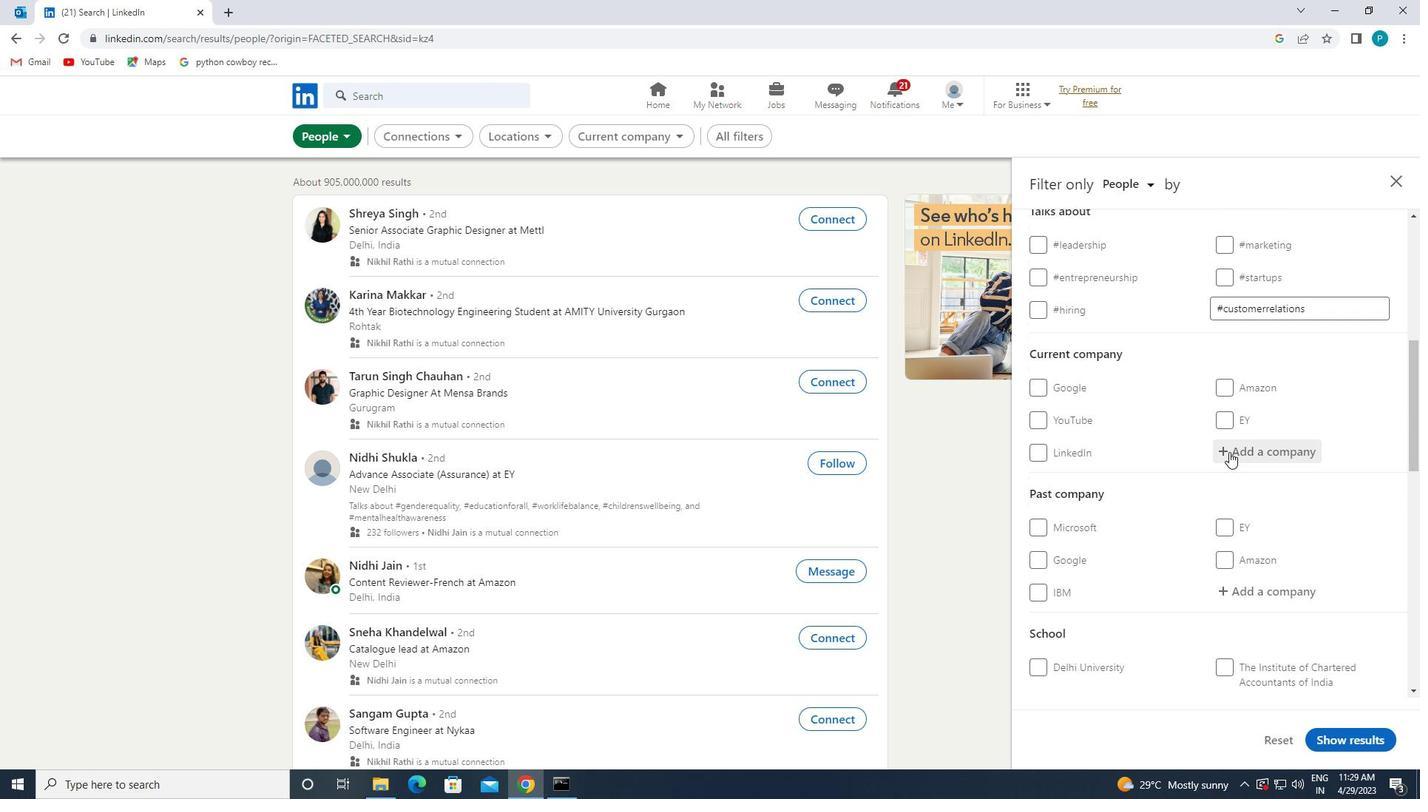 
Action: Mouse moved to (1204, 458)
Screenshot: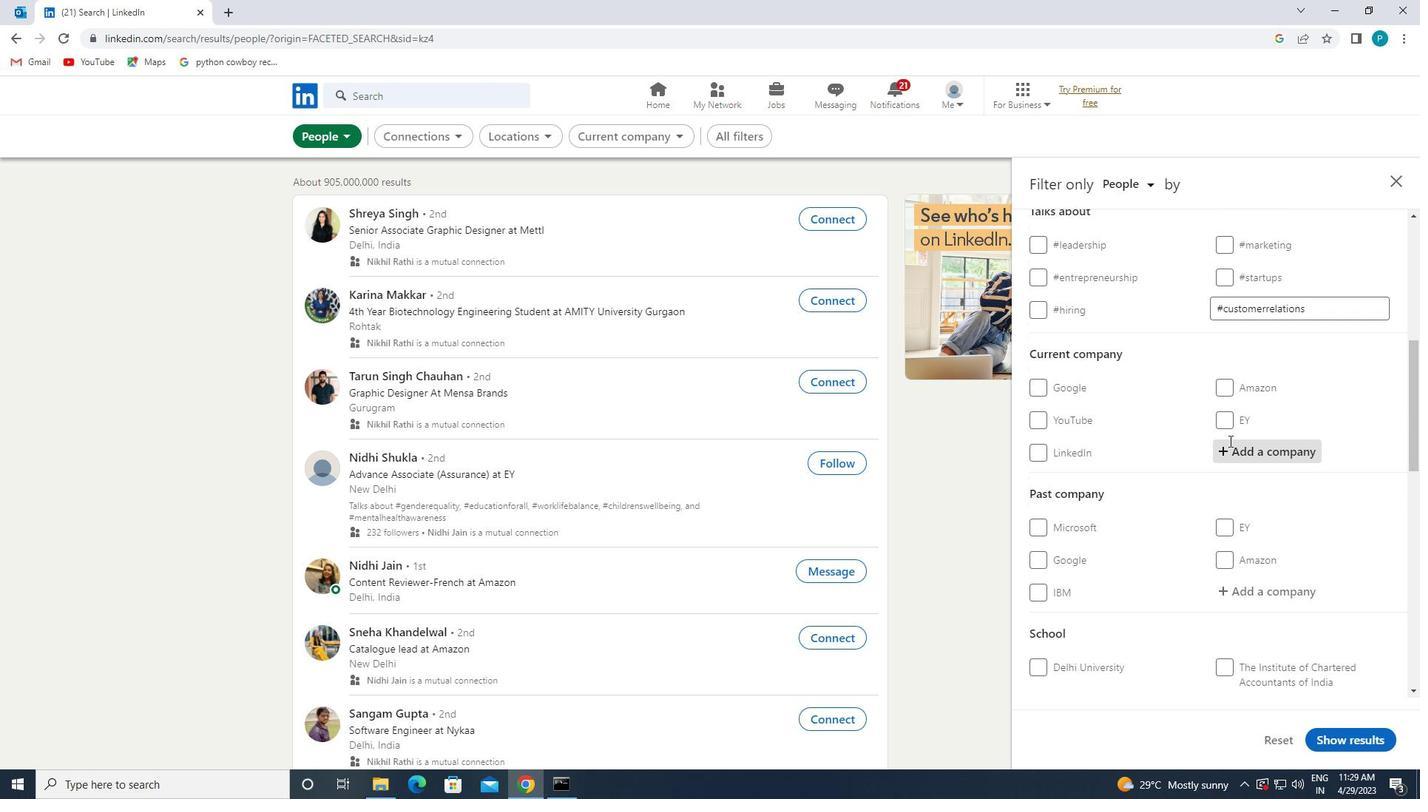 
Action: Key pressed <Key.caps_lock>IQVIA
Screenshot: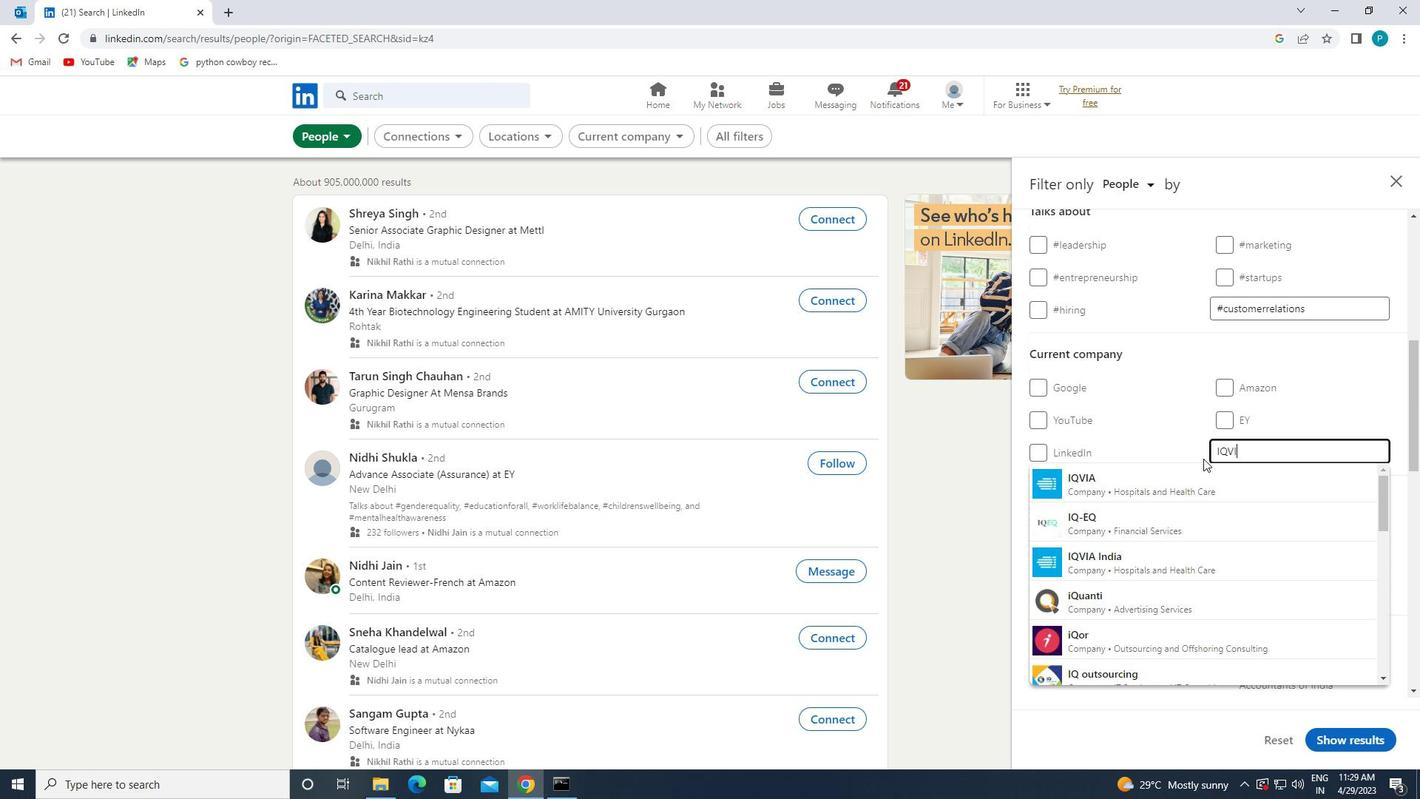 
Action: Mouse moved to (1201, 478)
Screenshot: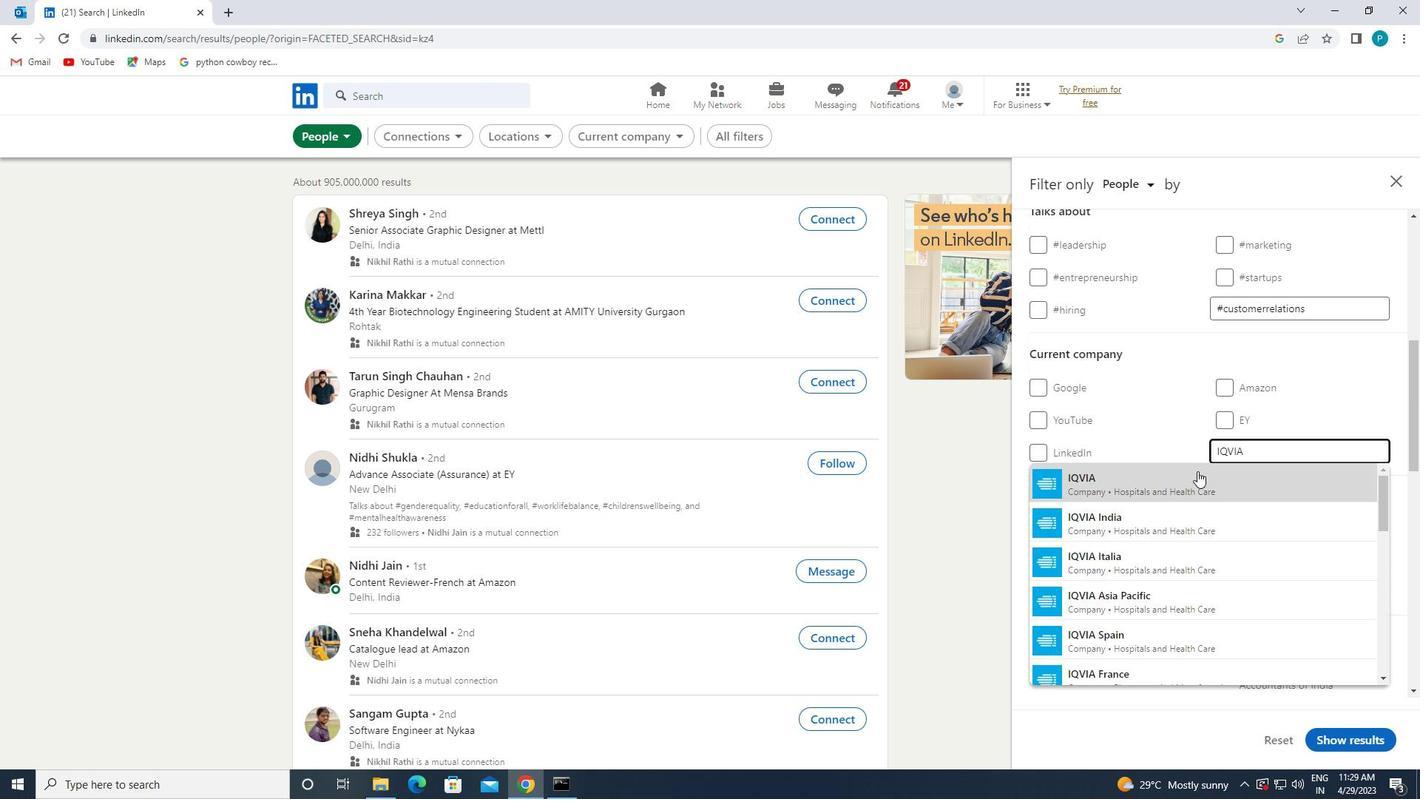 
Action: Mouse pressed left at (1201, 478)
Screenshot: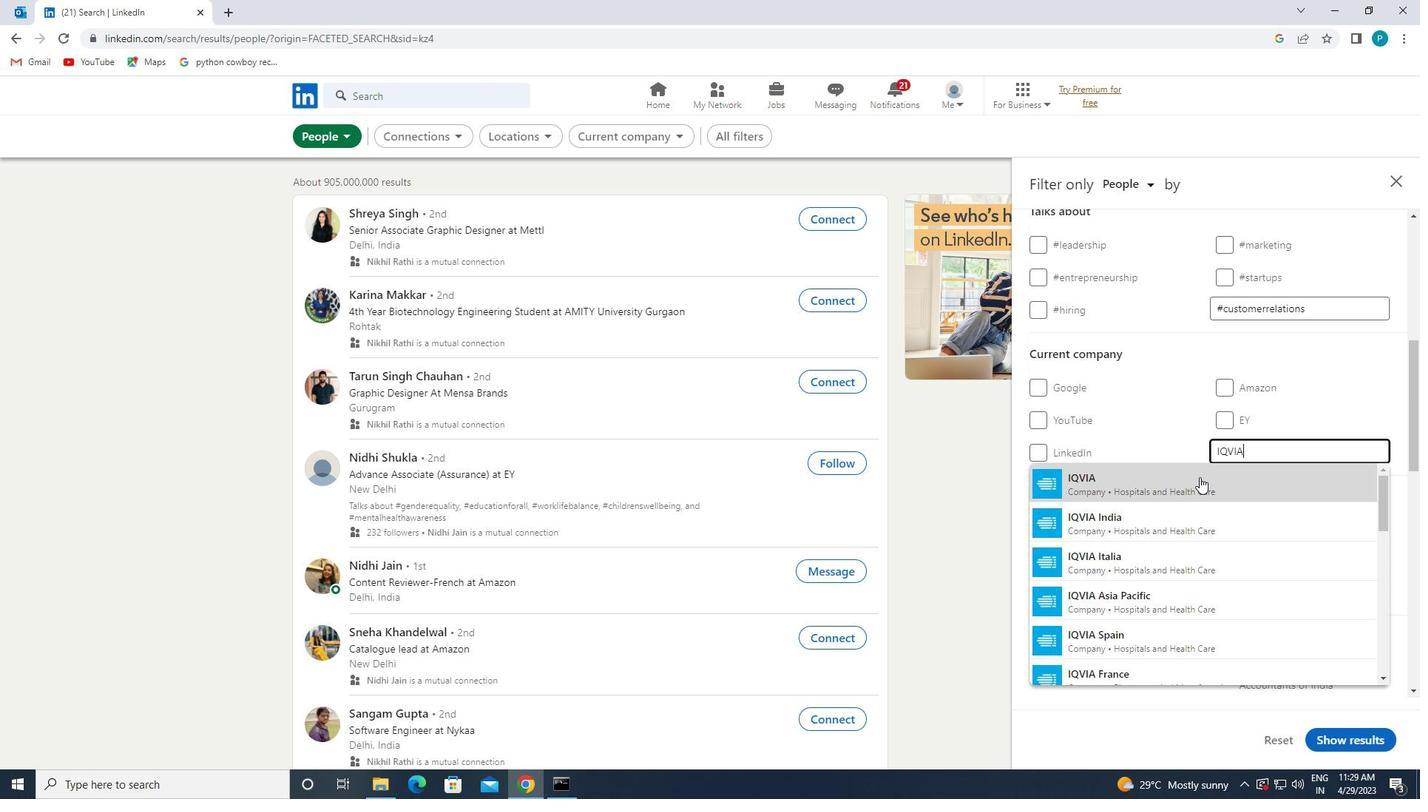 
Action: Mouse moved to (1050, 385)
Screenshot: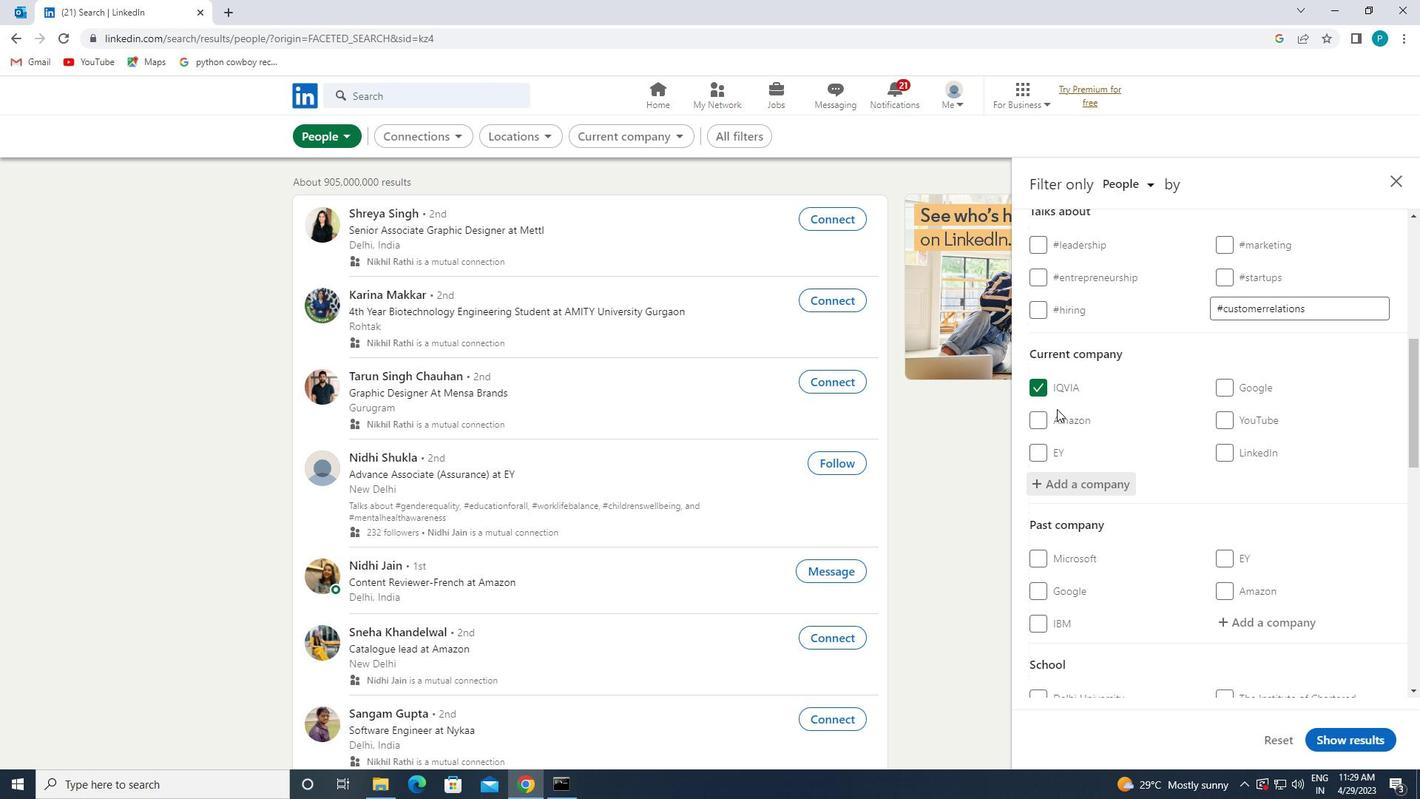 
Action: Mouse pressed left at (1050, 385)
Screenshot: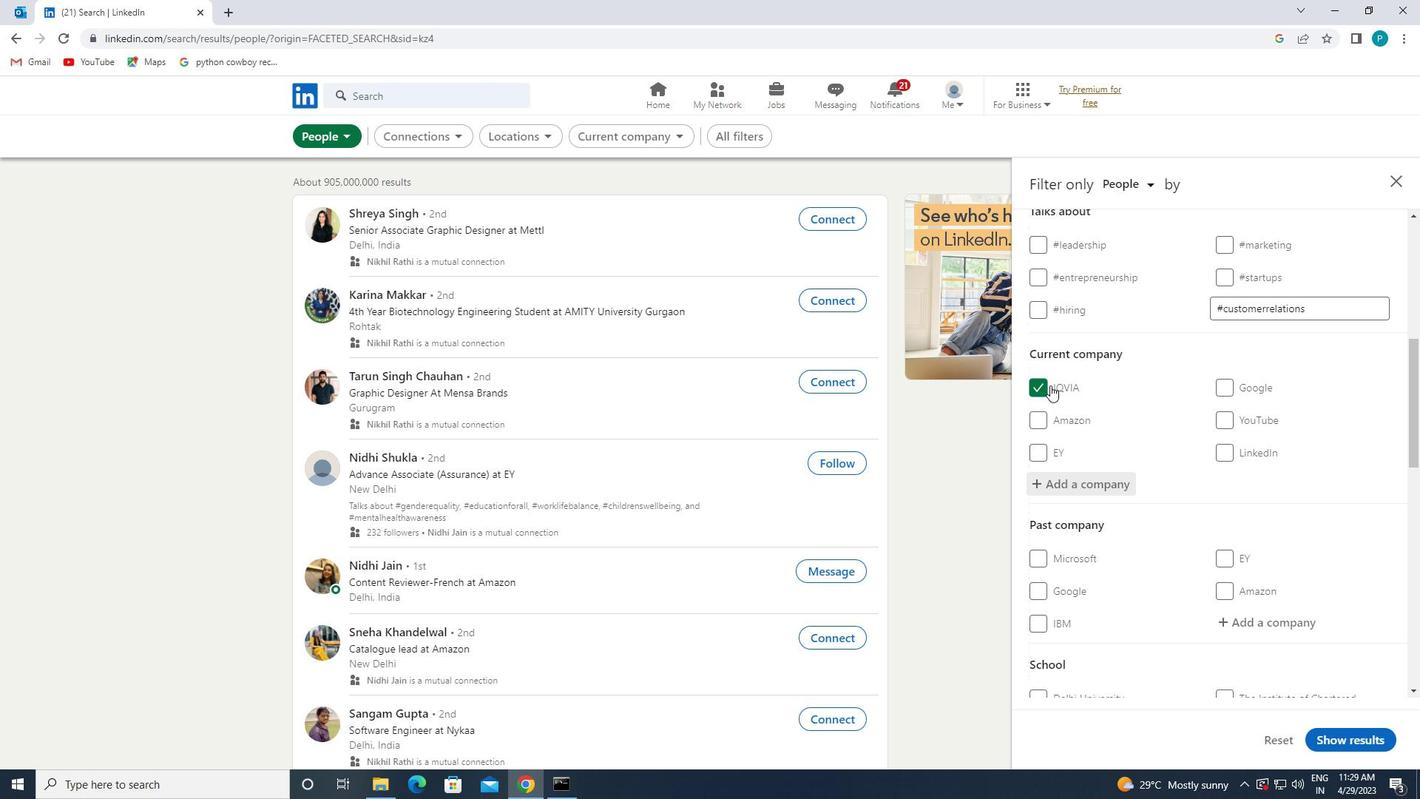 
Action: Mouse moved to (1056, 483)
Screenshot: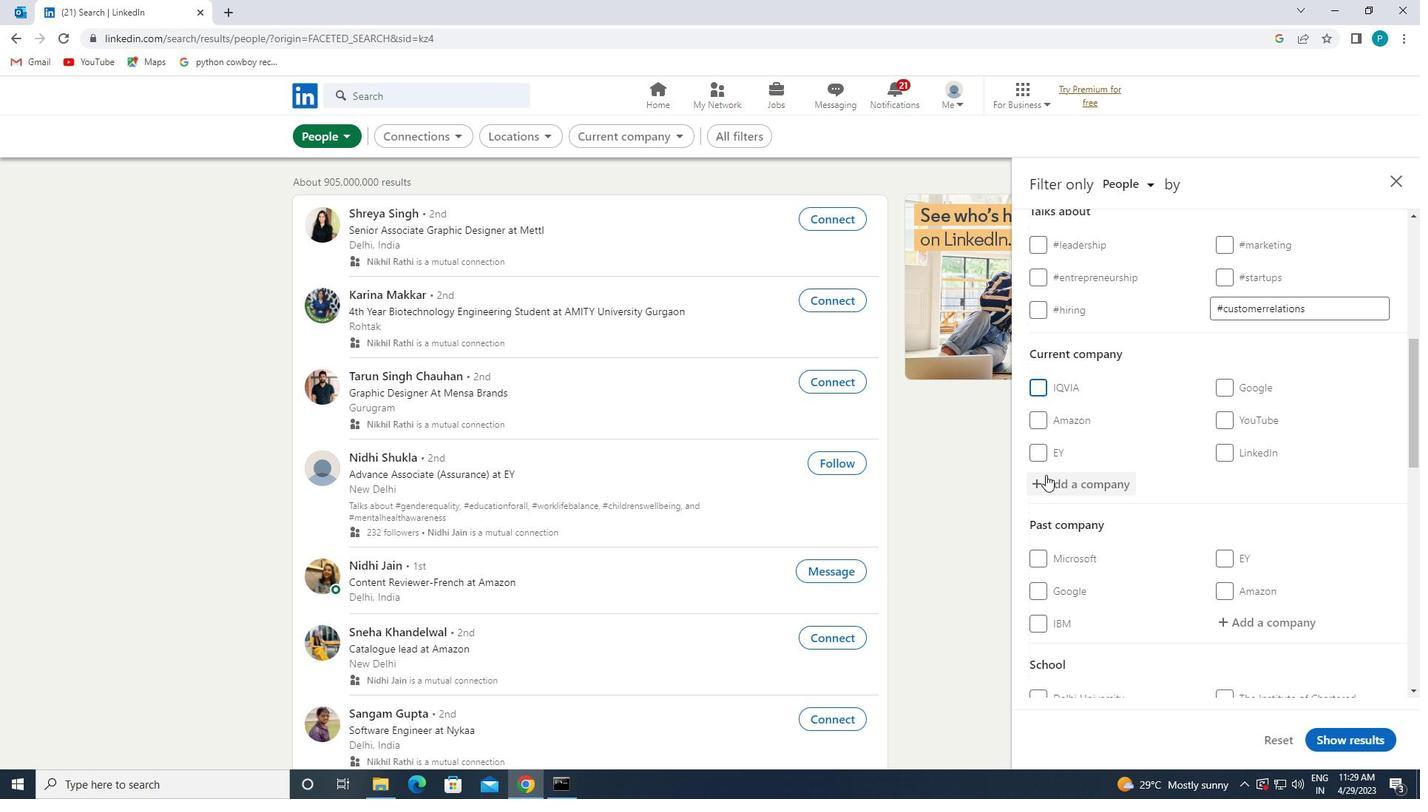 
Action: Mouse pressed left at (1056, 483)
Screenshot: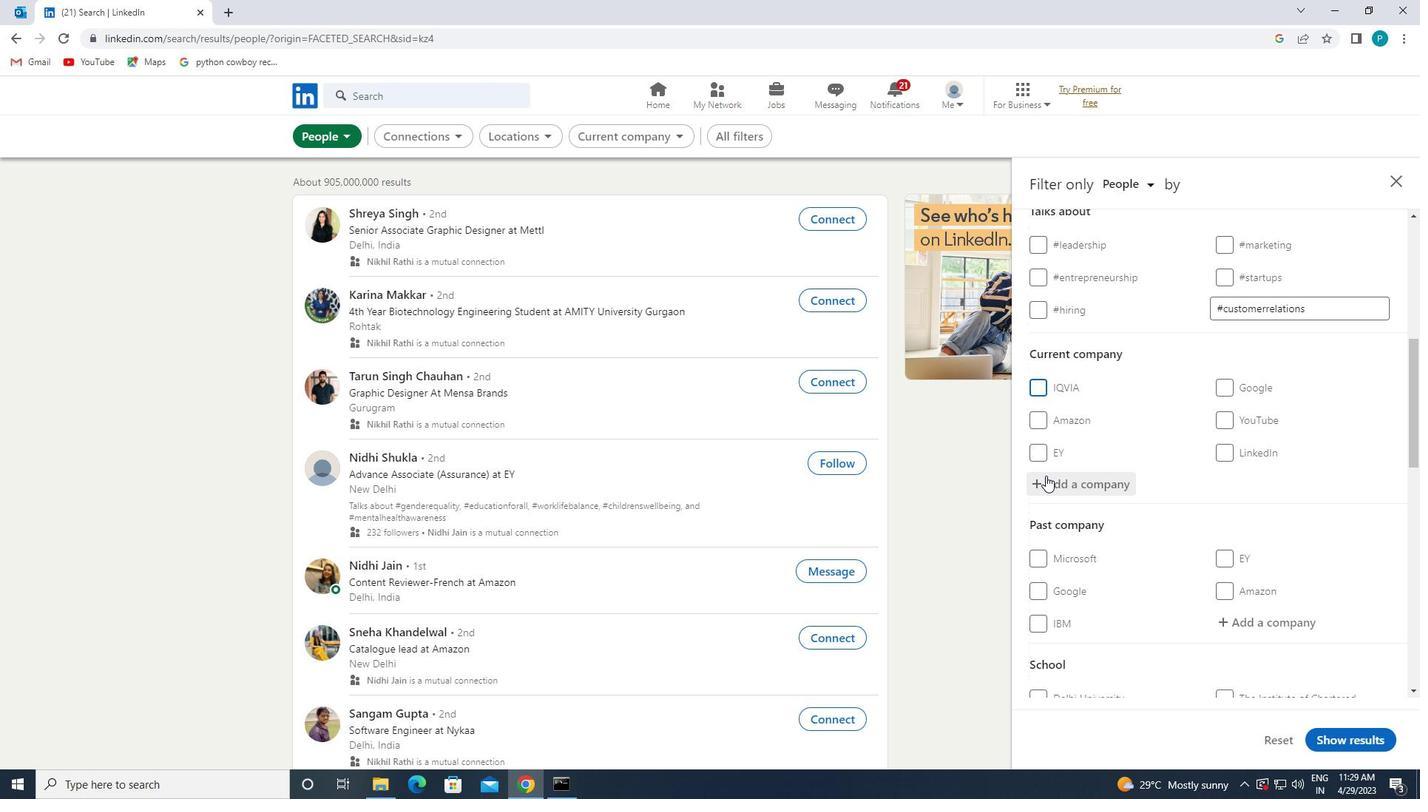 
Action: Mouse moved to (1063, 483)
Screenshot: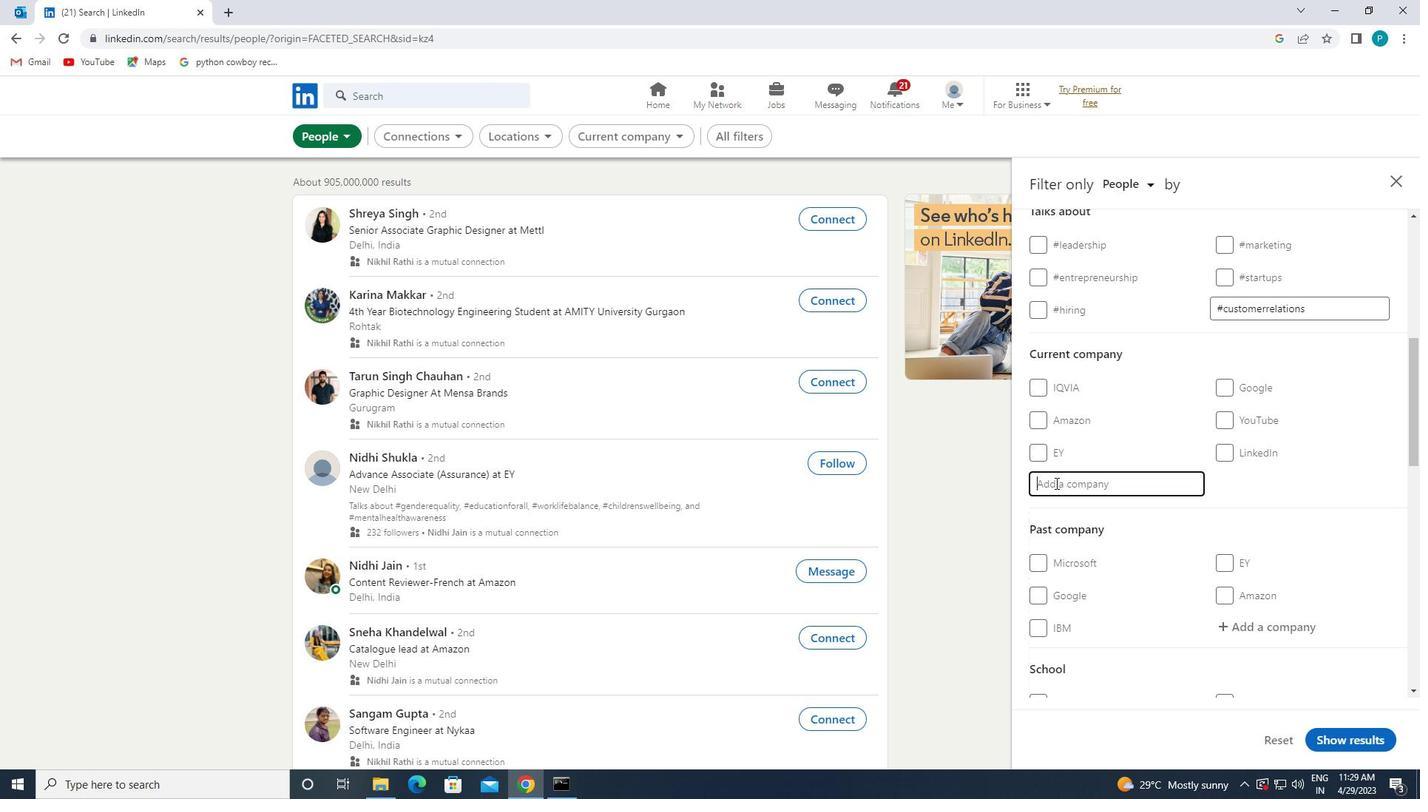 
Action: Key pressed IQVIA
Screenshot: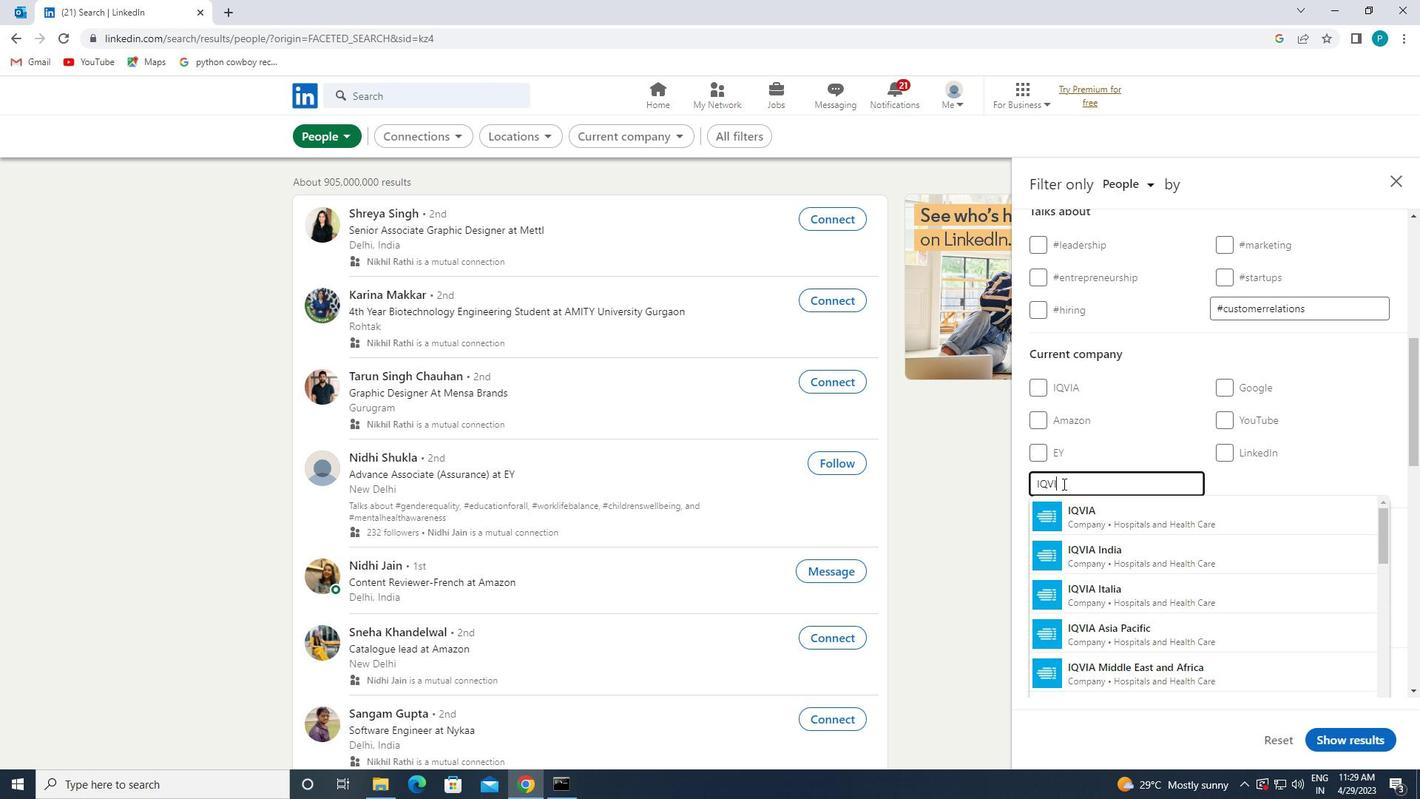 
Action: Mouse moved to (1091, 547)
Screenshot: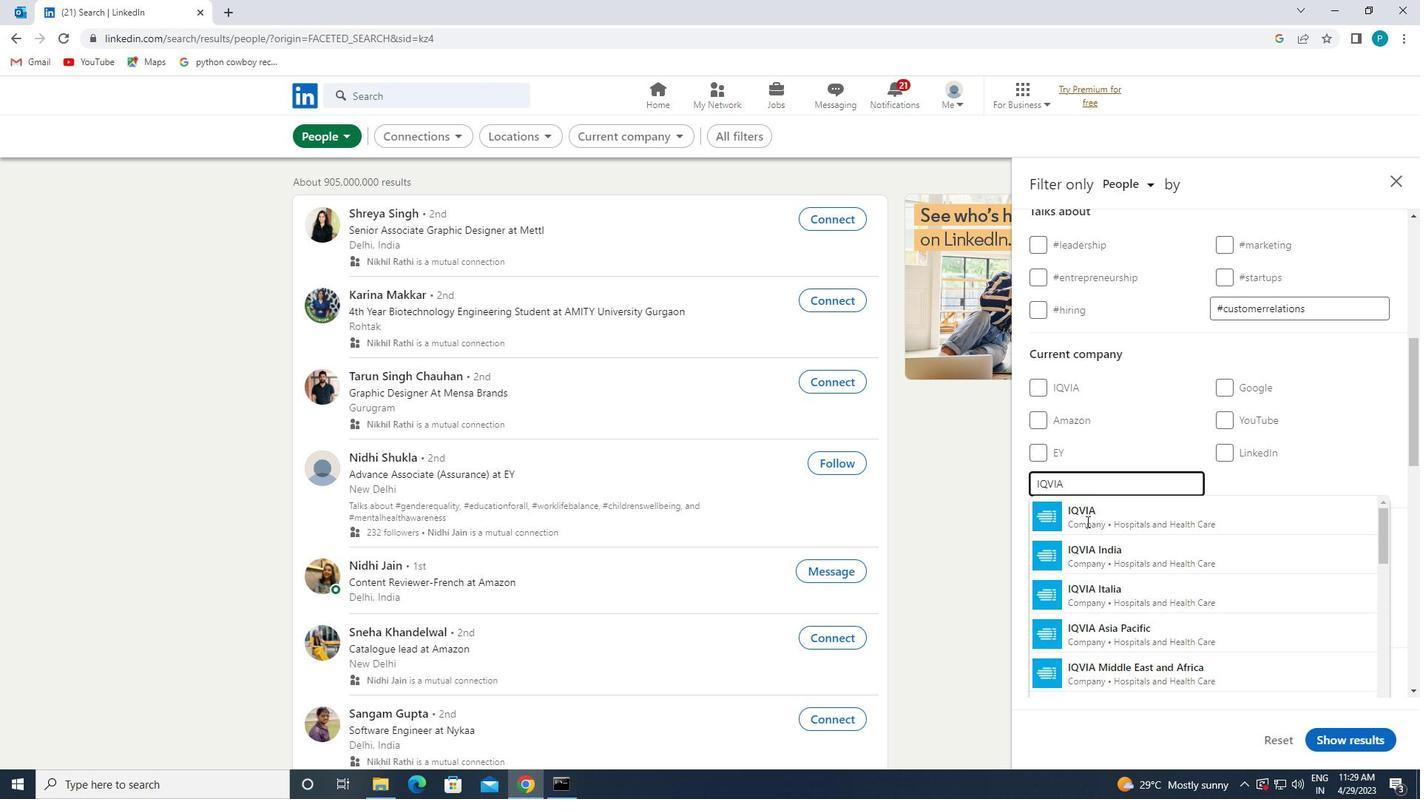 
Action: Mouse pressed left at (1091, 547)
Screenshot: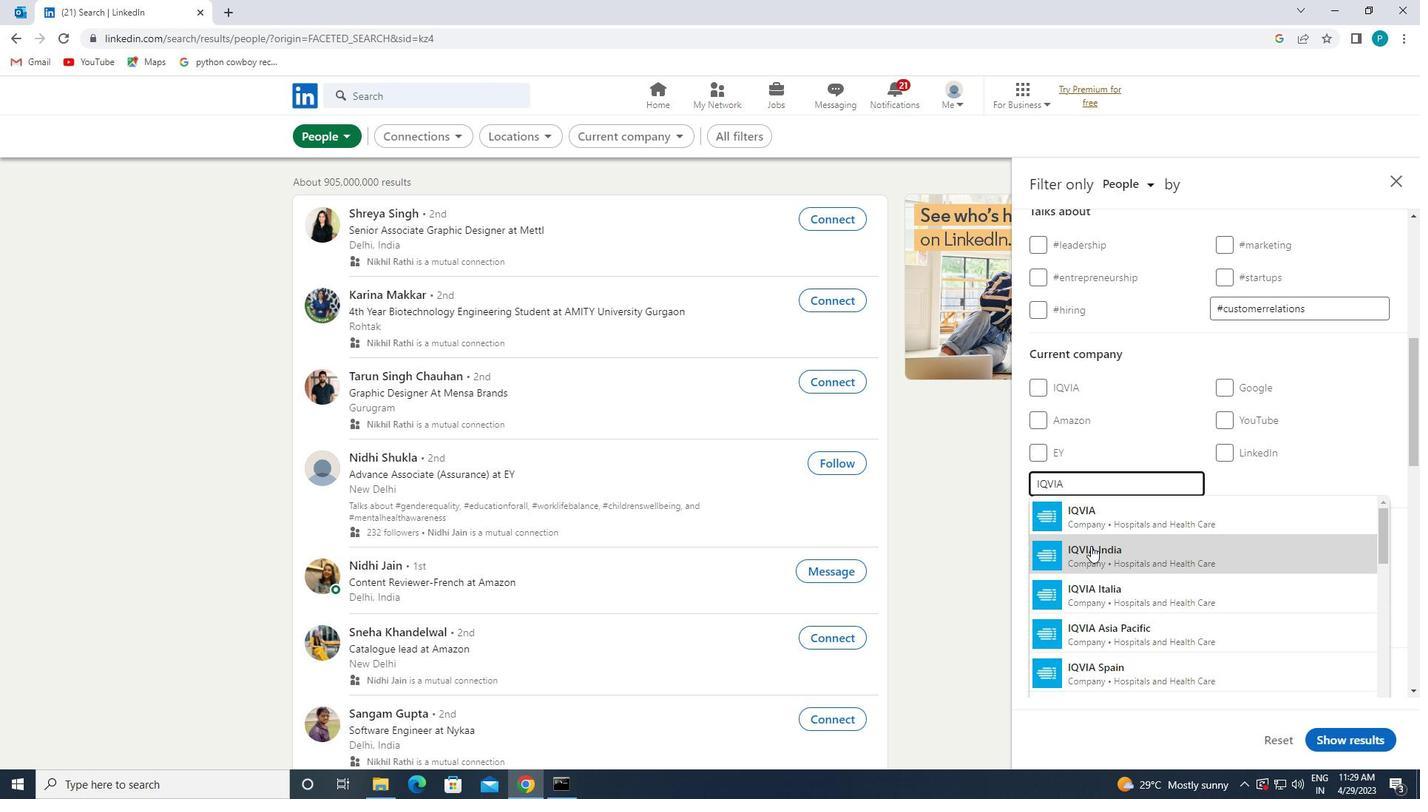 
Action: Mouse scrolled (1091, 546) with delta (0, 0)
Screenshot: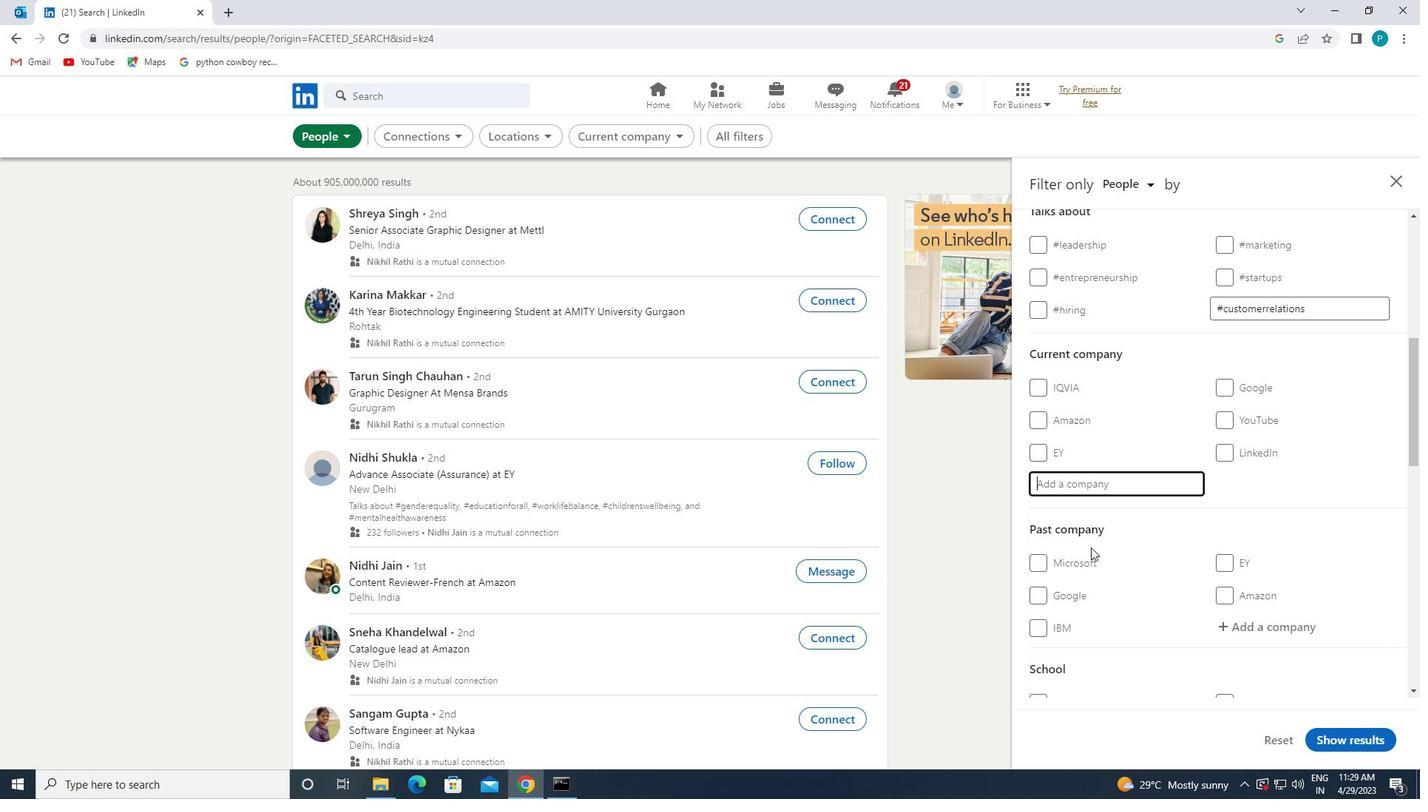 
Action: Mouse scrolled (1091, 546) with delta (0, 0)
Screenshot: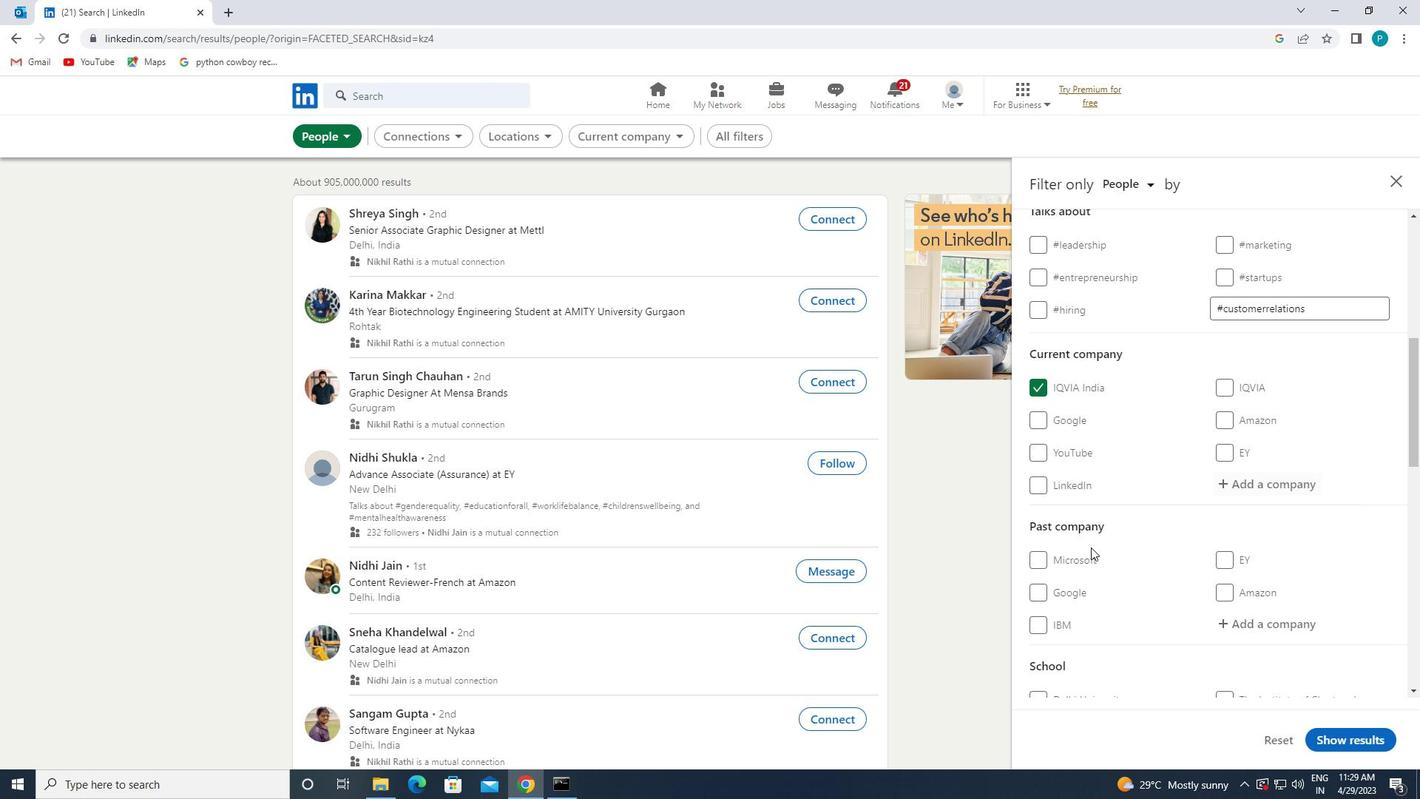 
Action: Mouse scrolled (1091, 546) with delta (0, 0)
Screenshot: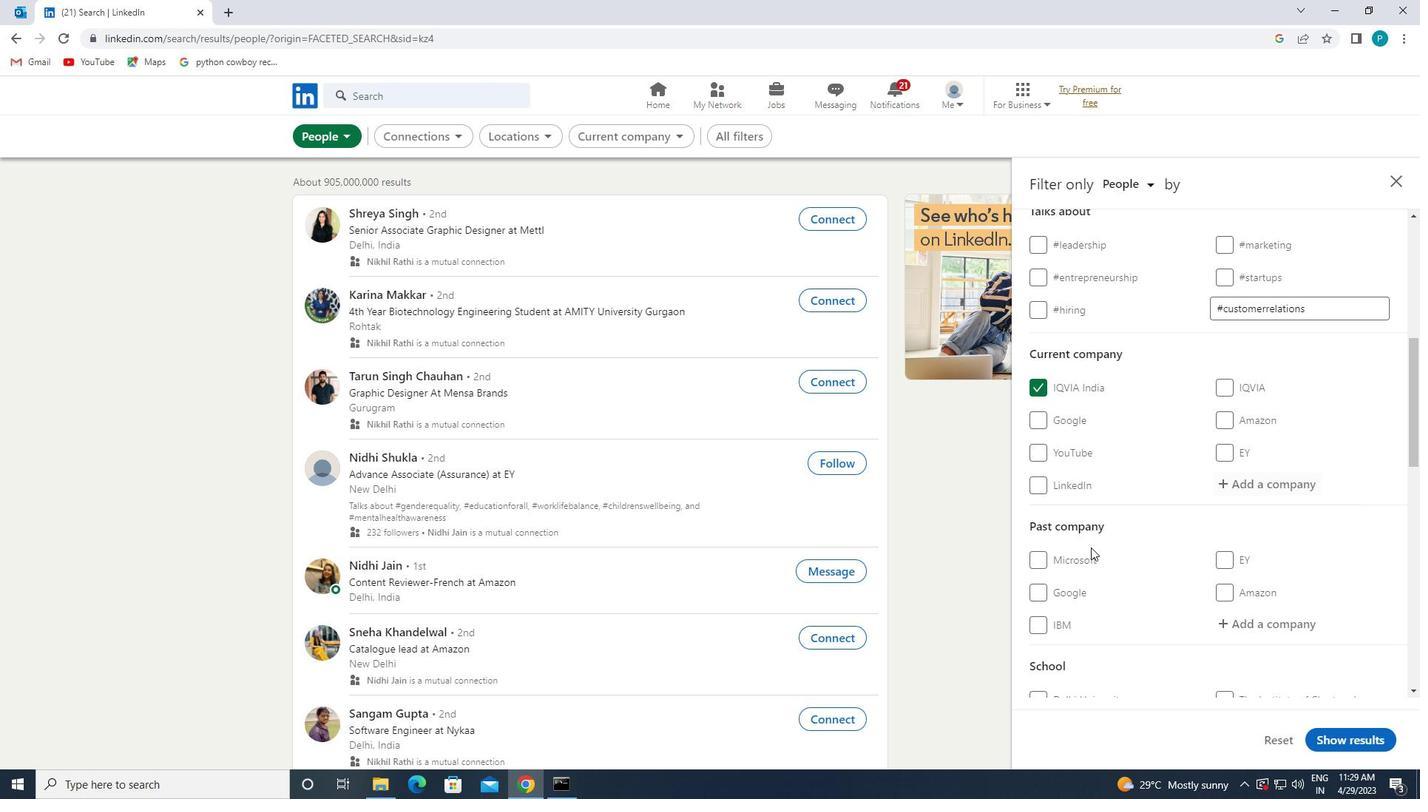 
Action: Mouse moved to (1249, 500)
Screenshot: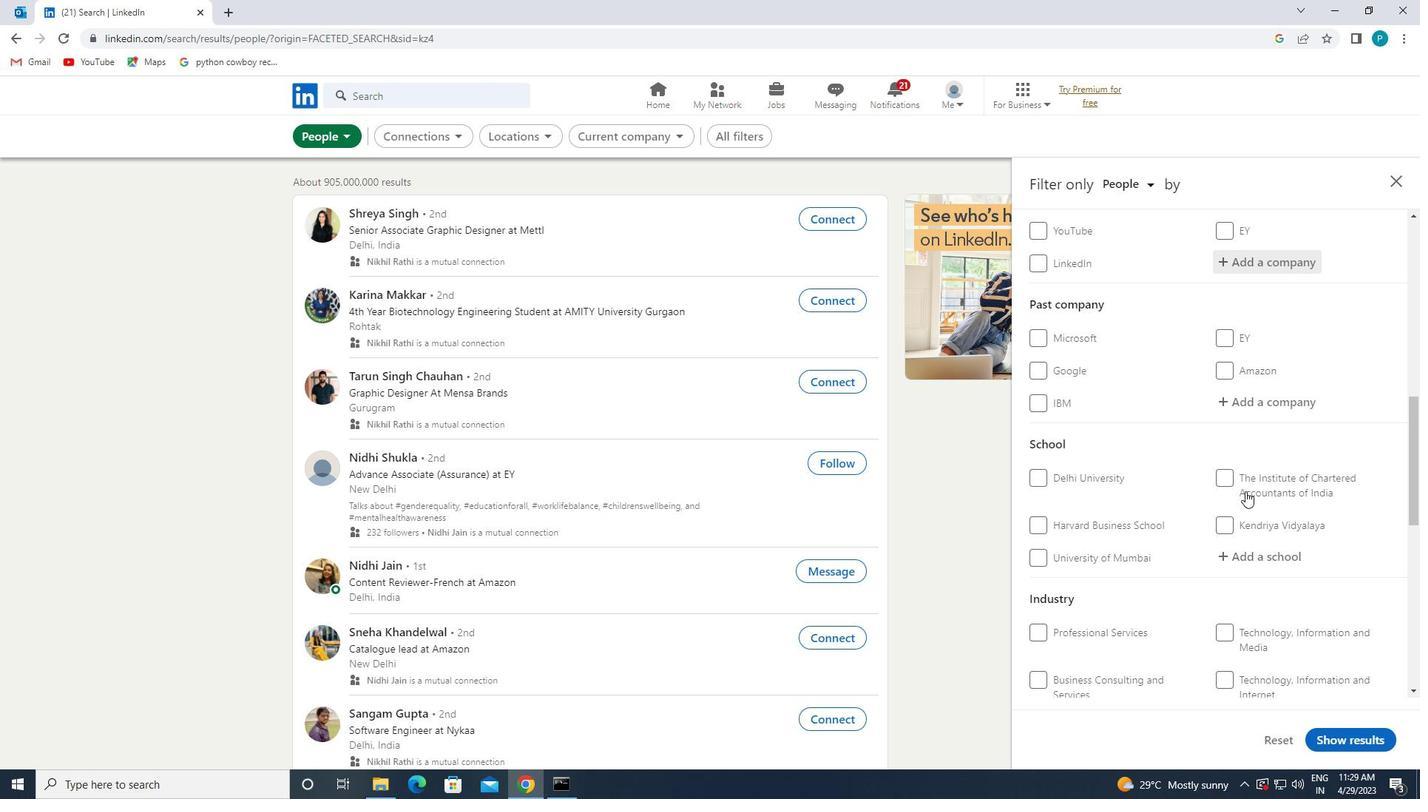 
Action: Mouse scrolled (1249, 499) with delta (0, 0)
Screenshot: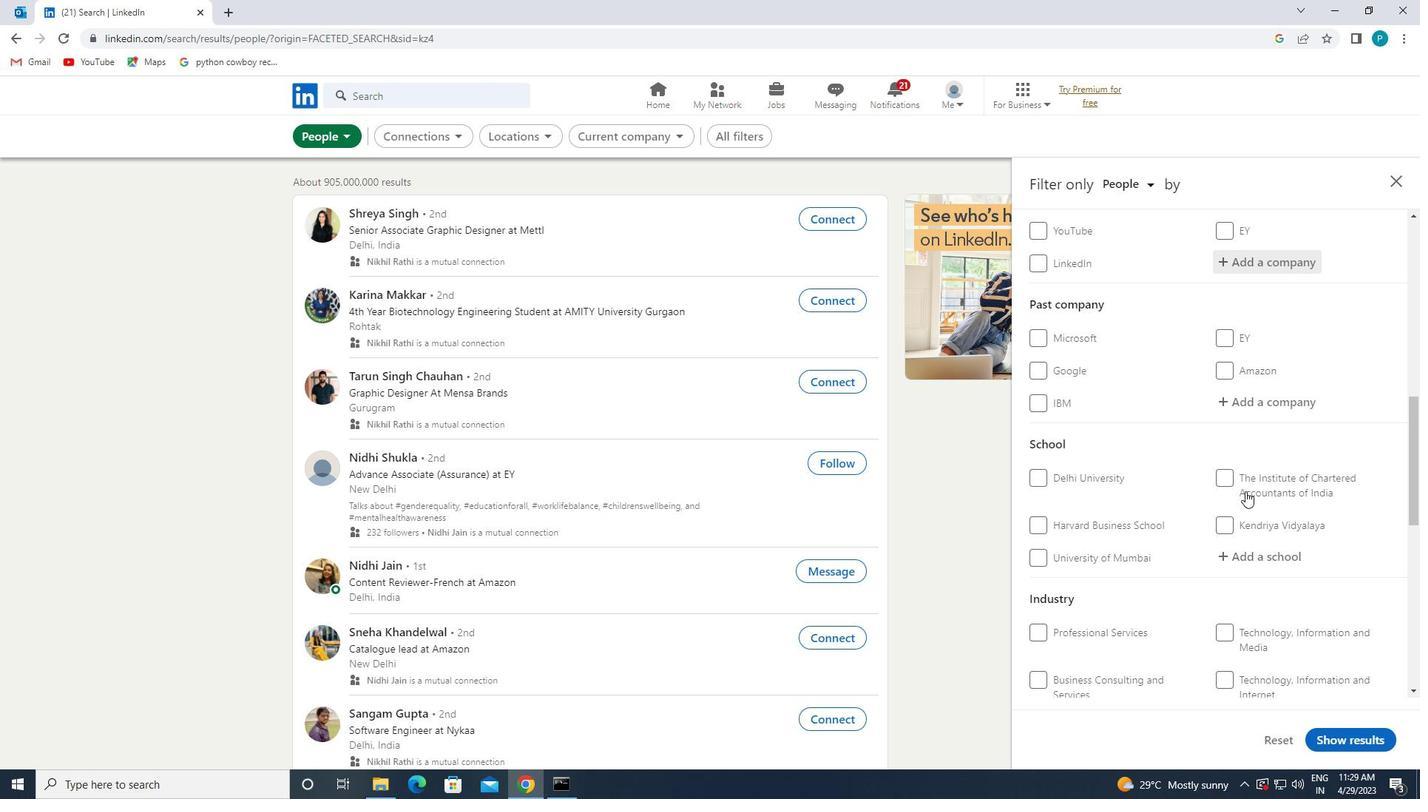 
Action: Mouse moved to (1251, 490)
Screenshot: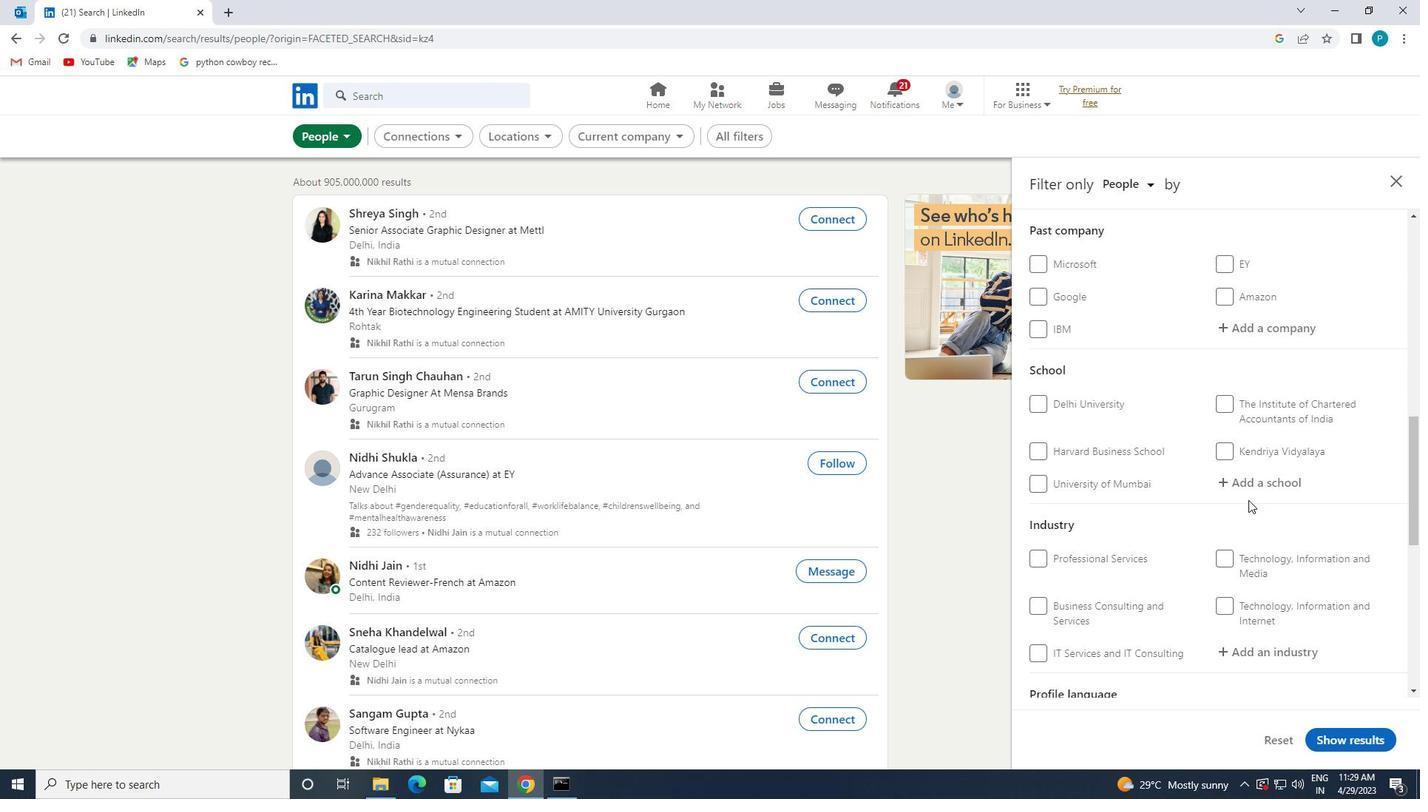 
Action: Mouse pressed left at (1251, 490)
Screenshot: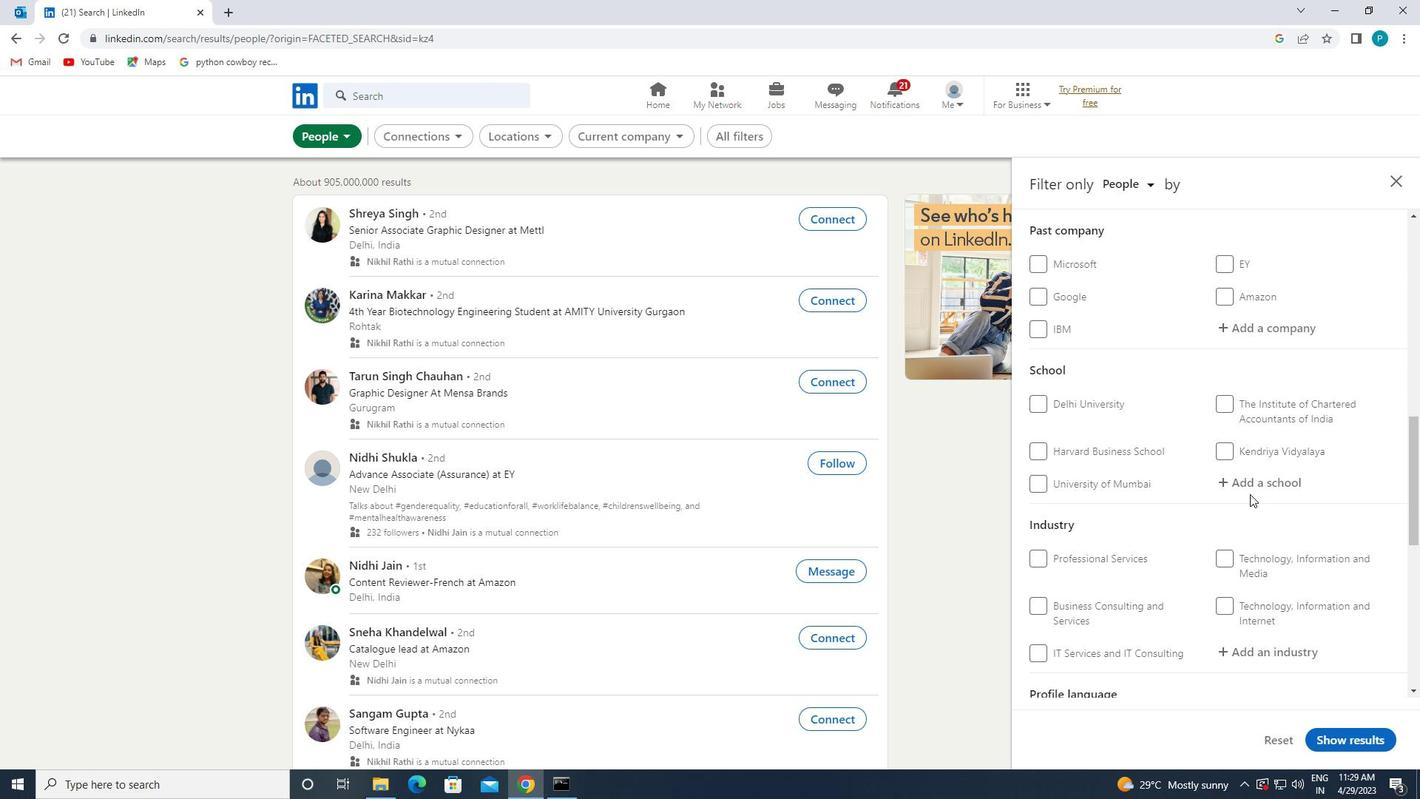 
Action: Mouse moved to (1249, 491)
Screenshot: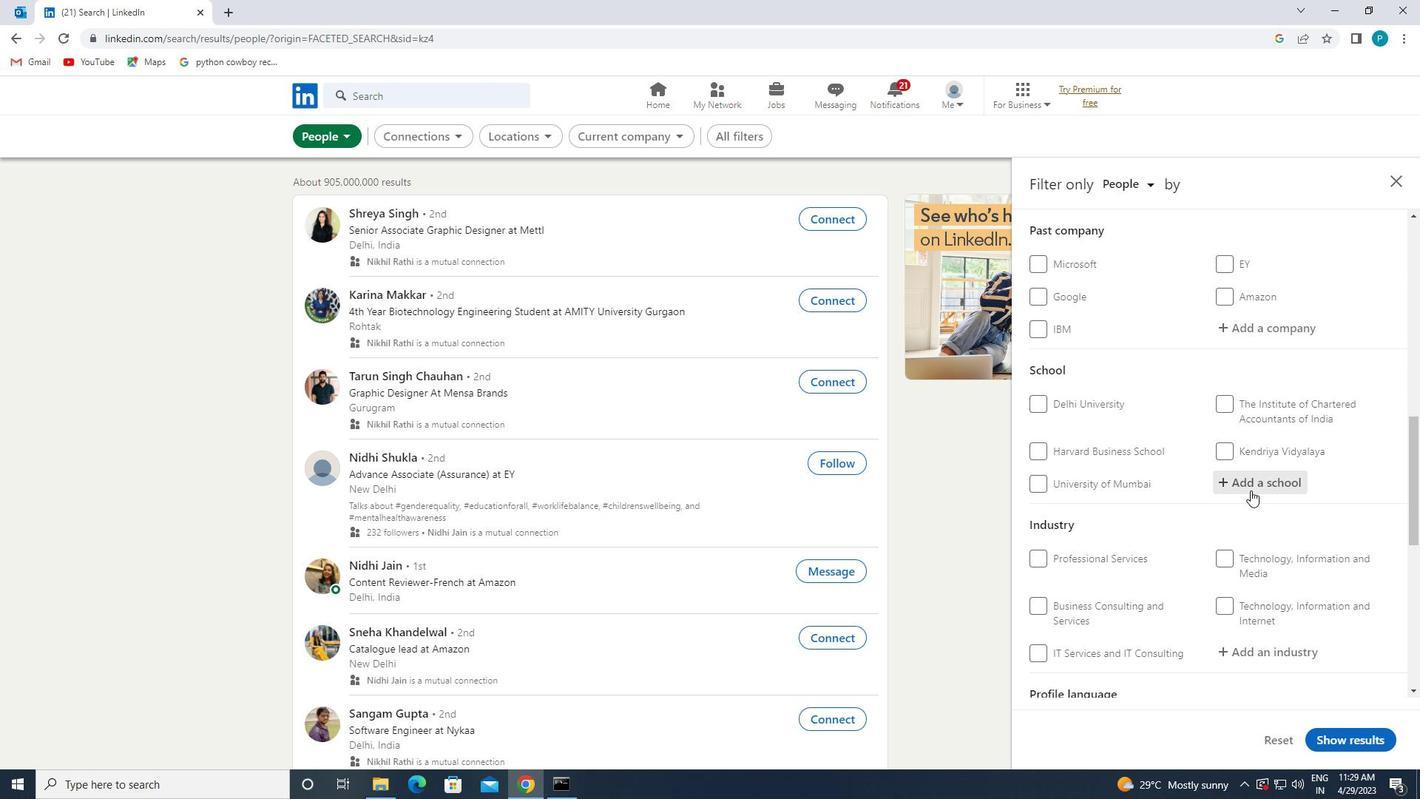 
Action: Key pressed JYOTHI
Screenshot: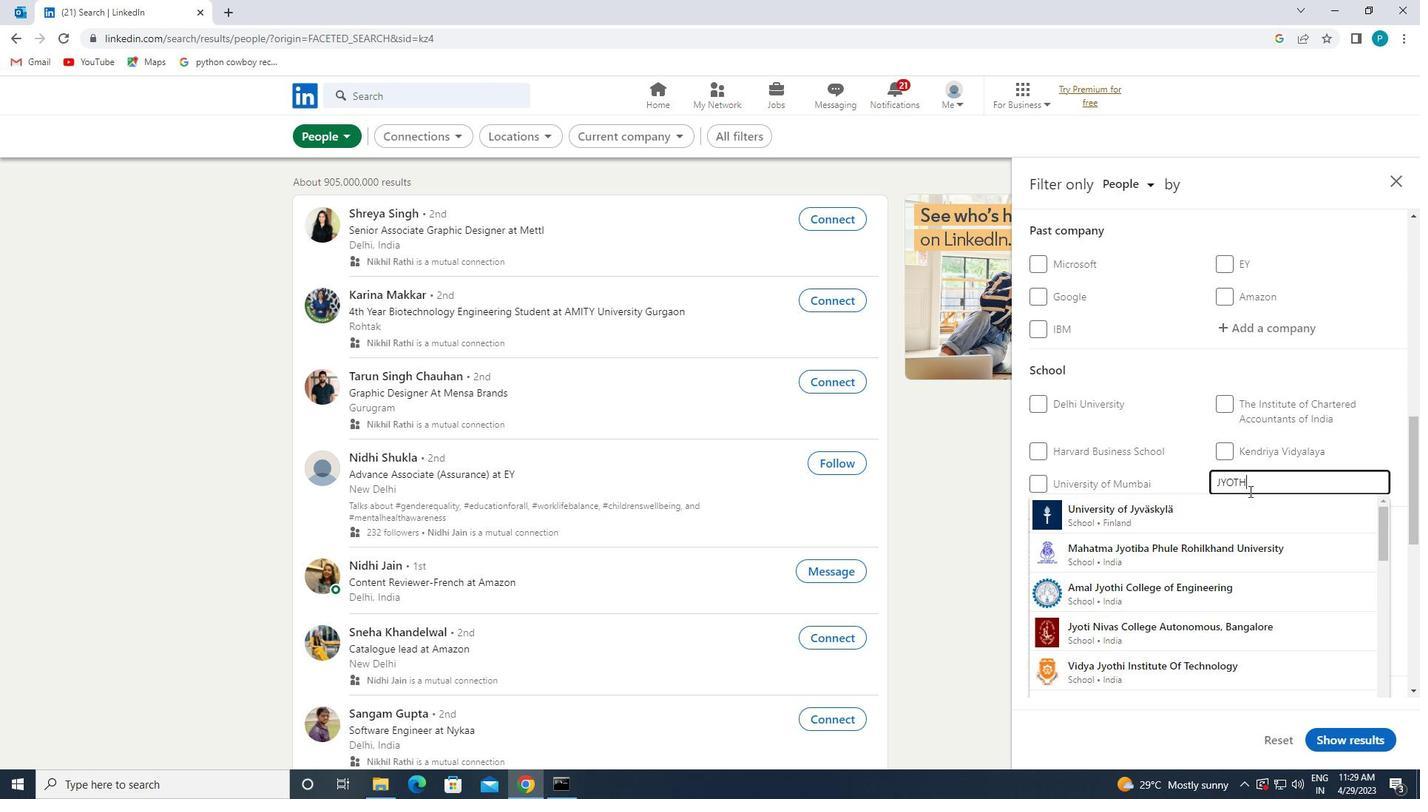 
Action: Mouse moved to (1234, 544)
Screenshot: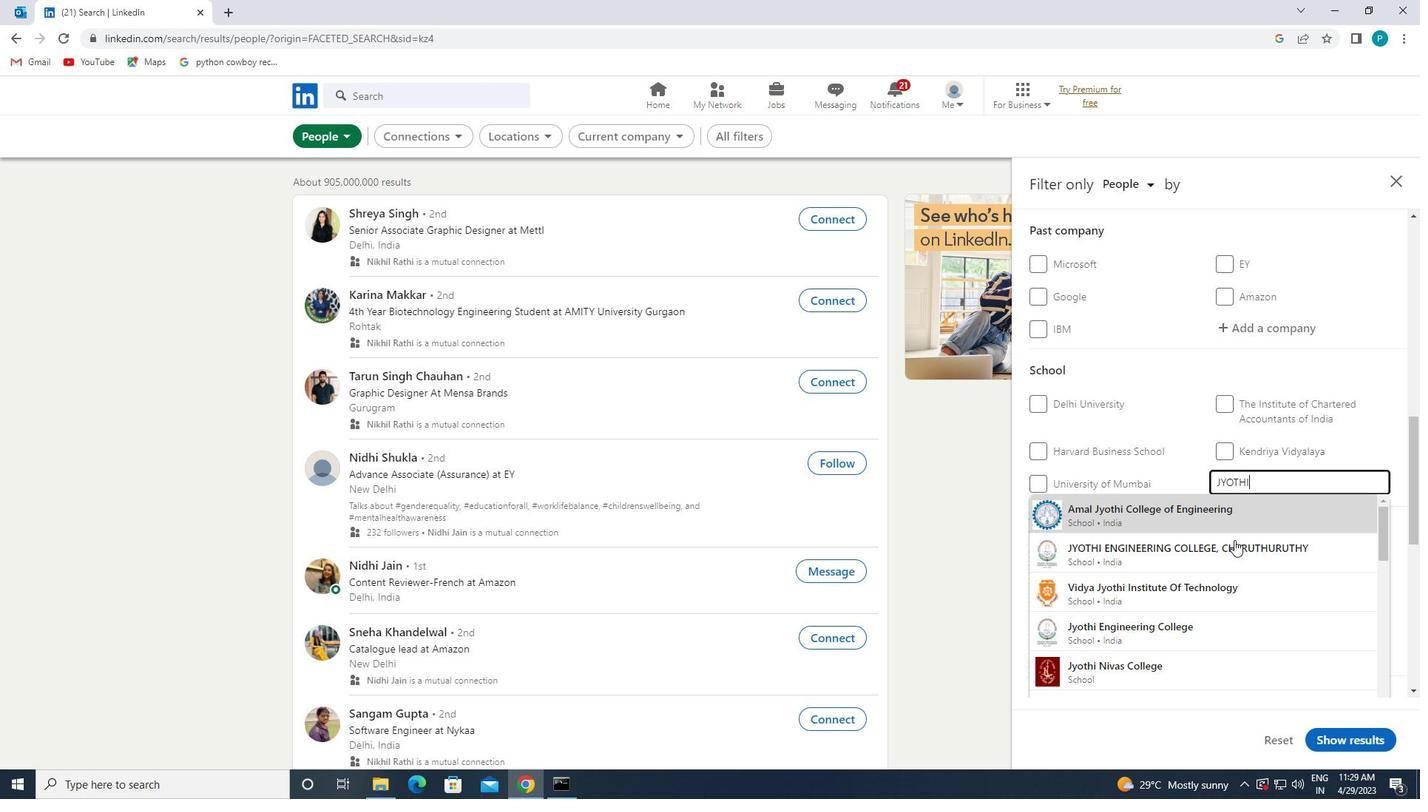 
Action: Mouse pressed left at (1234, 544)
Screenshot: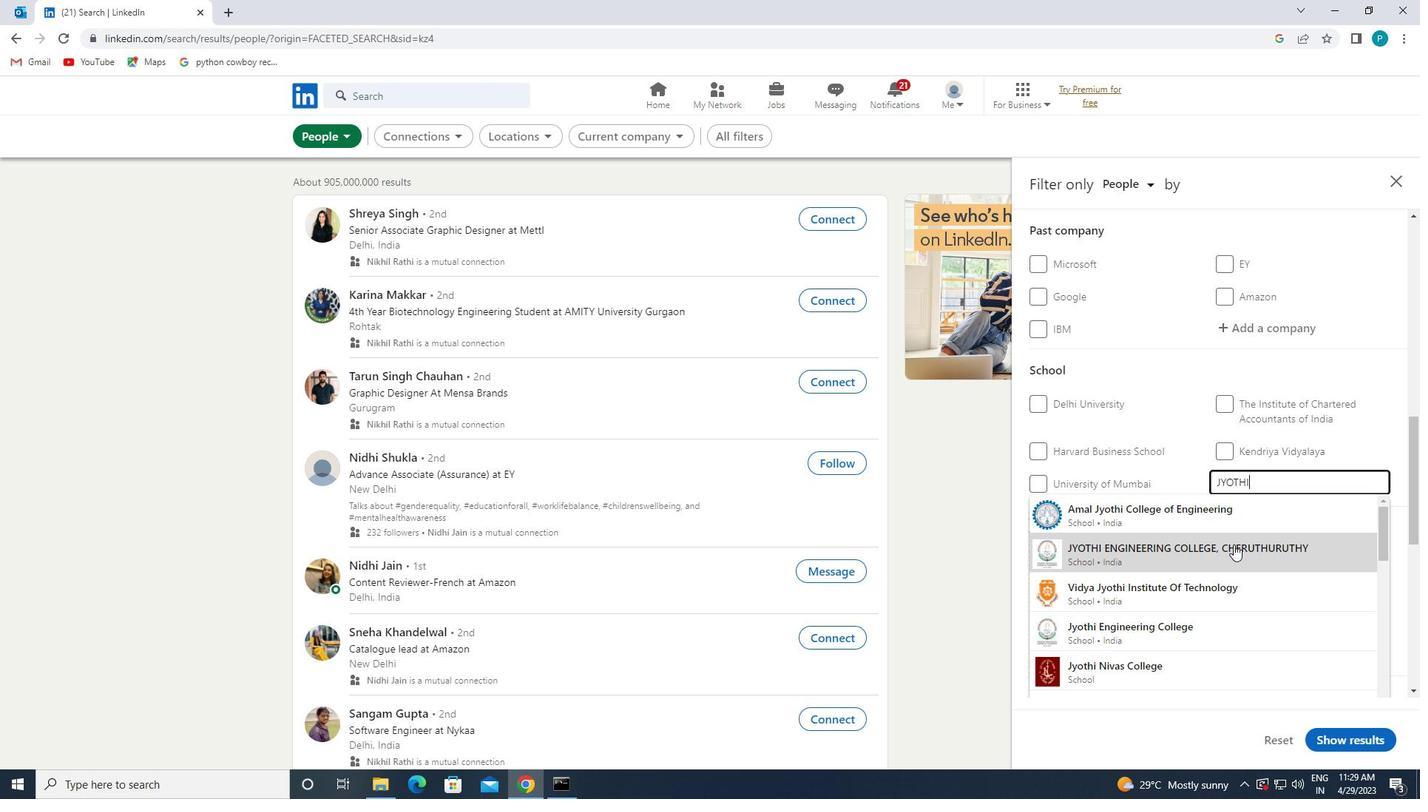 
Action: Mouse scrolled (1234, 543) with delta (0, 0)
Screenshot: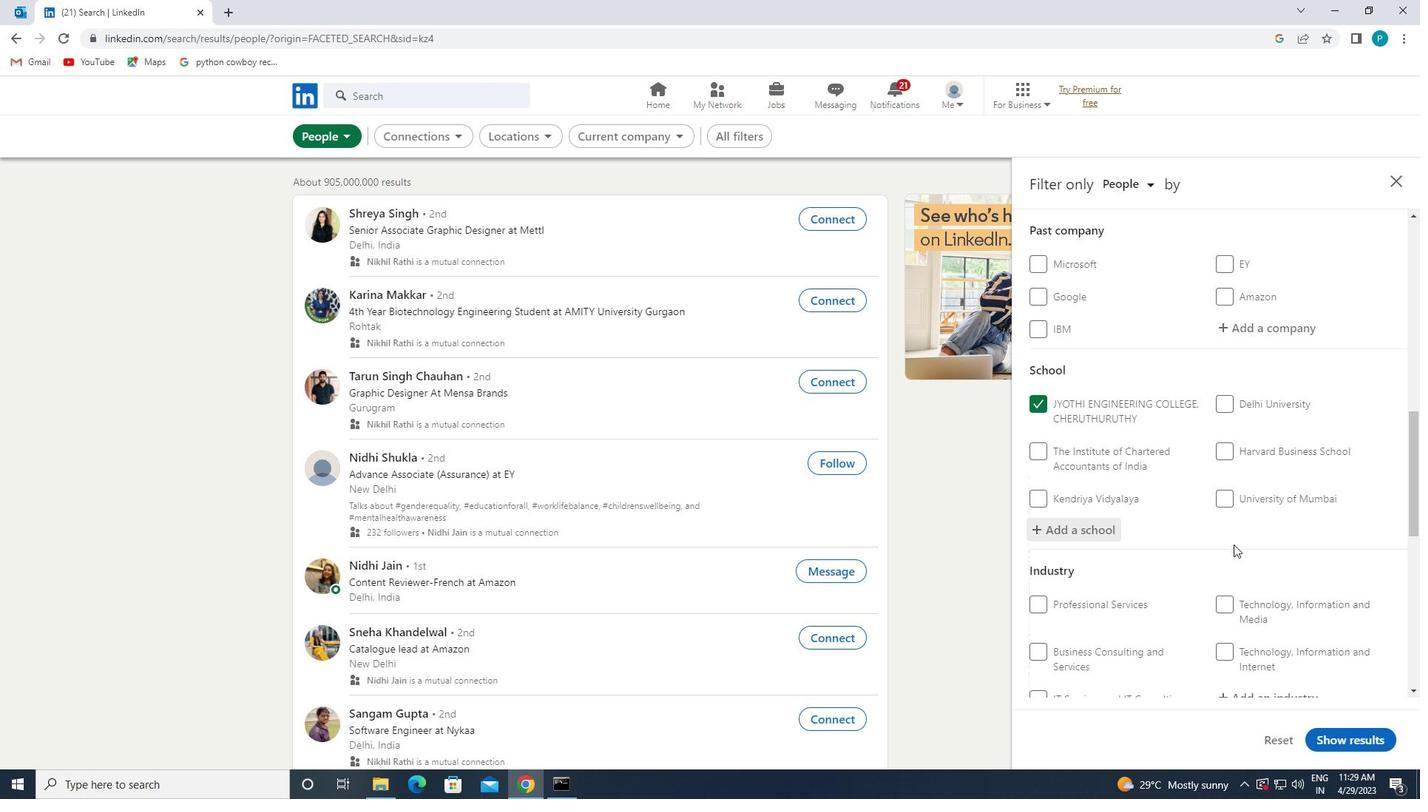 
Action: Mouse scrolled (1234, 543) with delta (0, 0)
Screenshot: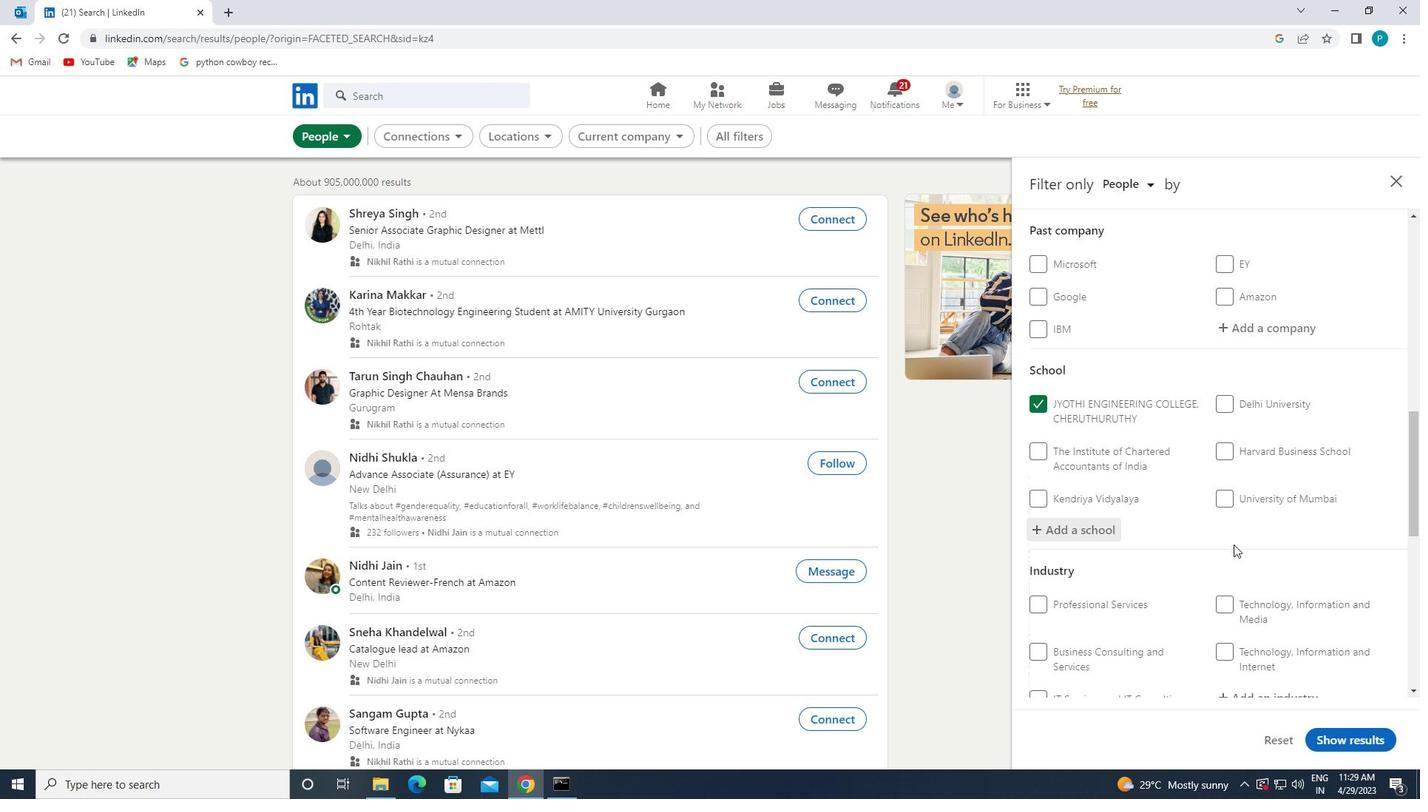 
Action: Mouse moved to (1239, 551)
Screenshot: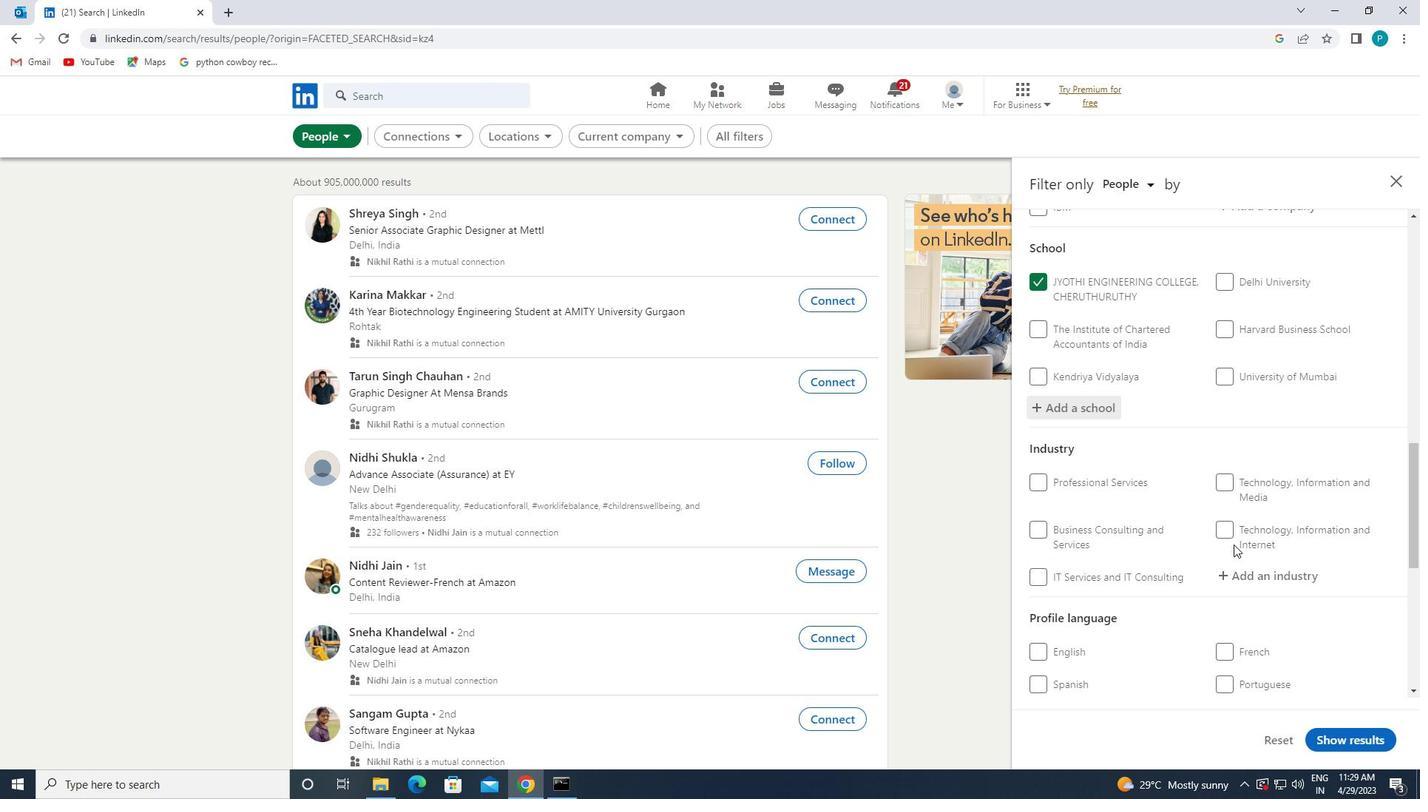
Action: Mouse pressed left at (1239, 551)
Screenshot: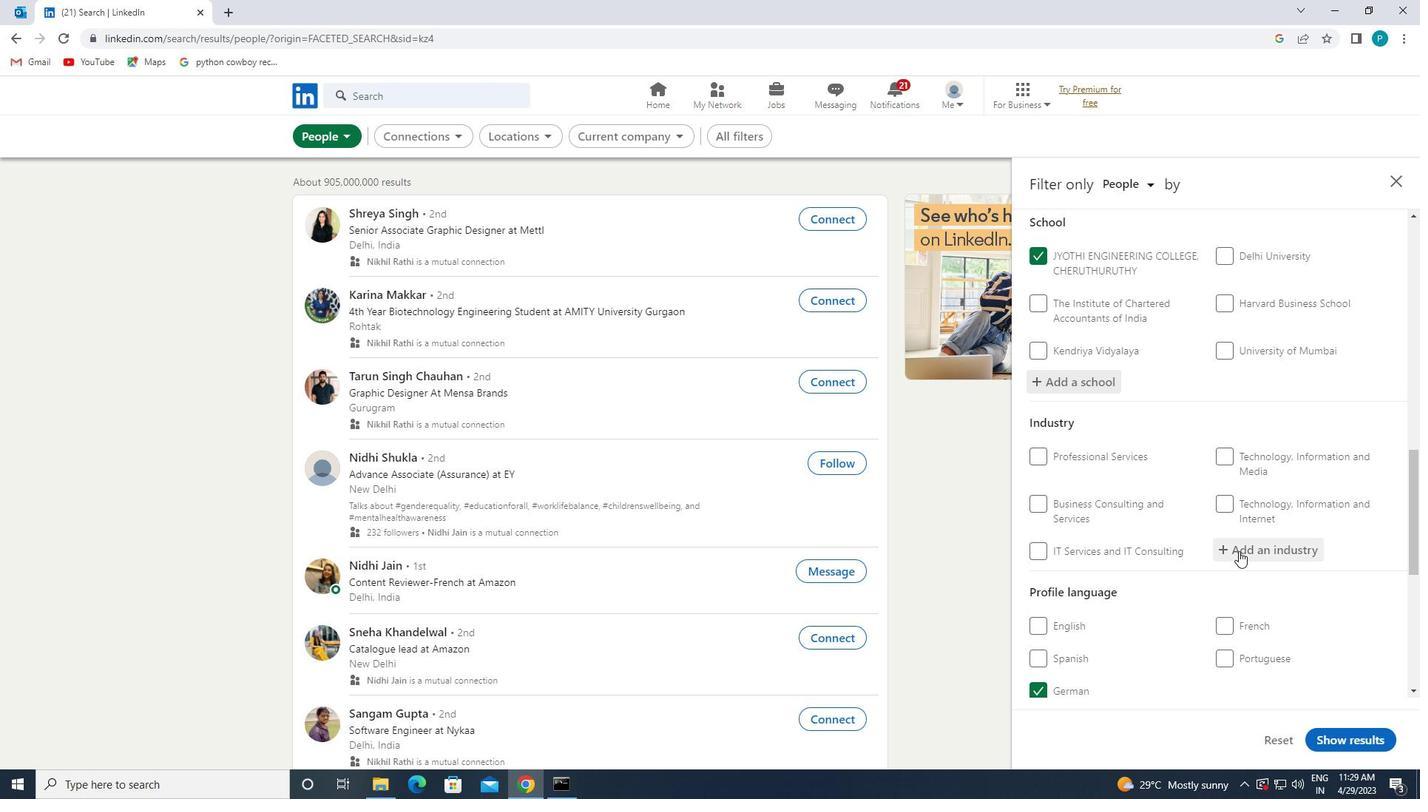 
Action: Key pressed <Key.caps_lock><Key.caps_lock>T<Key.caps_lock>HEATER
Screenshot: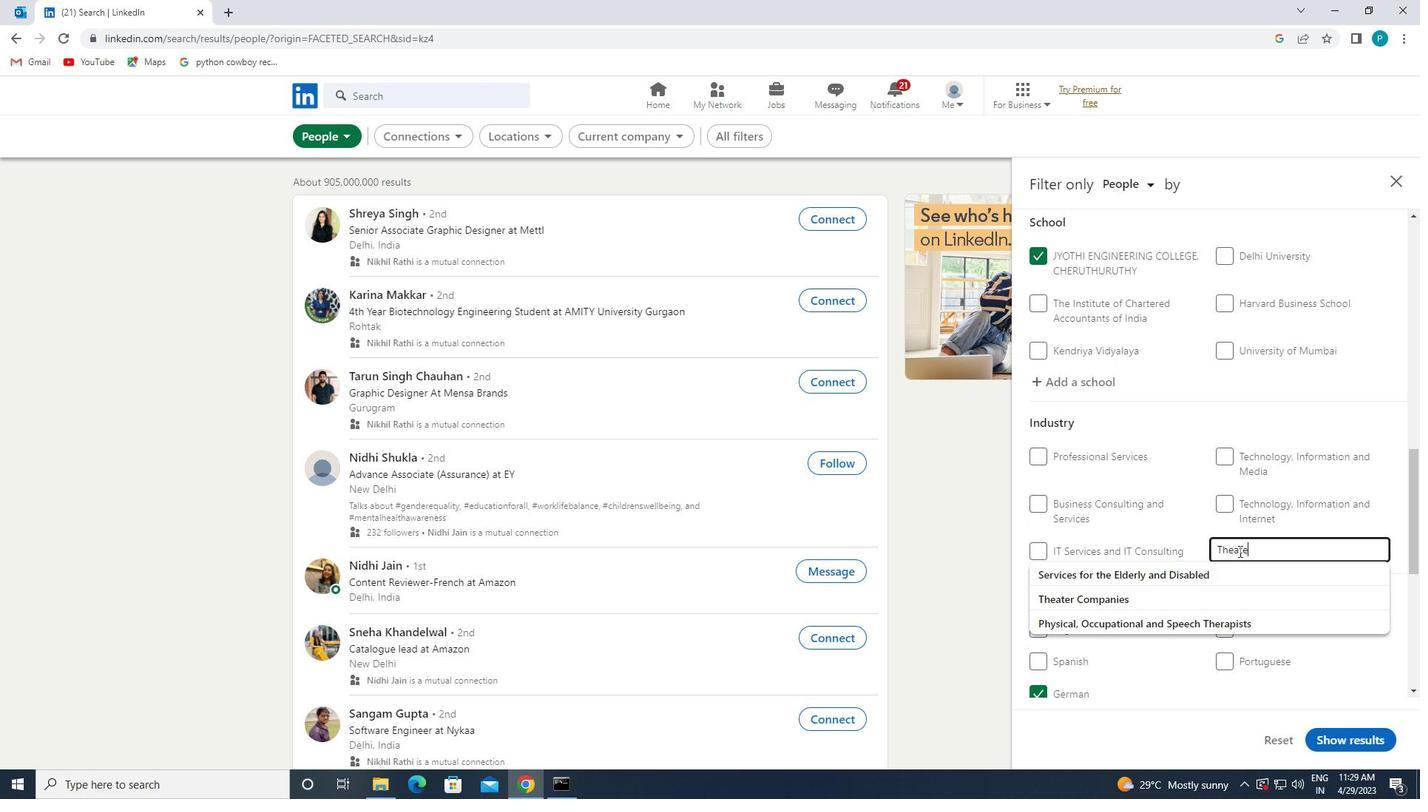 
Action: Mouse moved to (1208, 582)
Screenshot: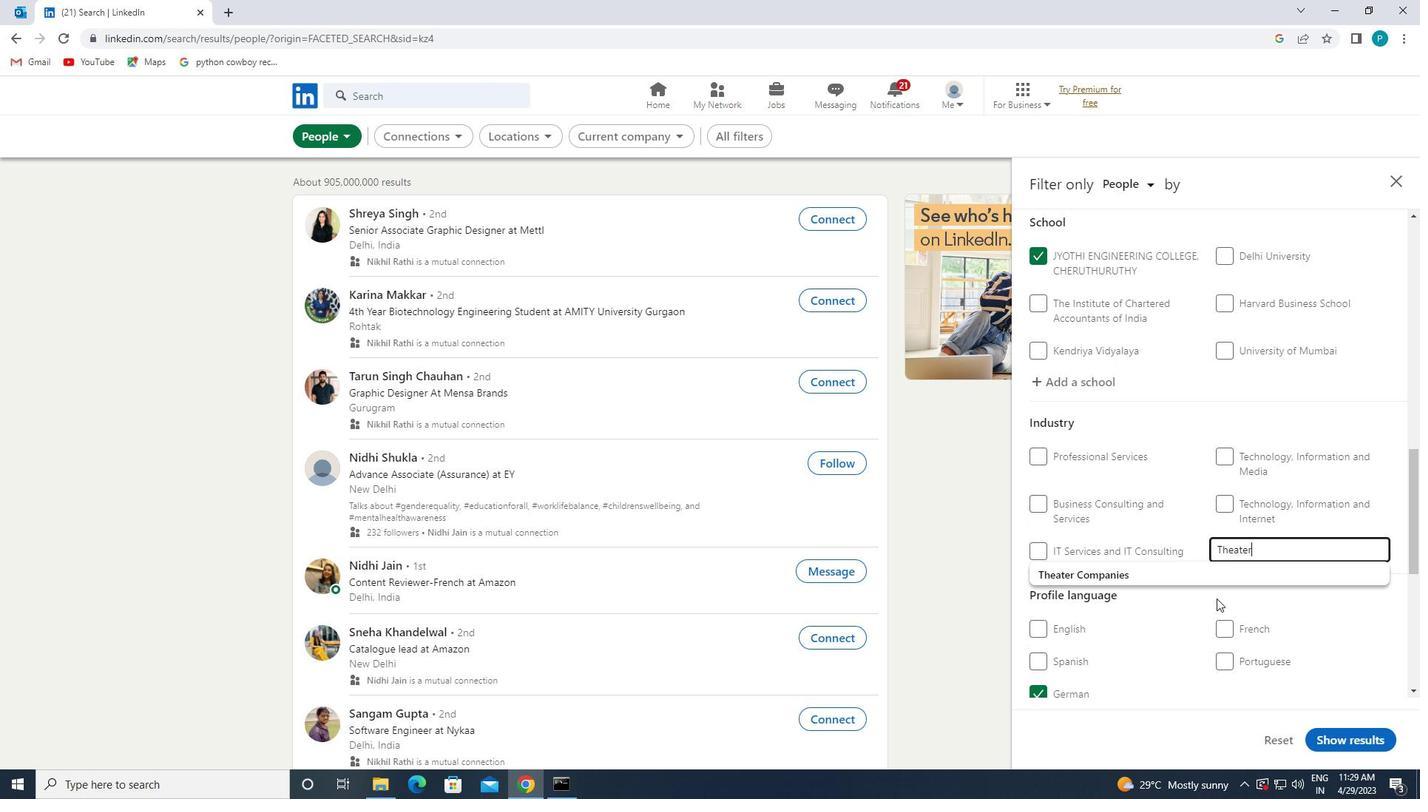 
Action: Mouse pressed left at (1208, 582)
Screenshot: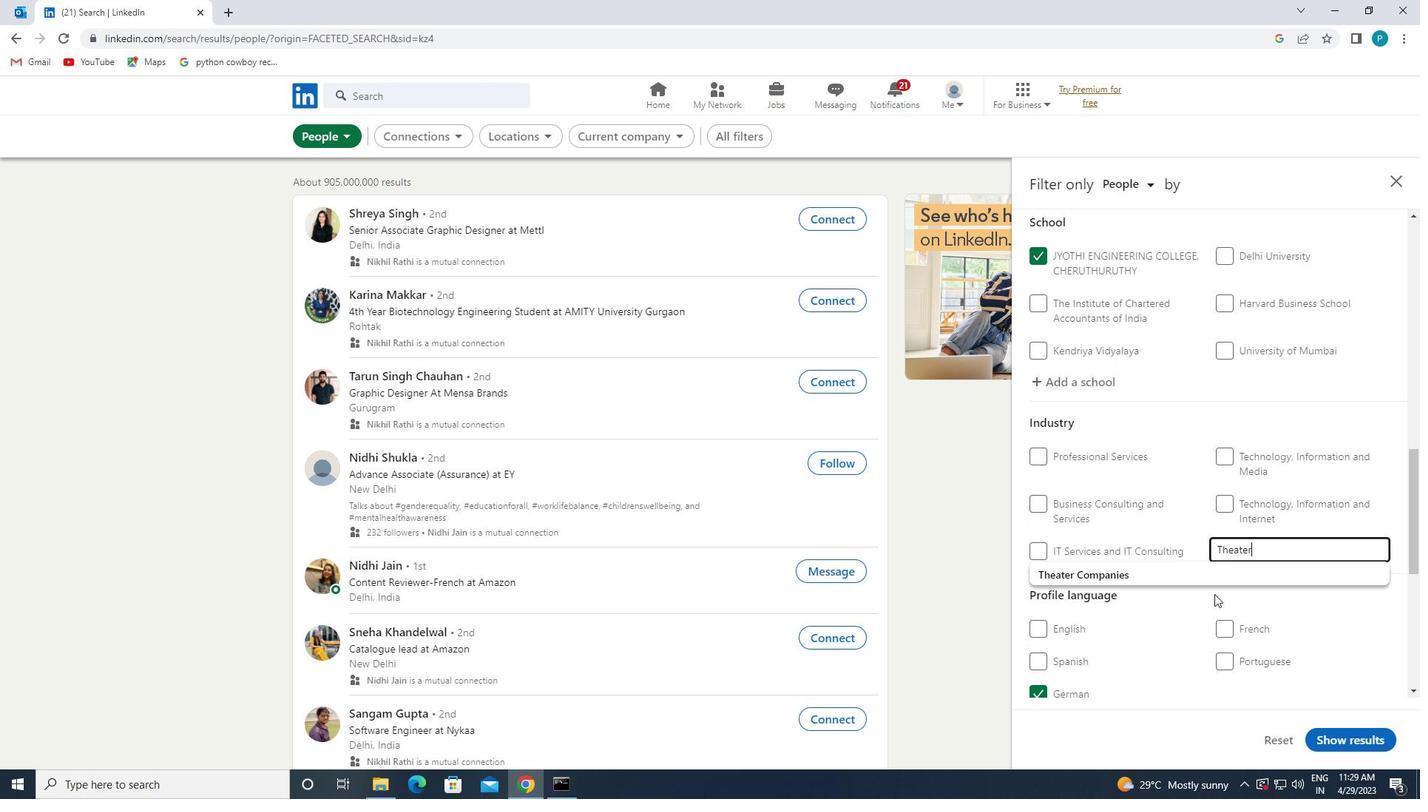 
Action: Mouse moved to (1207, 582)
Screenshot: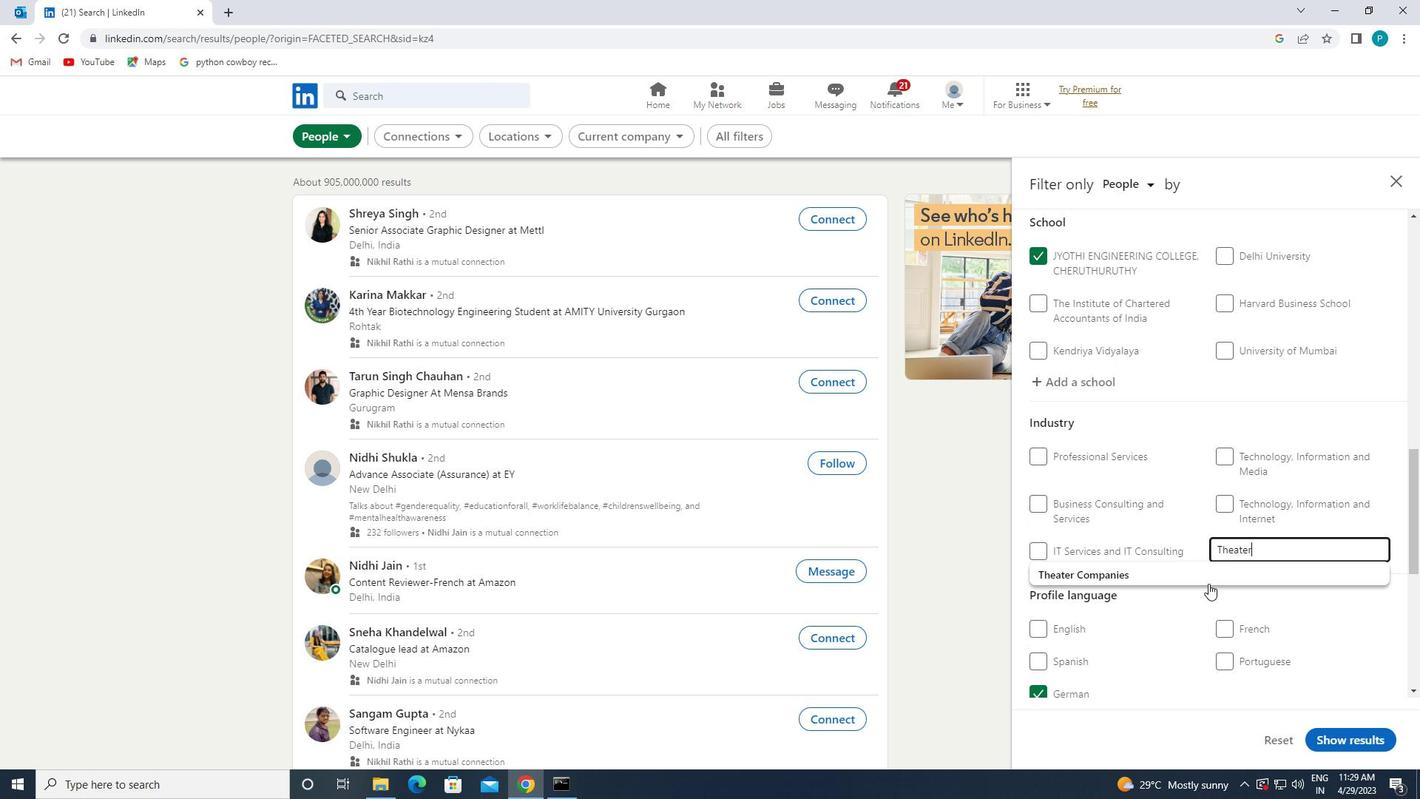 
Action: Mouse scrolled (1207, 581) with delta (0, 0)
Screenshot: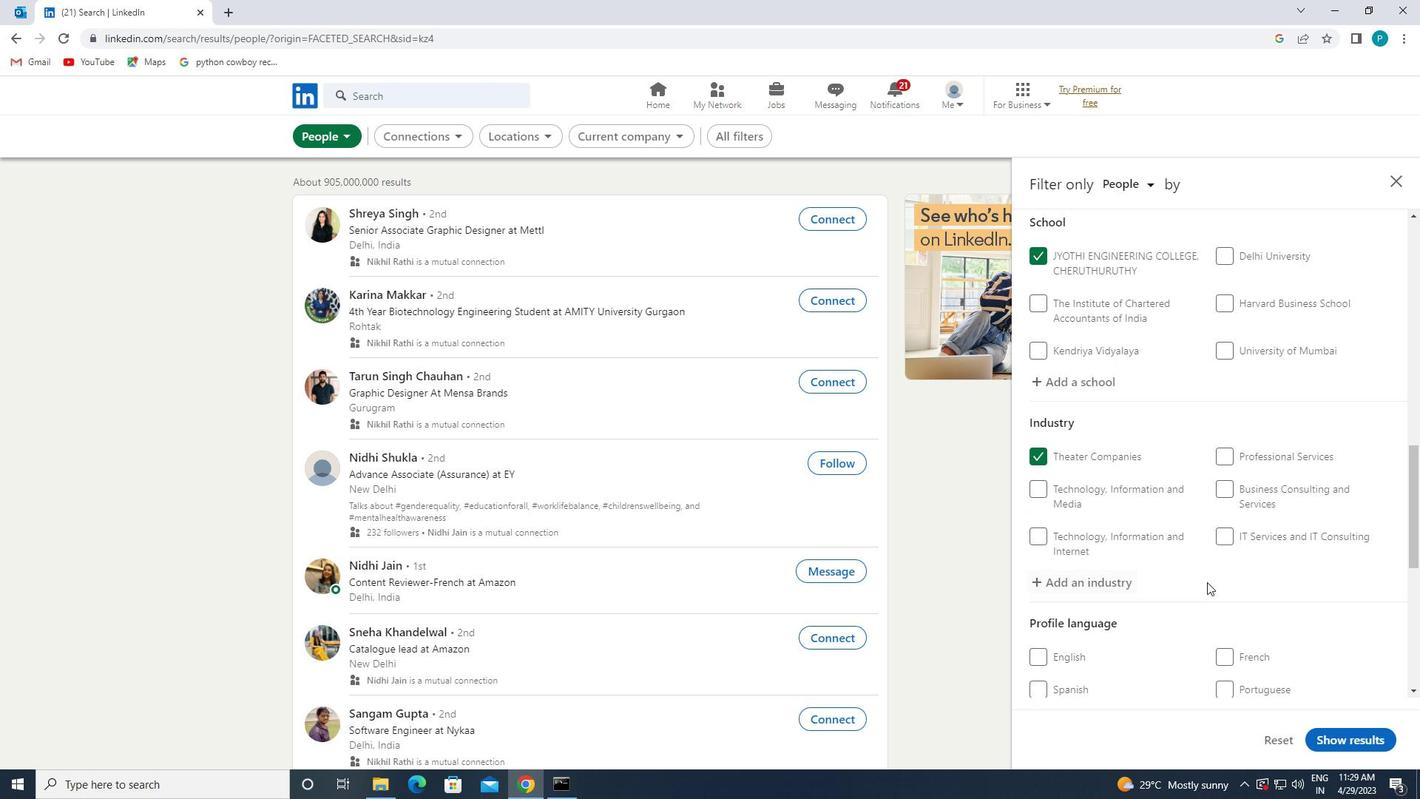 
Action: Mouse scrolled (1207, 581) with delta (0, 0)
Screenshot: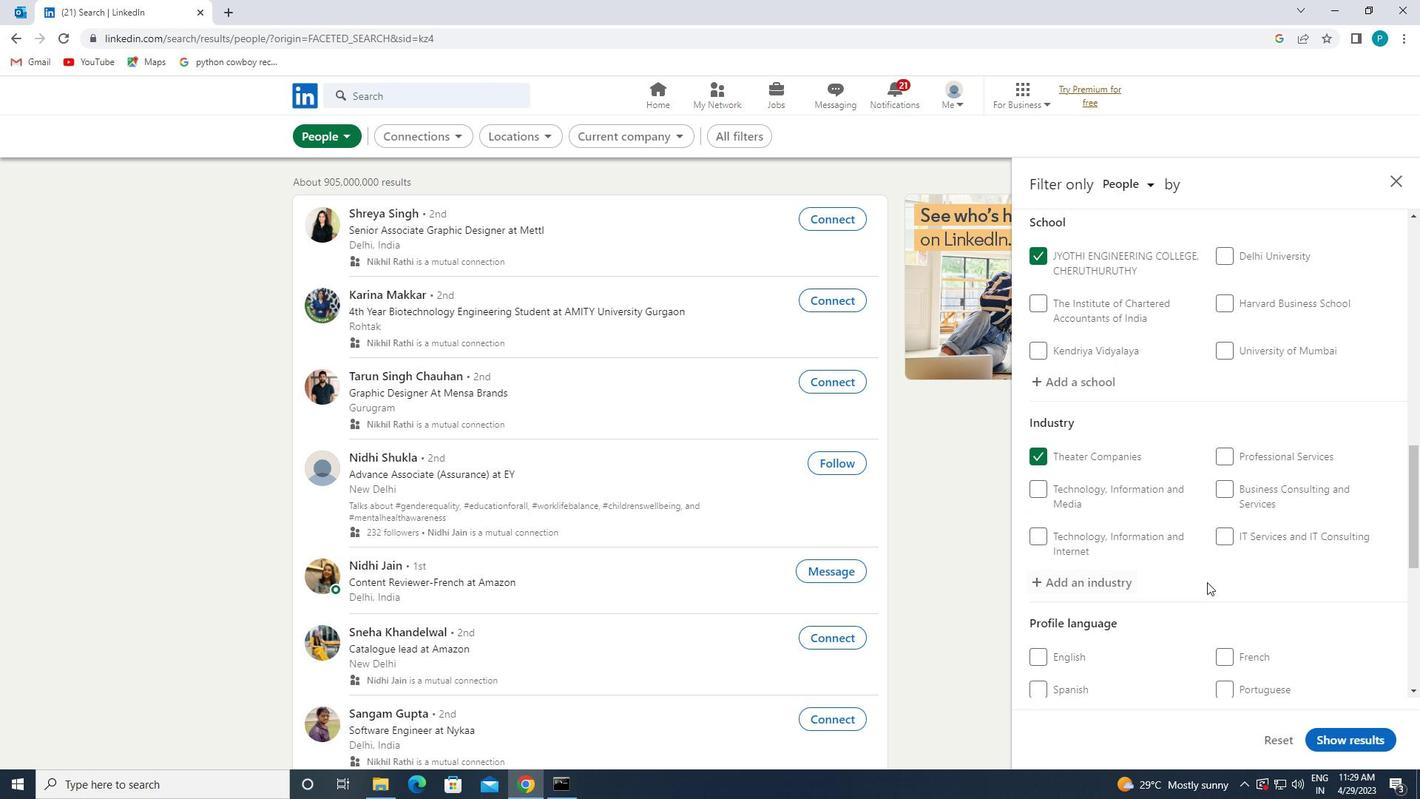 
Action: Mouse scrolled (1207, 581) with delta (0, 0)
Screenshot: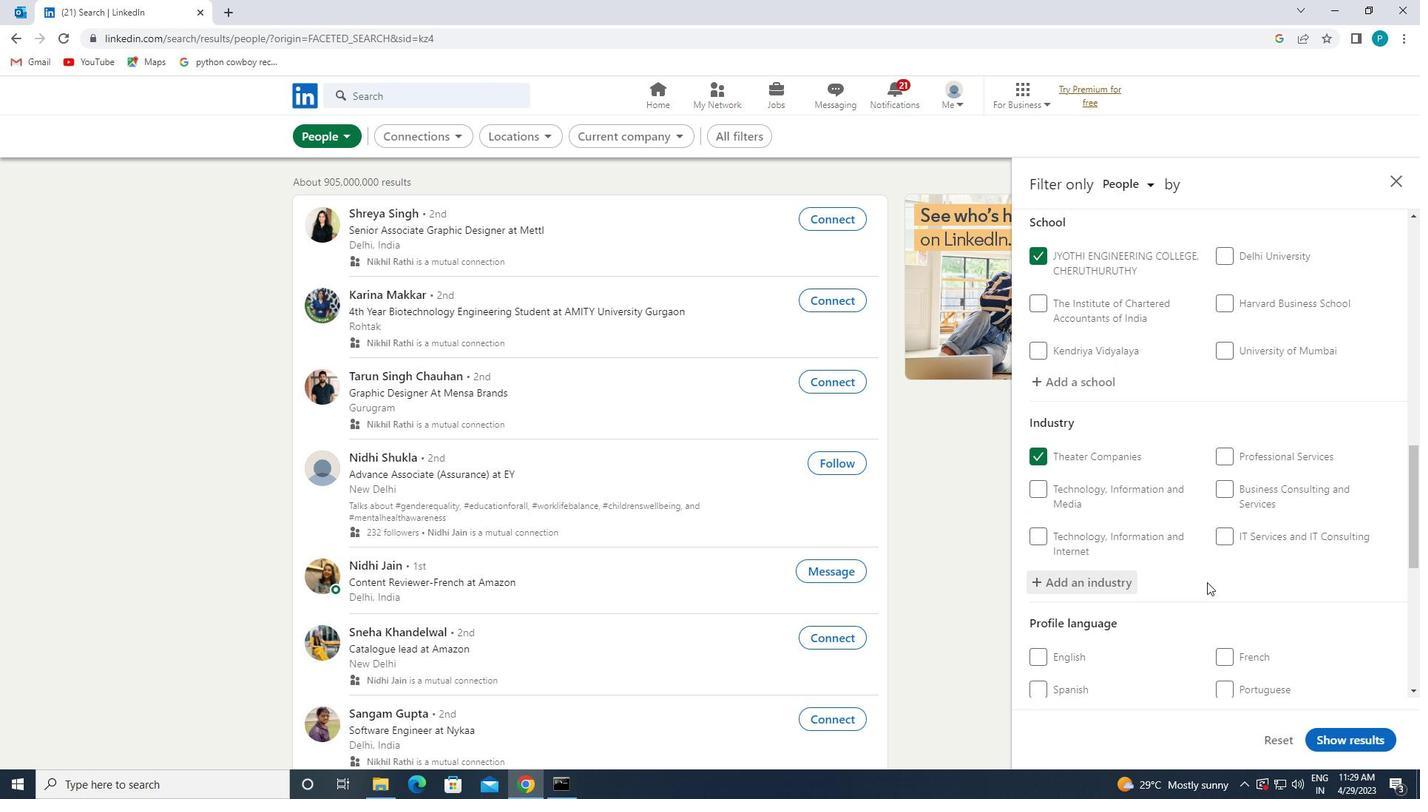 
Action: Mouse scrolled (1207, 581) with delta (0, 0)
Screenshot: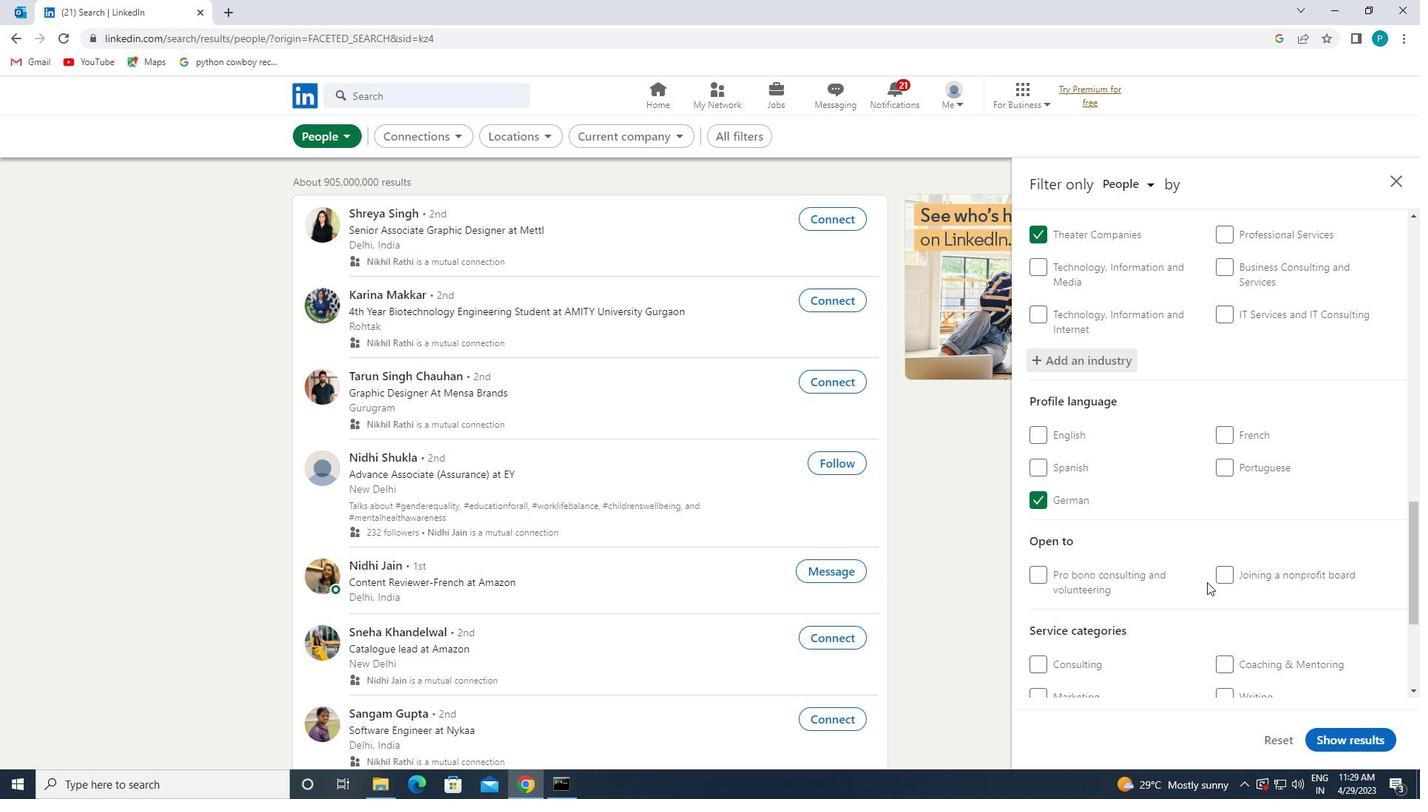 
Action: Mouse moved to (1215, 589)
Screenshot: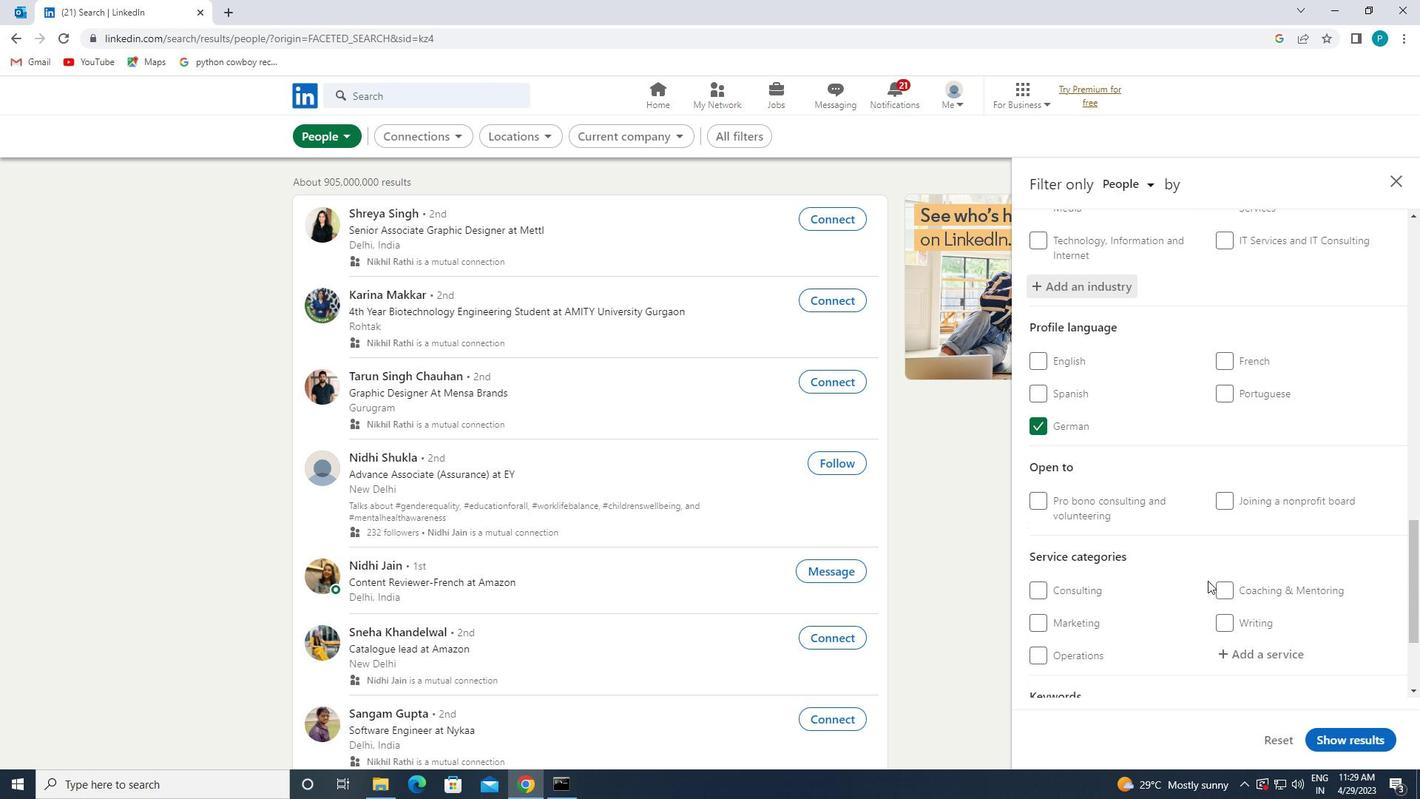
Action: Mouse scrolled (1215, 589) with delta (0, 0)
Screenshot: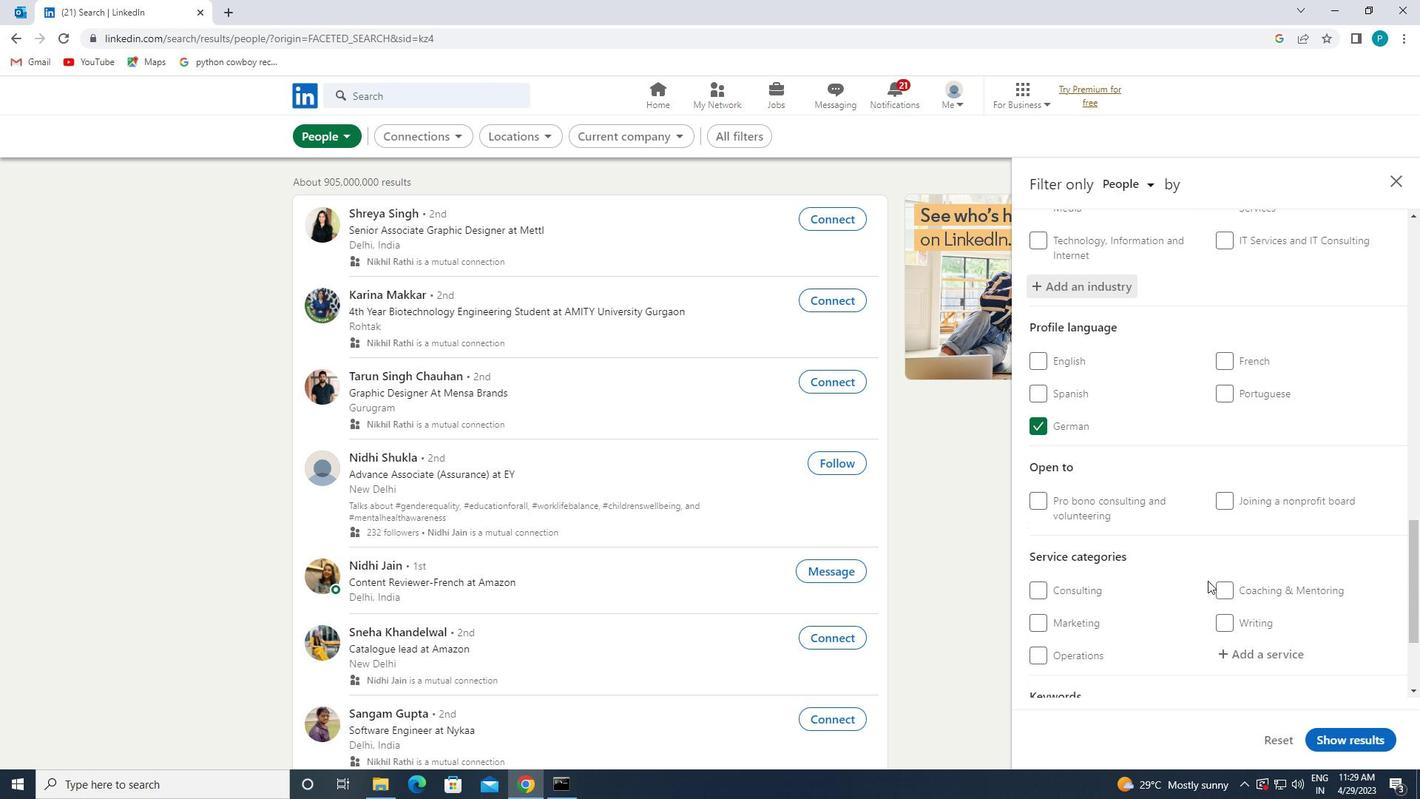 
Action: Mouse moved to (1247, 577)
Screenshot: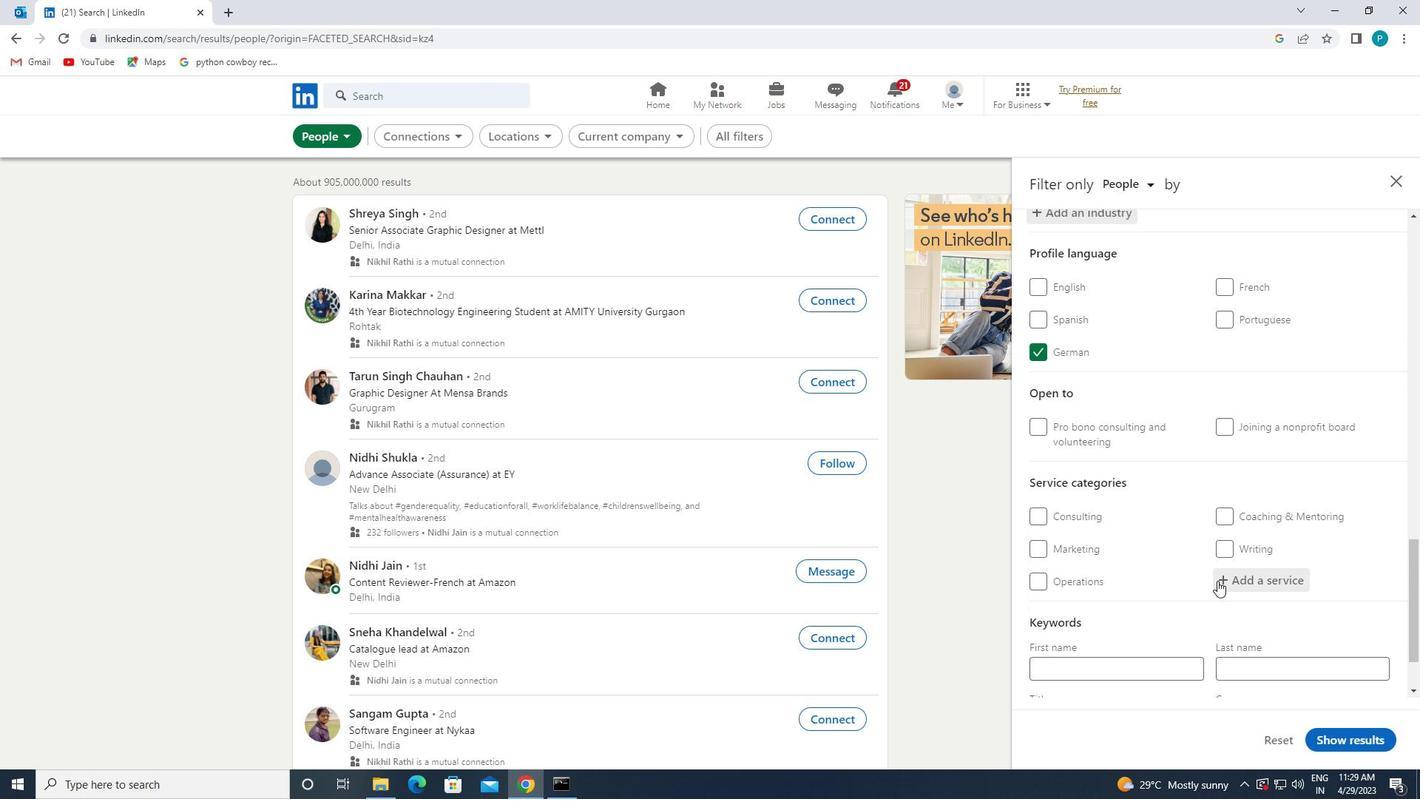 
Action: Mouse pressed left at (1247, 577)
Screenshot: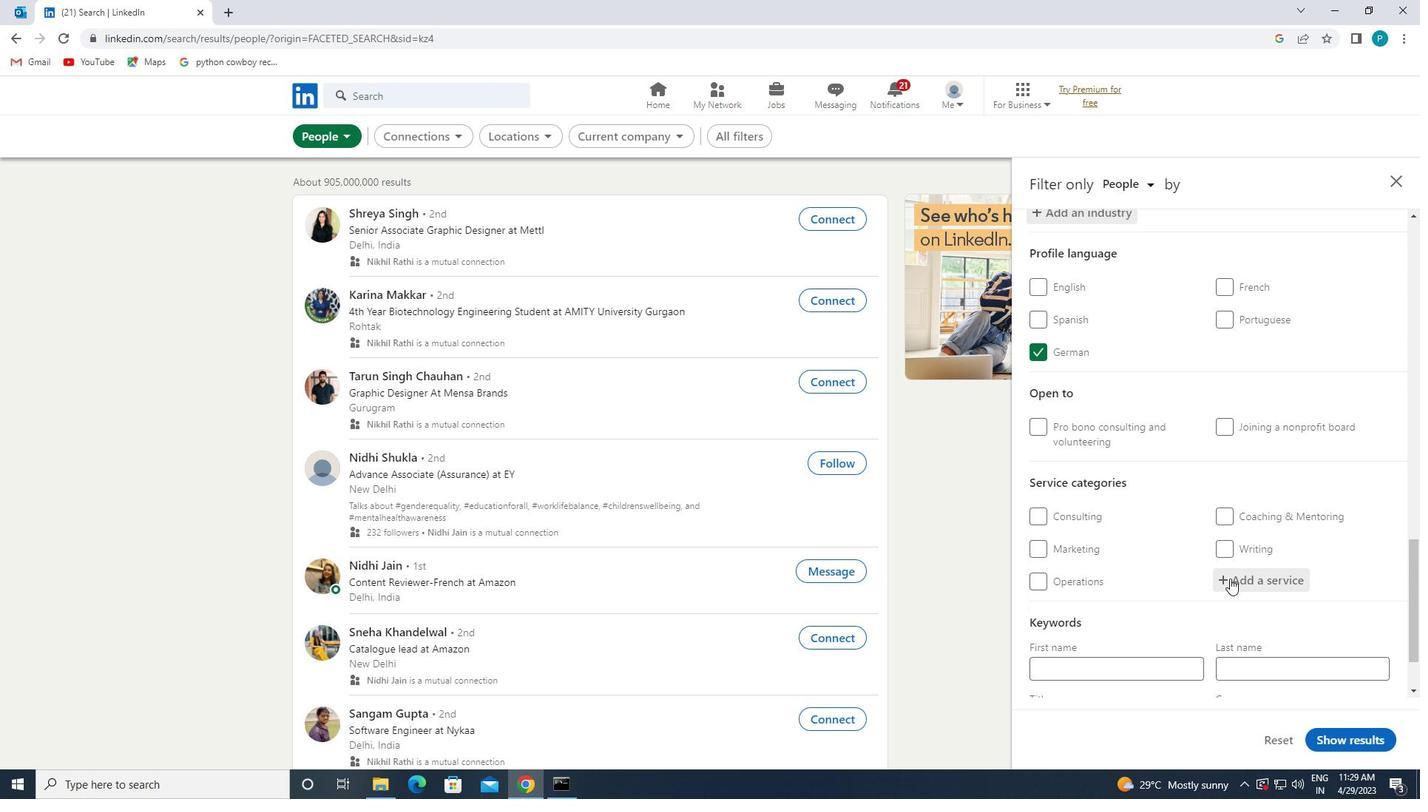 
Action: Mouse moved to (1256, 582)
Screenshot: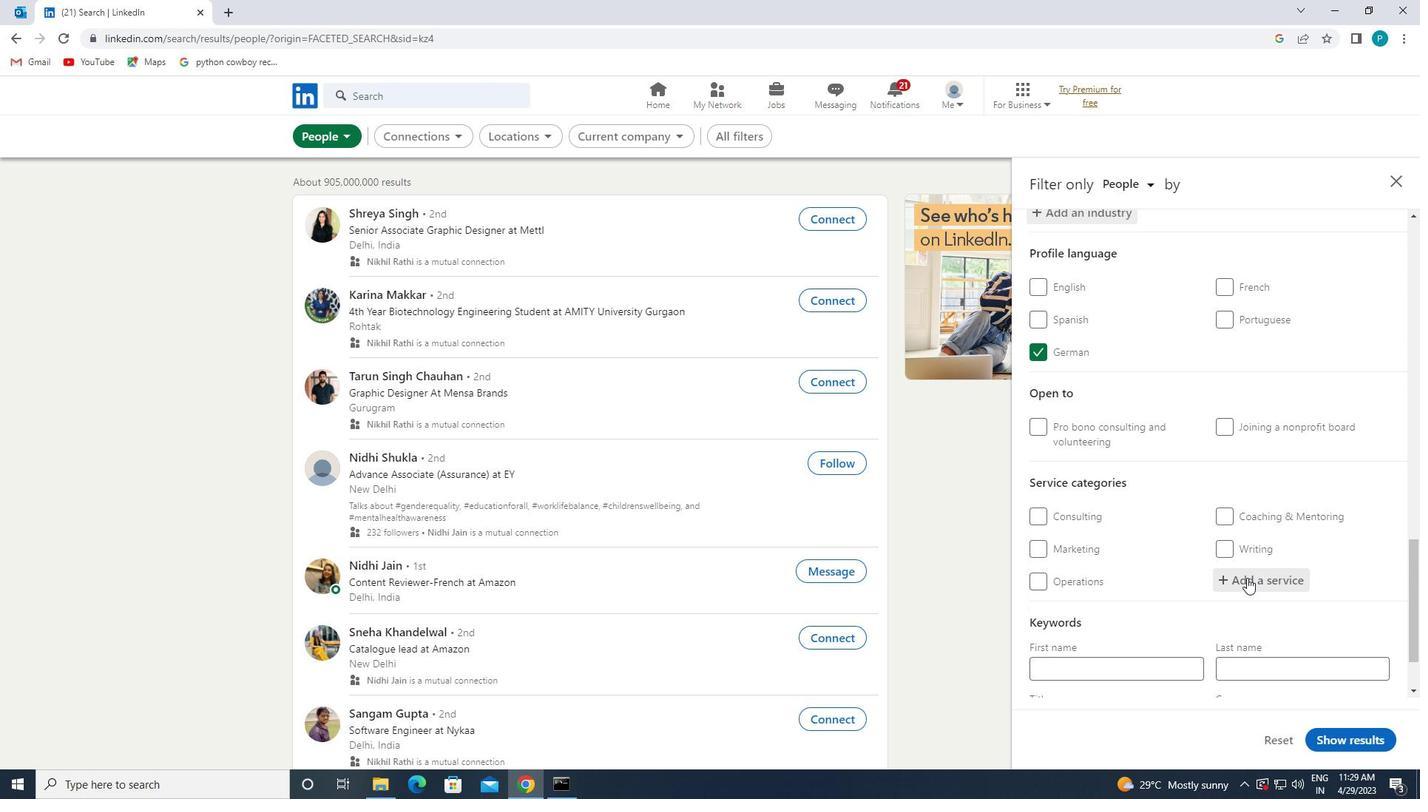
Action: Key pressed <Key.caps_lock>E<Key.caps_lock>MAIL
Screenshot: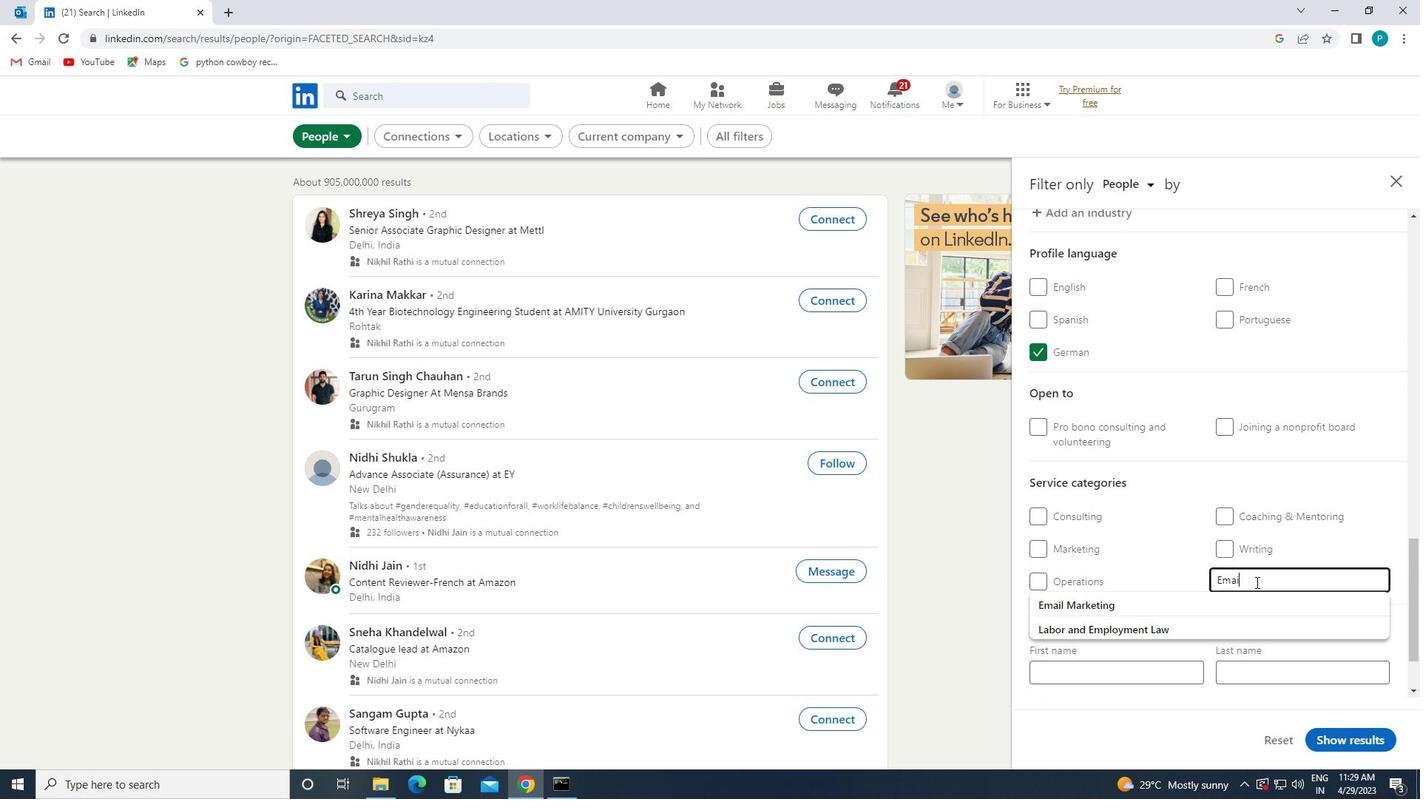 
Action: Mouse moved to (1229, 598)
Screenshot: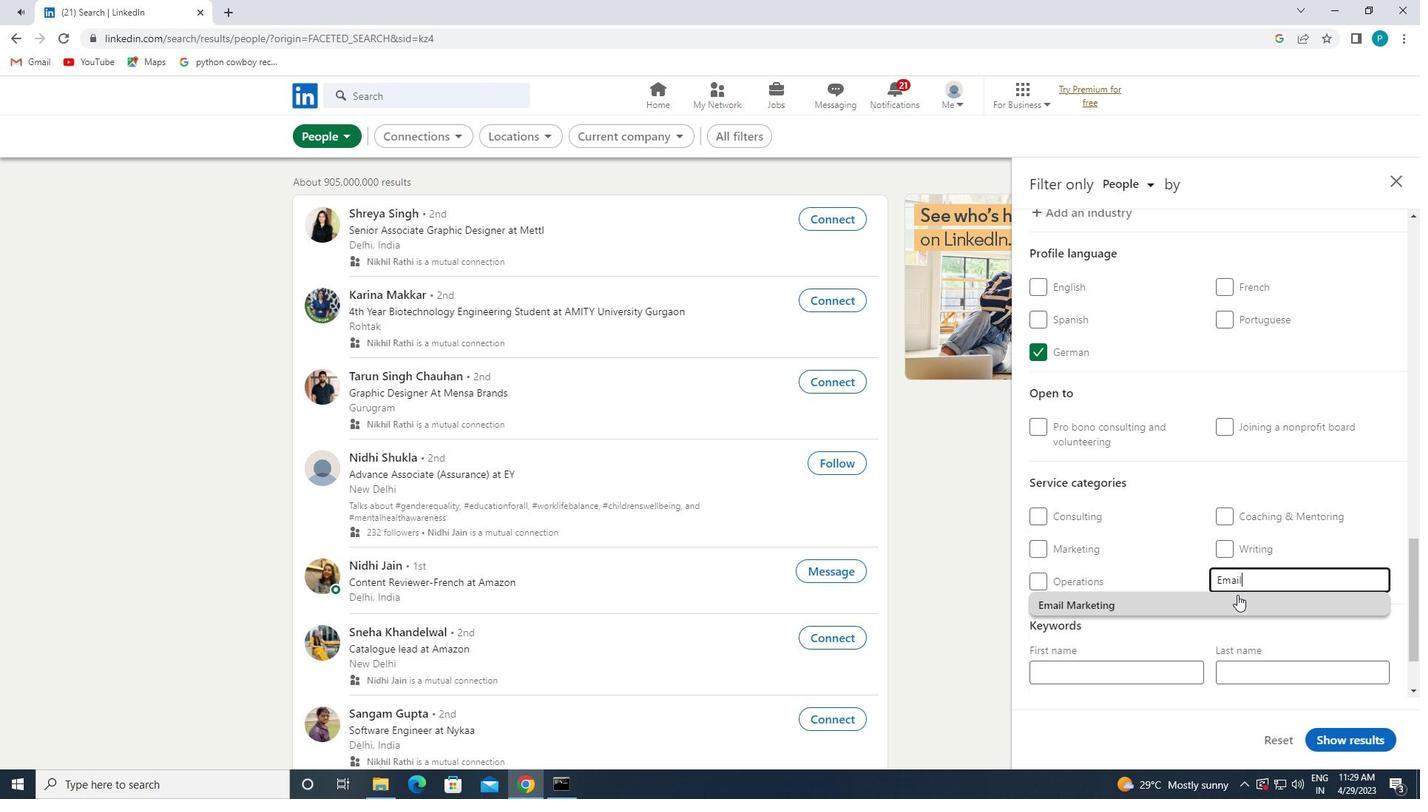 
Action: Mouse pressed left at (1229, 598)
Screenshot: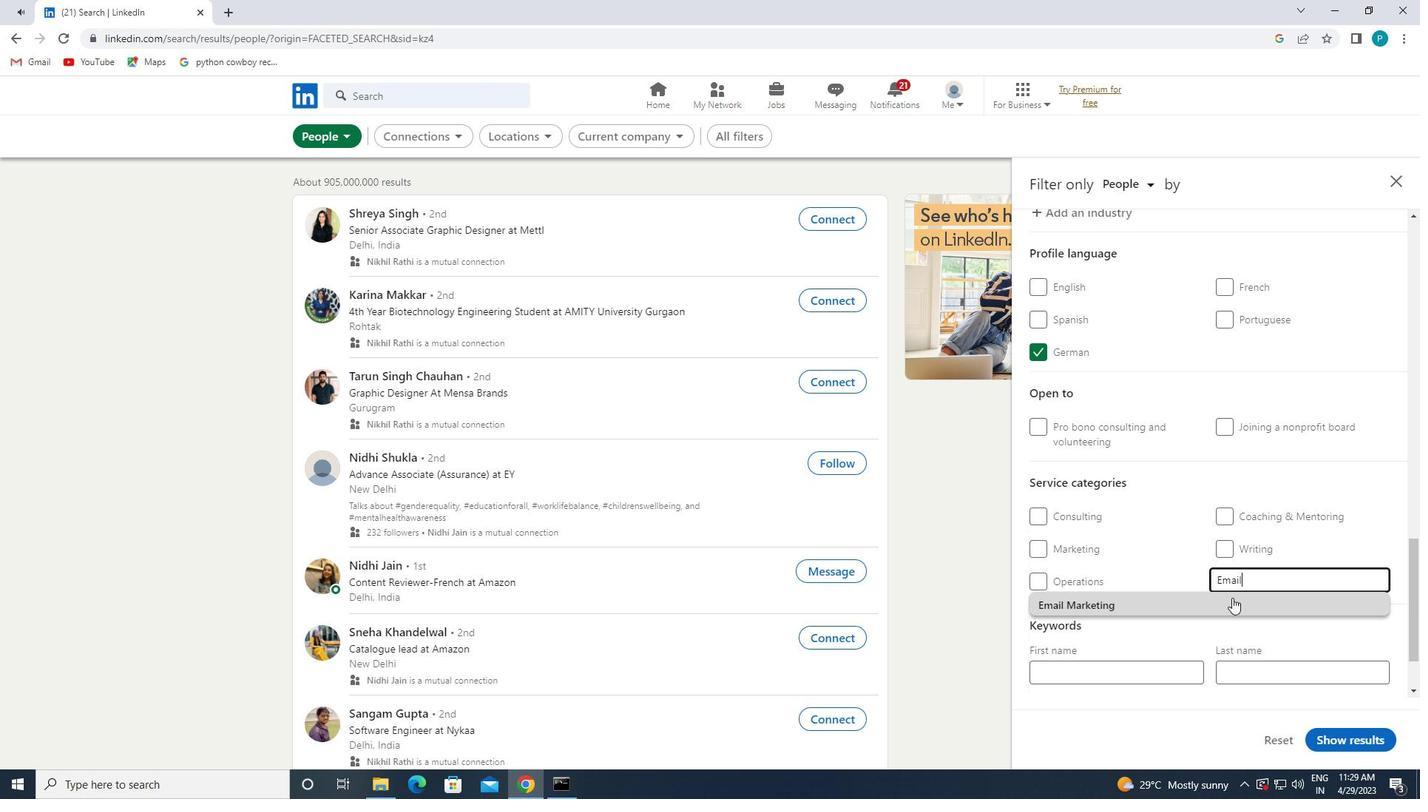 
Action: Mouse moved to (1183, 585)
Screenshot: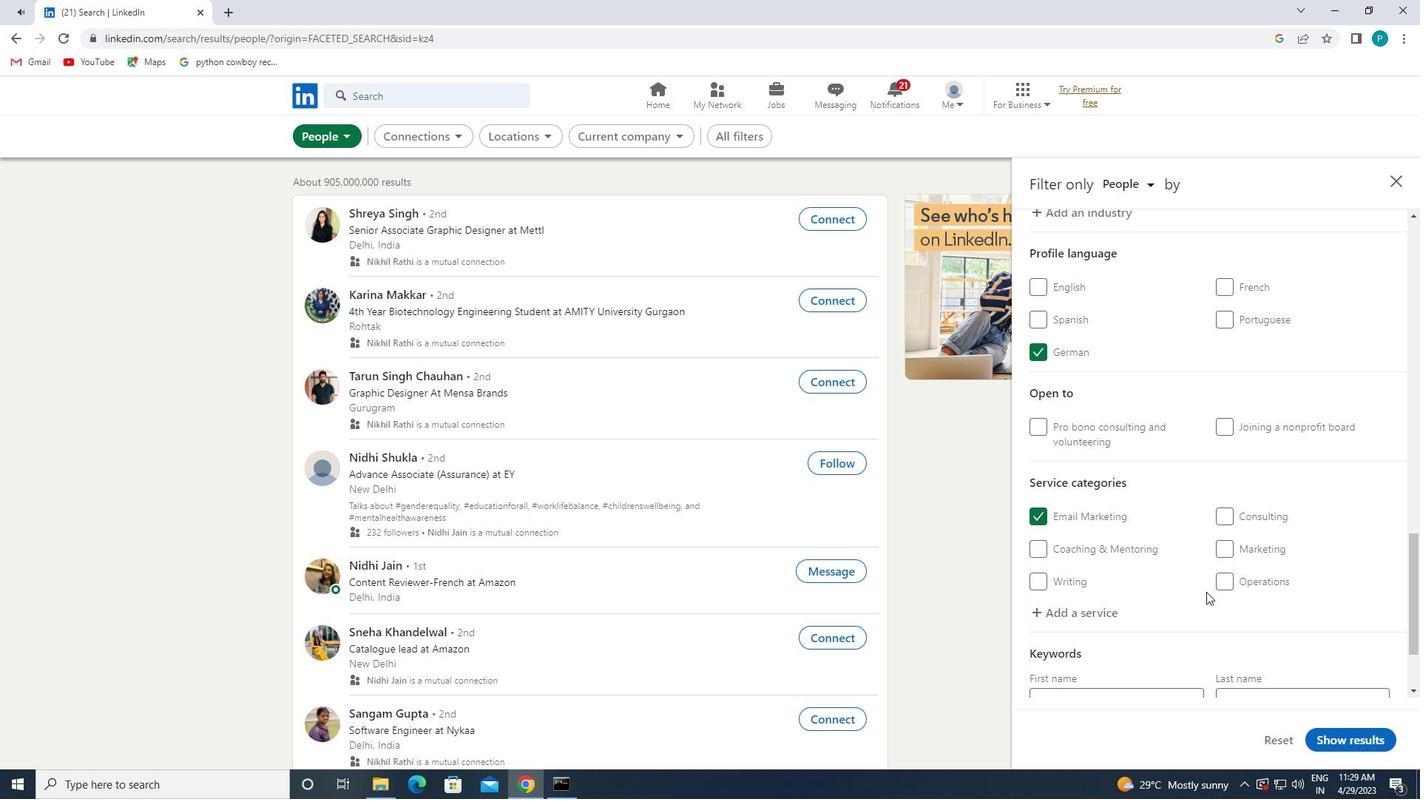 
Action: Mouse scrolled (1183, 584) with delta (0, 0)
Screenshot: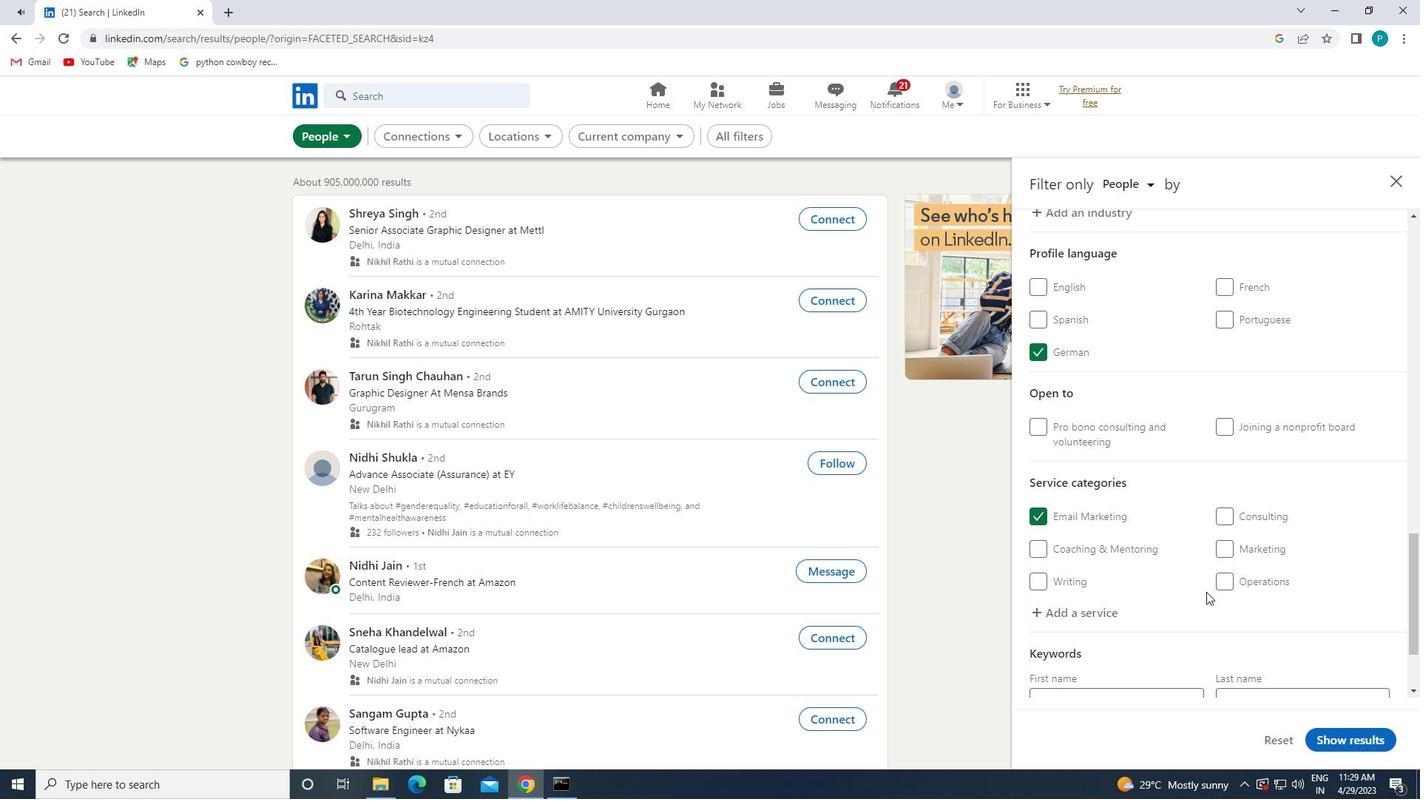 
Action: Mouse moved to (1175, 585)
Screenshot: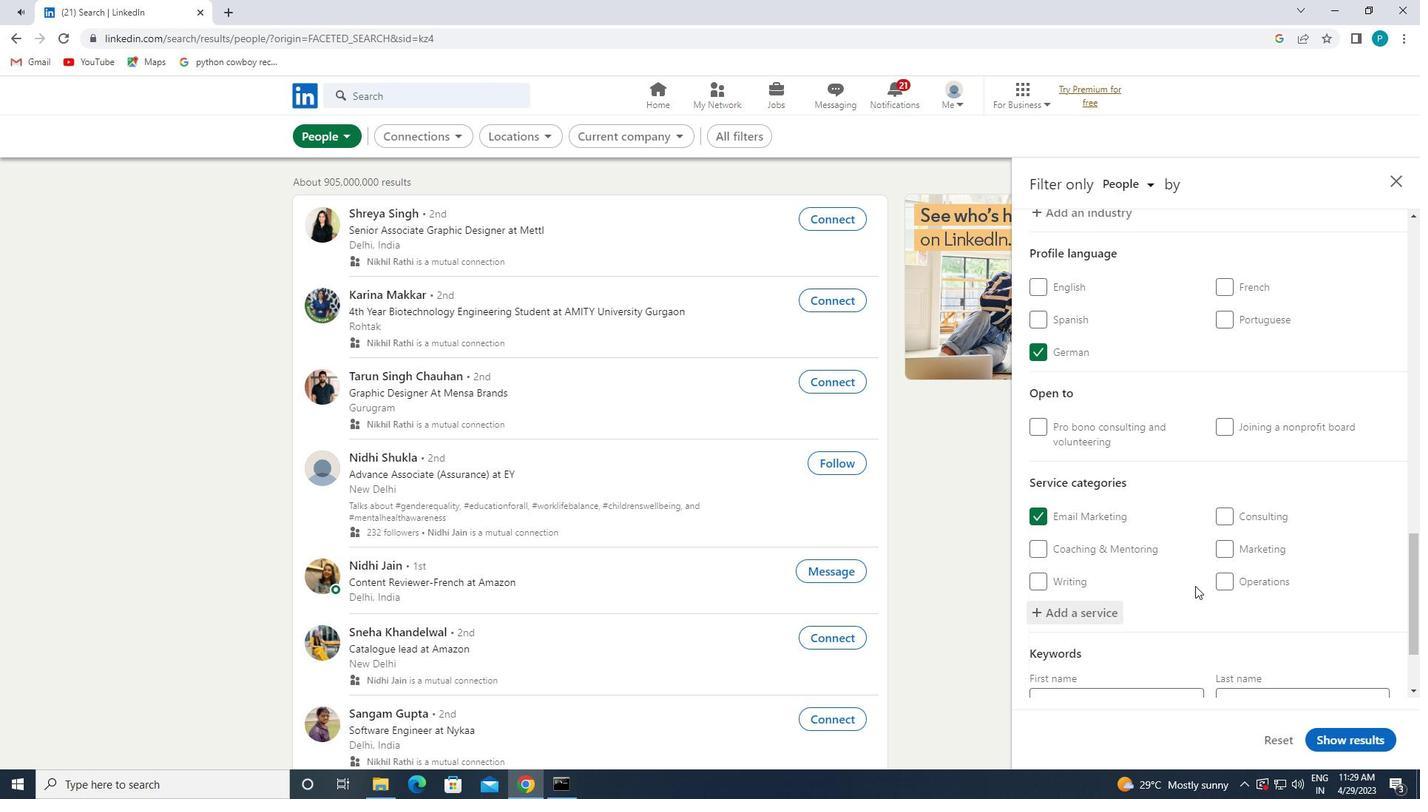 
Action: Mouse scrolled (1175, 584) with delta (0, 0)
Screenshot: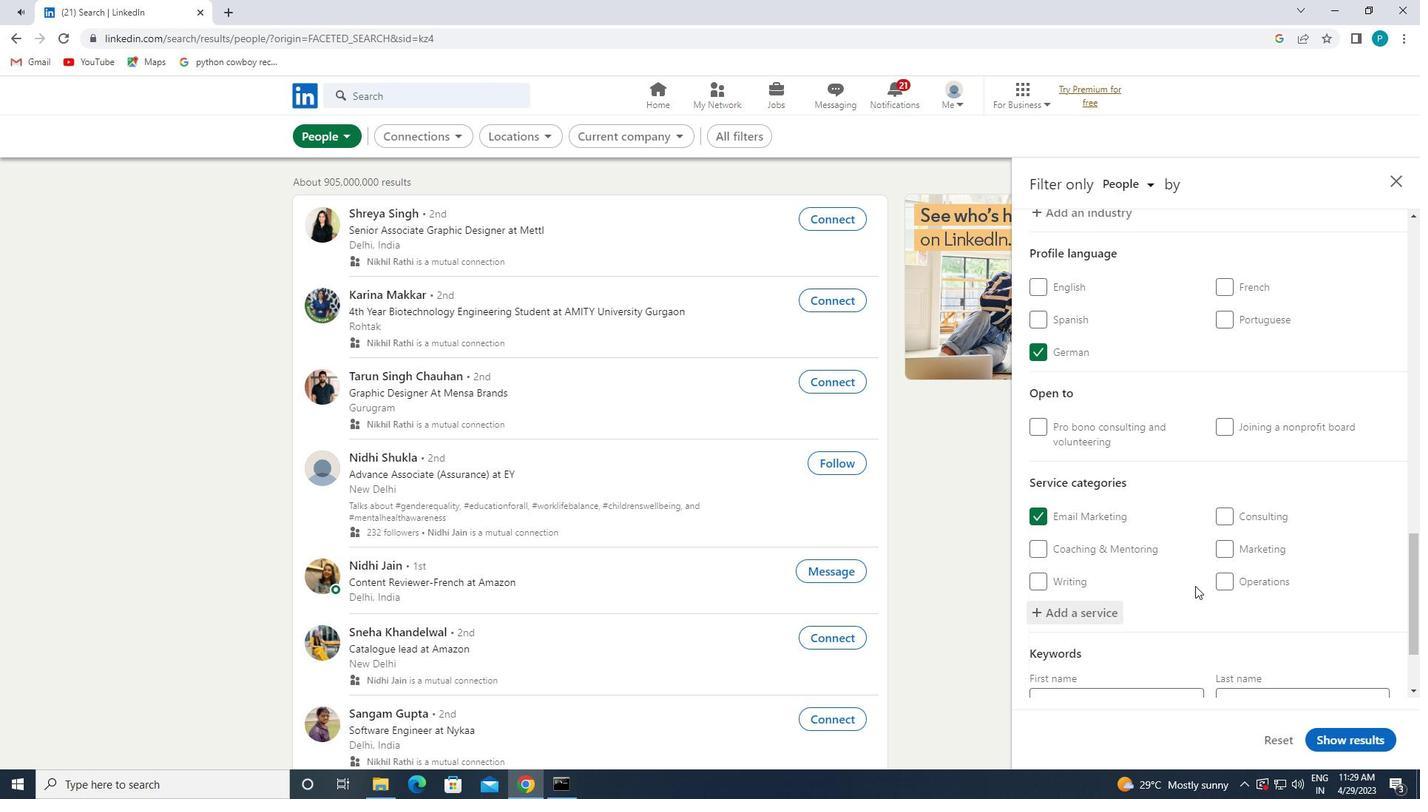
Action: Mouse scrolled (1175, 584) with delta (0, 0)
Screenshot: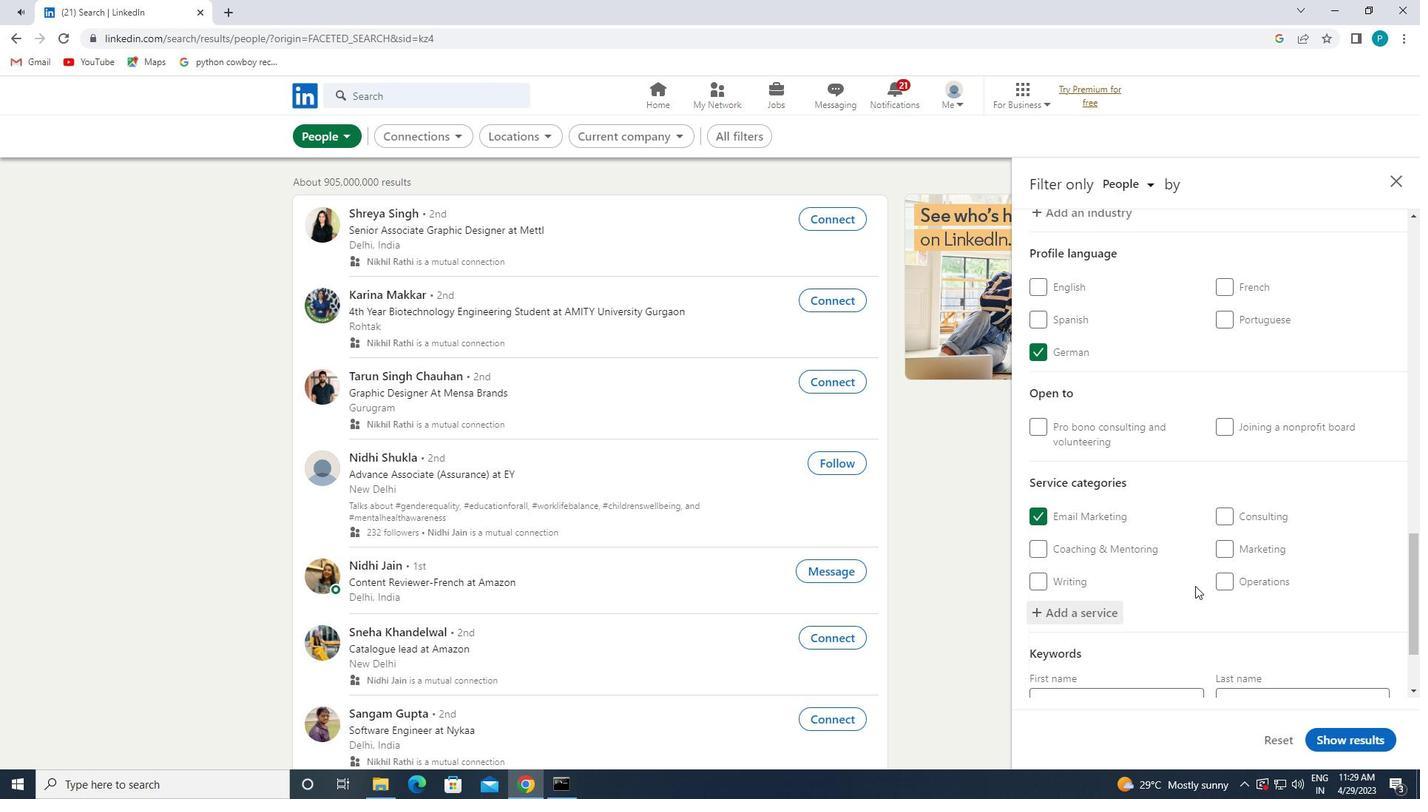 
Action: Mouse scrolled (1175, 584) with delta (0, 0)
Screenshot: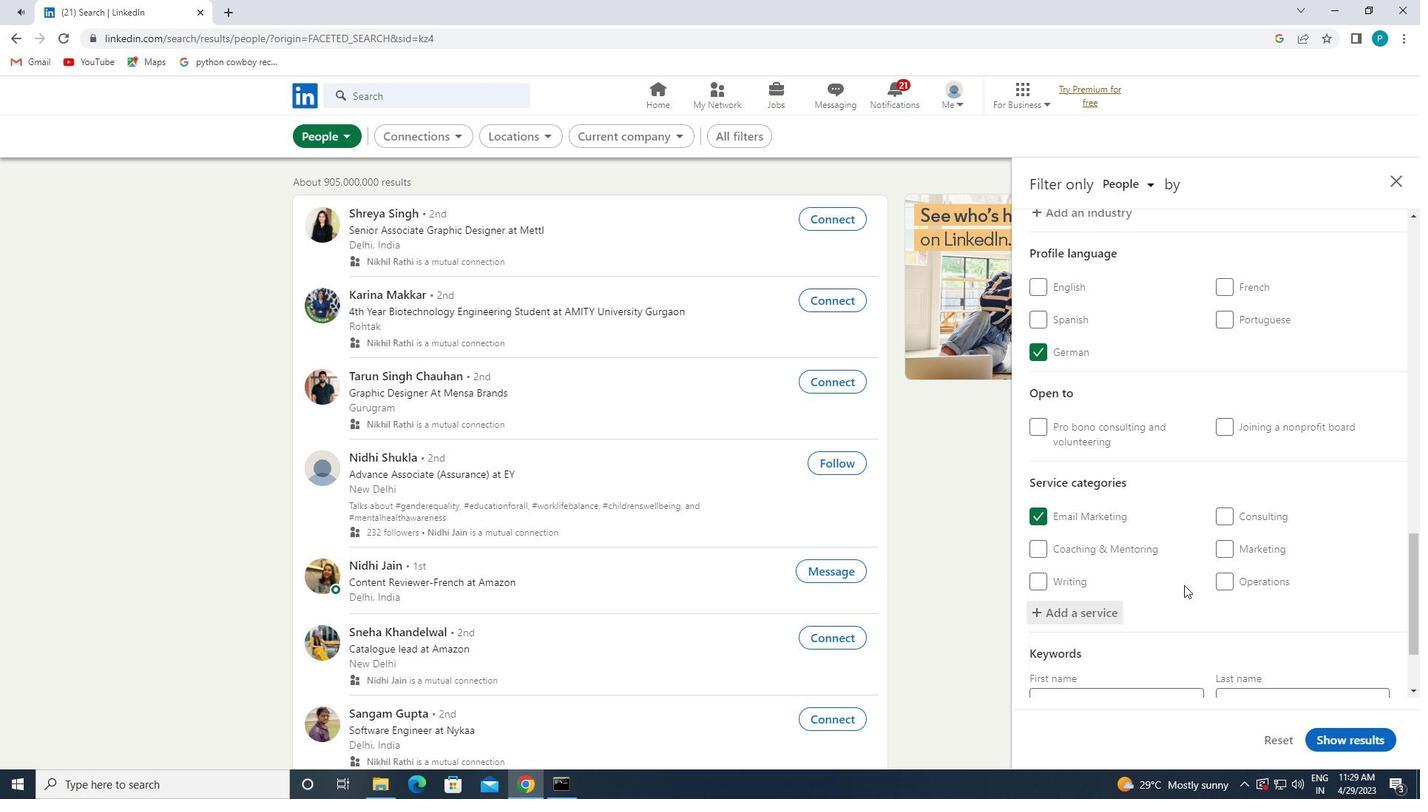 
Action: Mouse moved to (1113, 628)
Screenshot: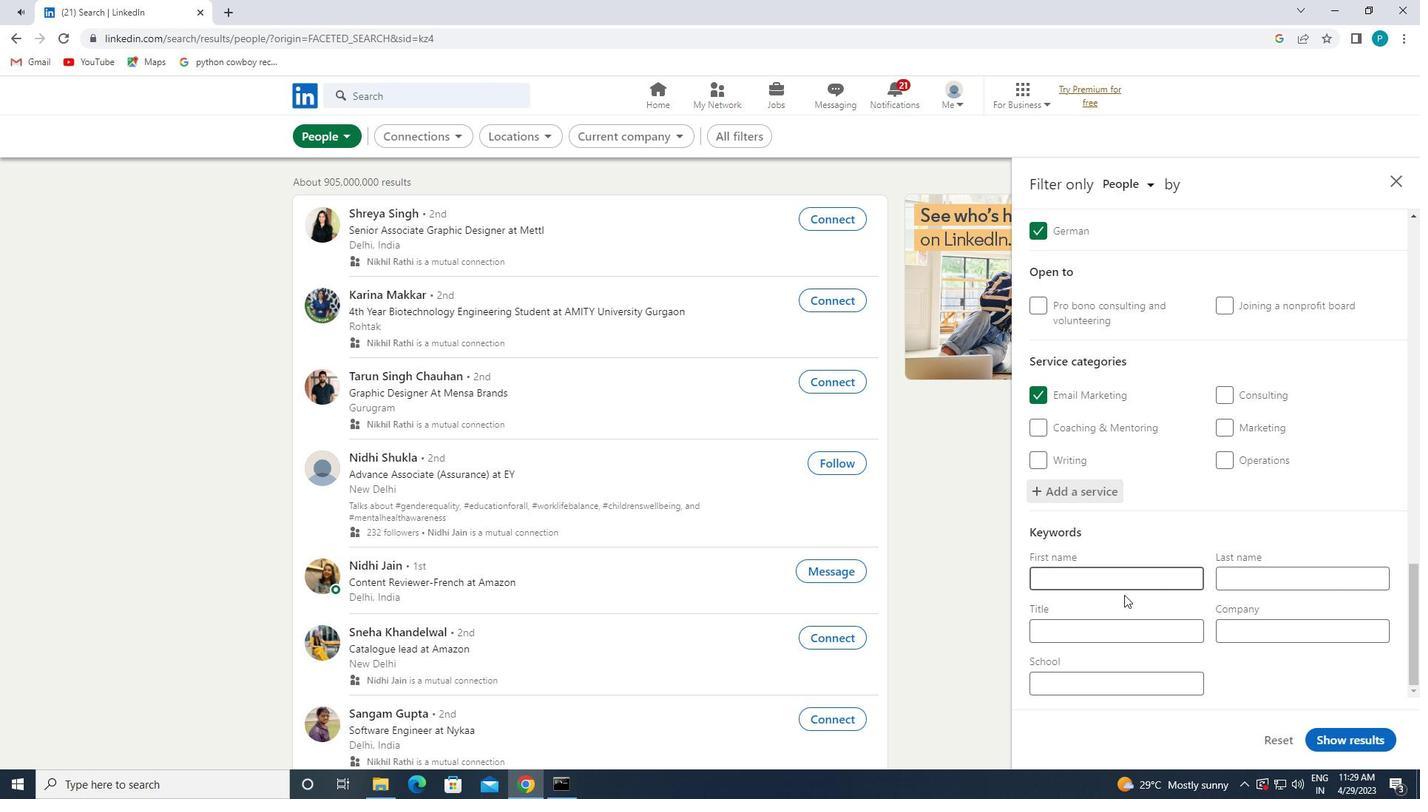 
Action: Mouse pressed left at (1113, 628)
Screenshot: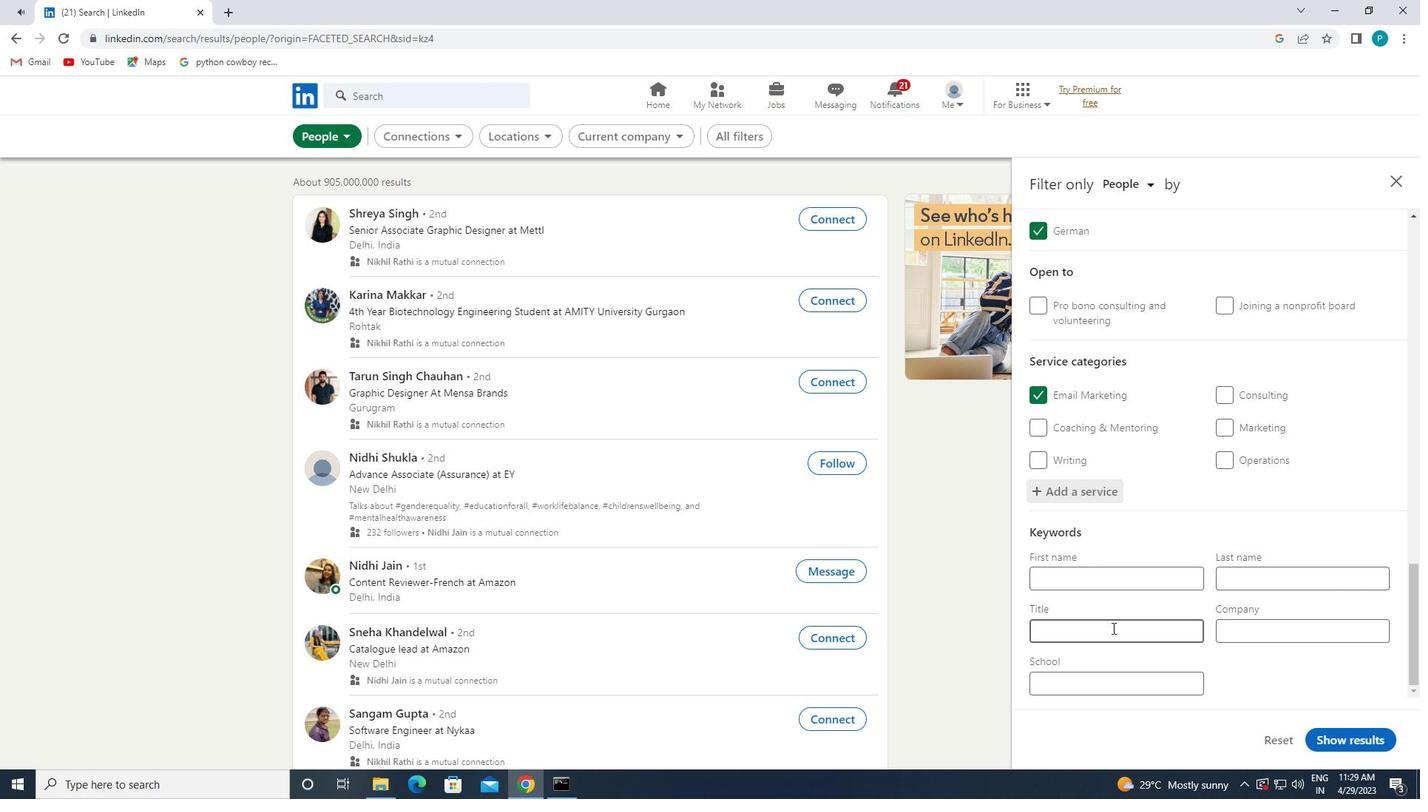 
Action: Key pressed <Key.caps_lock>A<Key.caps_lock>NIMAL<Key.space><Key.caps_lock>S<Key.caps_lock>HELTER<Key.space><Key.caps_lock>W<Key.caps_lock>ORKER
Screenshot: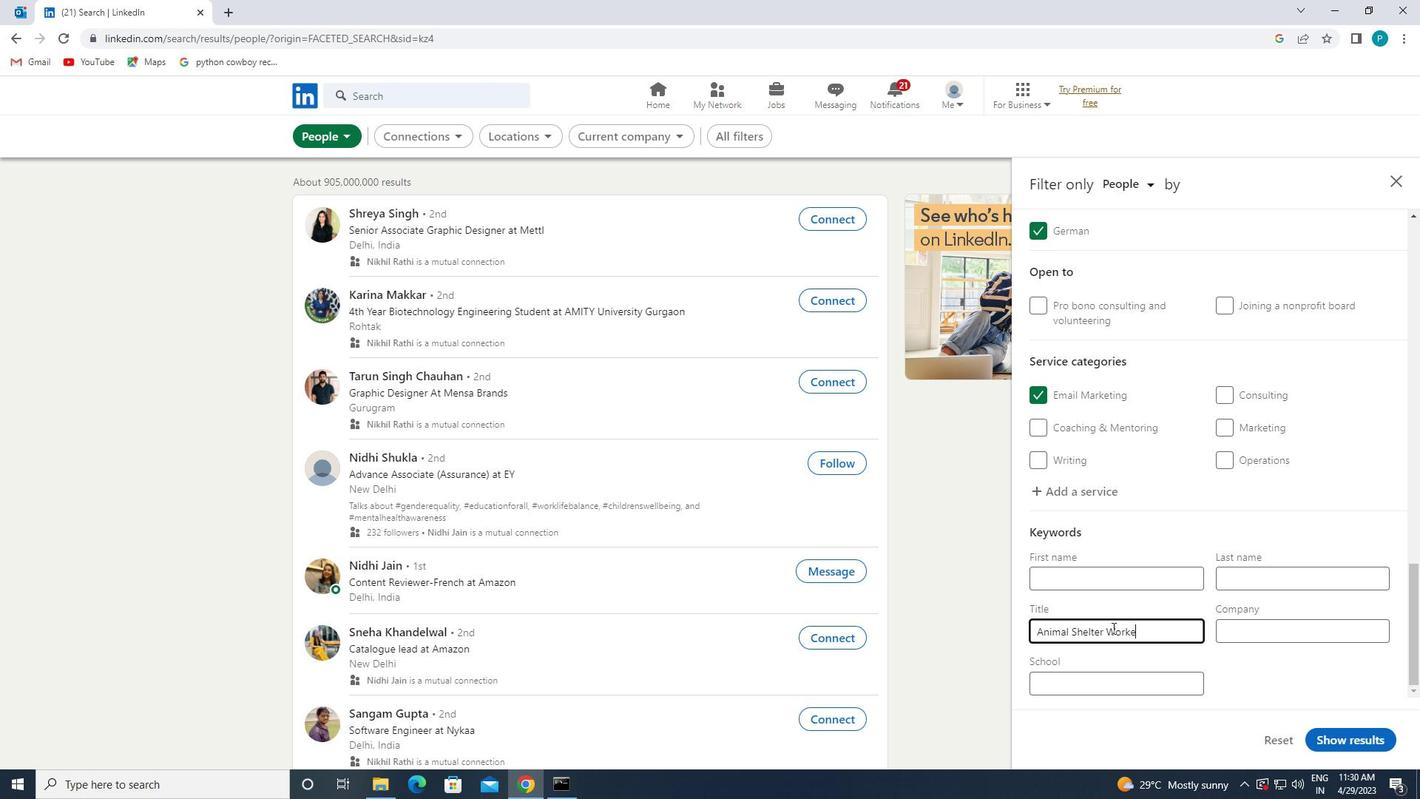 
Action: Mouse moved to (1354, 738)
Screenshot: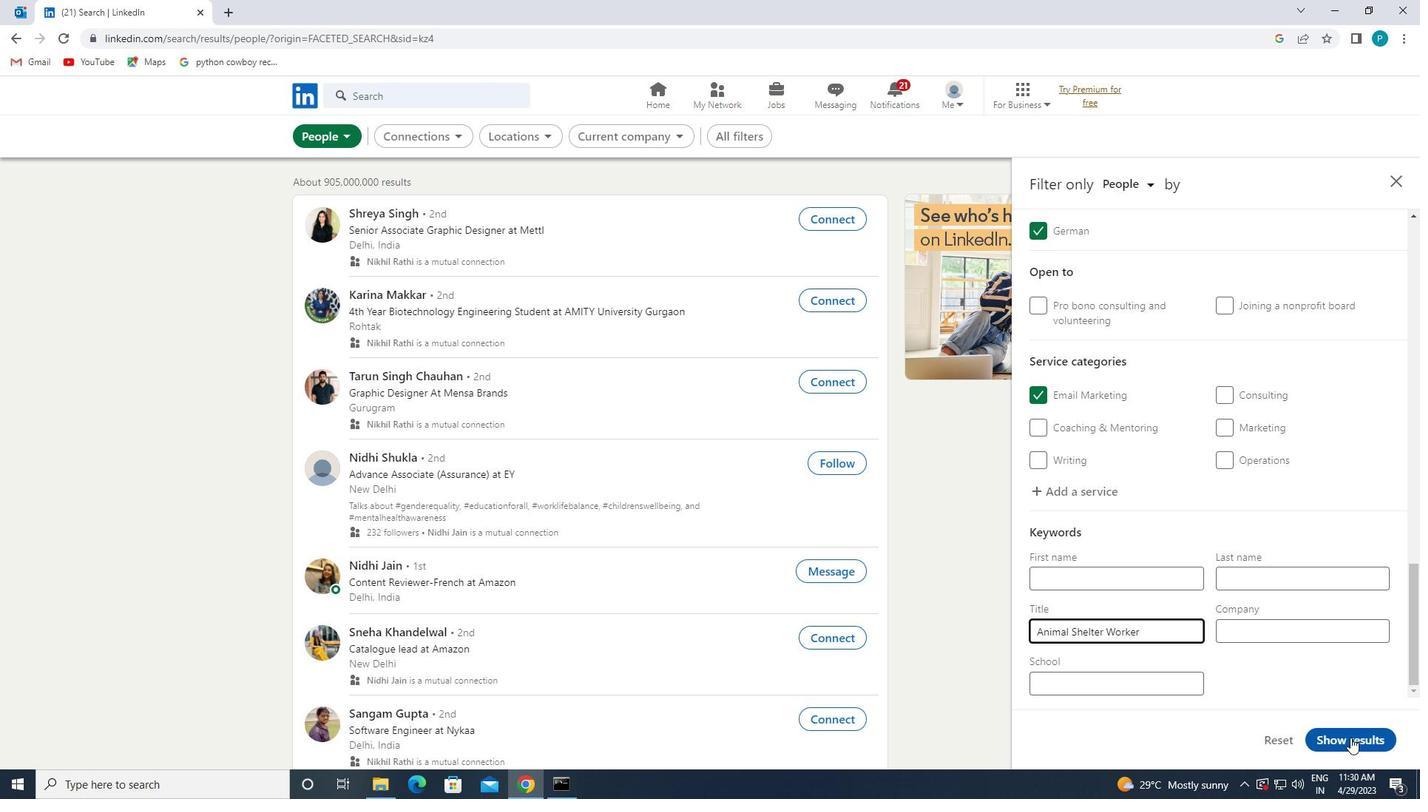 
Action: Mouse pressed left at (1354, 738)
Screenshot: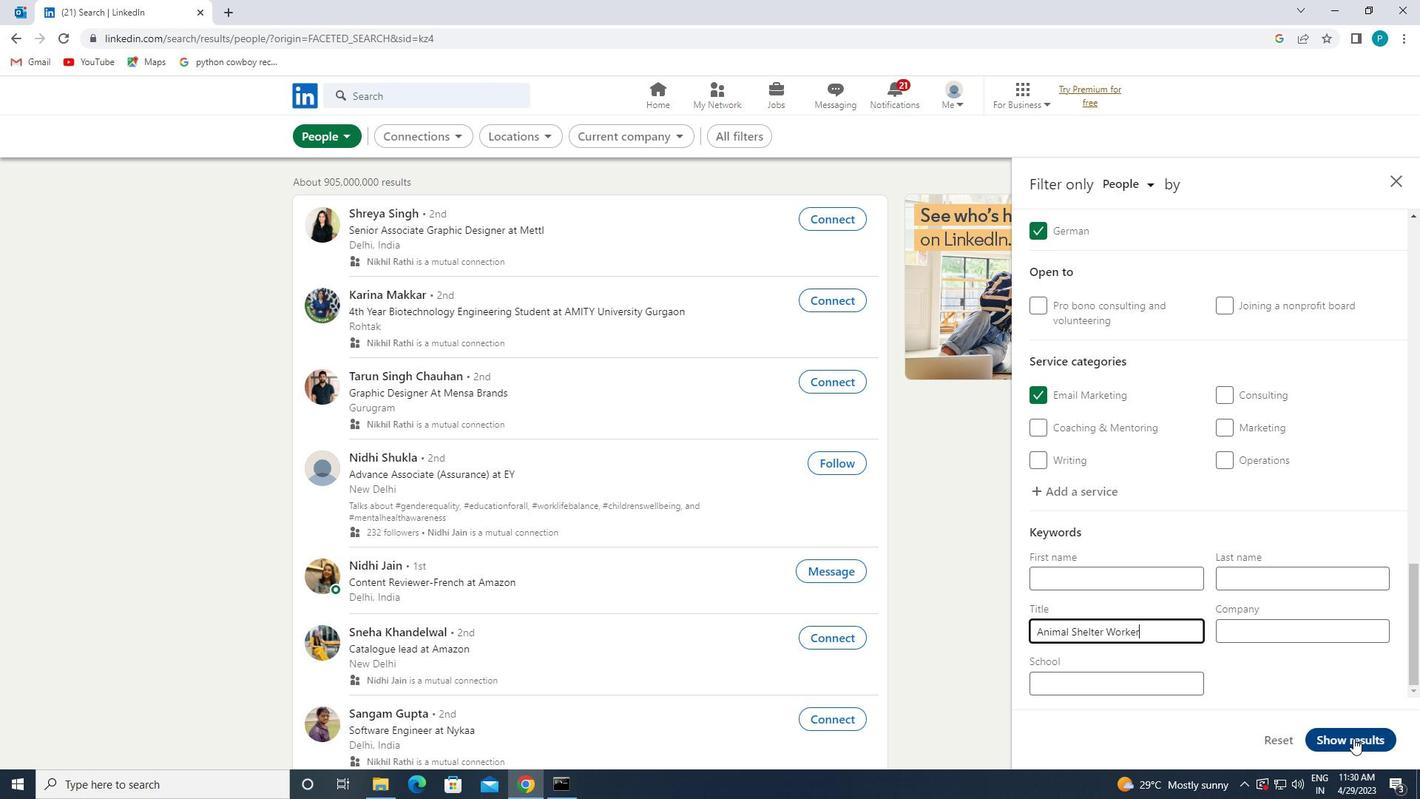
Action: Mouse moved to (1355, 738)
Screenshot: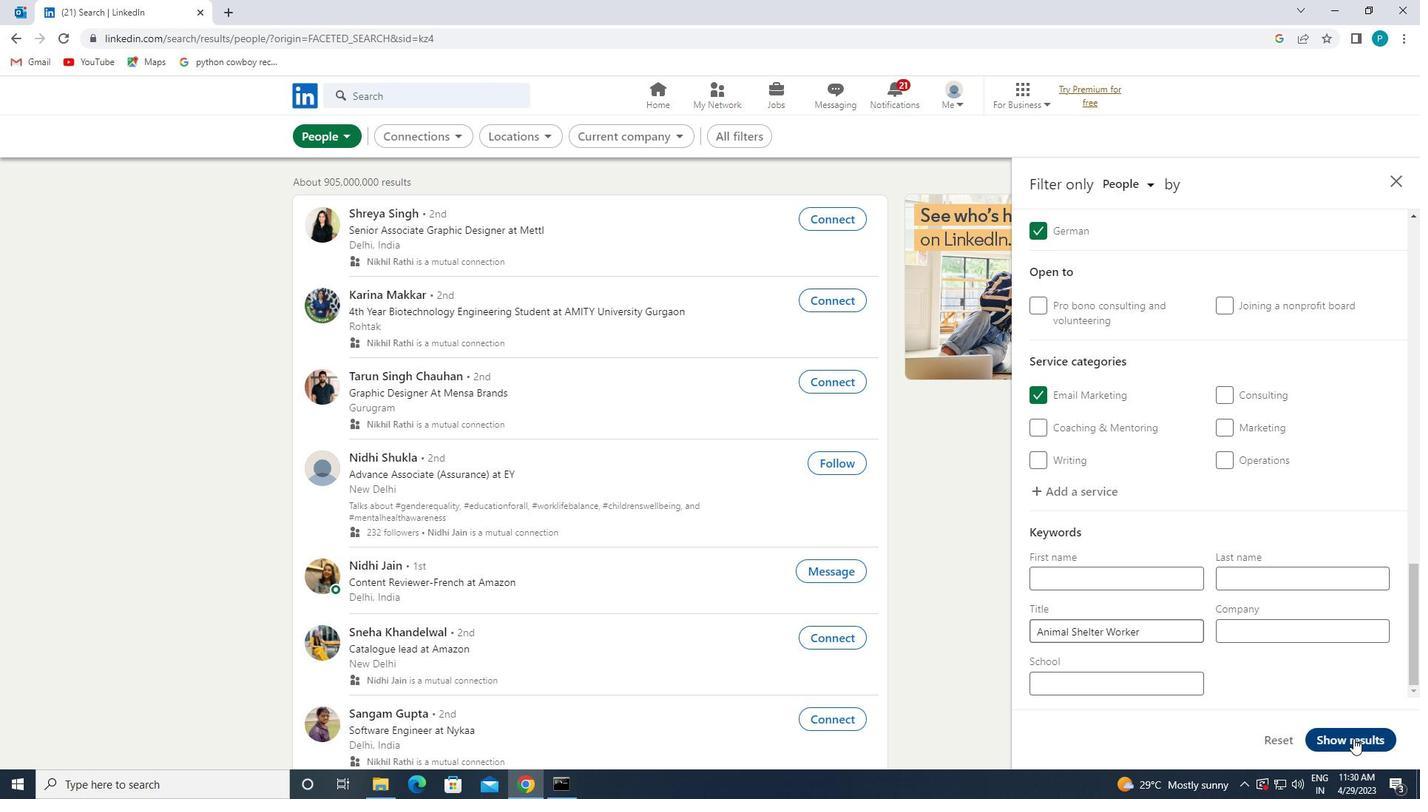 
